 Task: Go to Program & Features. Select Whole Food Market. Add to cart Plant-Based Burgers-1. Select Give A Gift Card from Gift Cards. Add to cart Amazon.com Gift Card in a Birthday Pop-Up Box-3. Place order for Mark Taylor, 12793 Mercer St #APT 117_x000D_
Pacoima, California(CA), 91331, Cell Number (818) 890-5909
Action: Mouse moved to (186, 143)
Screenshot: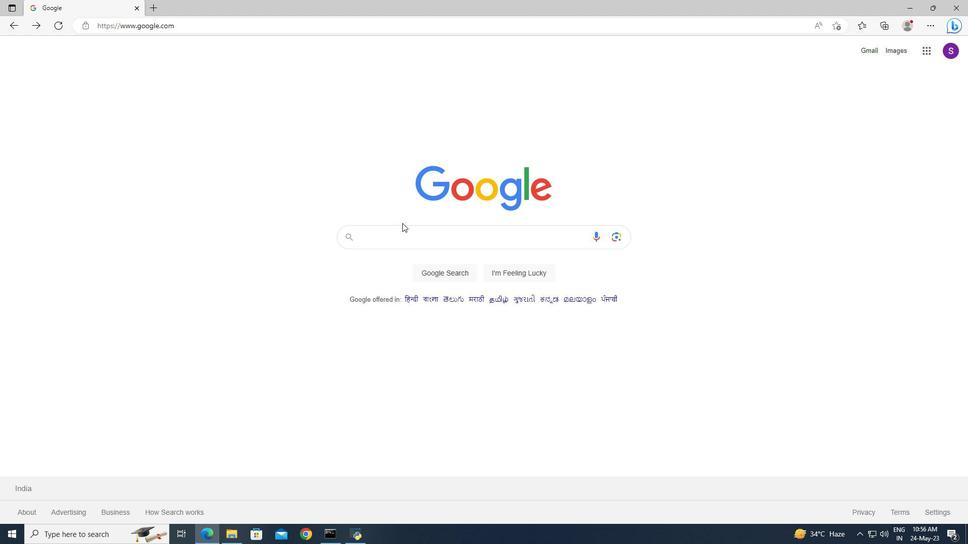 
Action: Mouse scrolled (186, 143) with delta (0, 0)
Screenshot: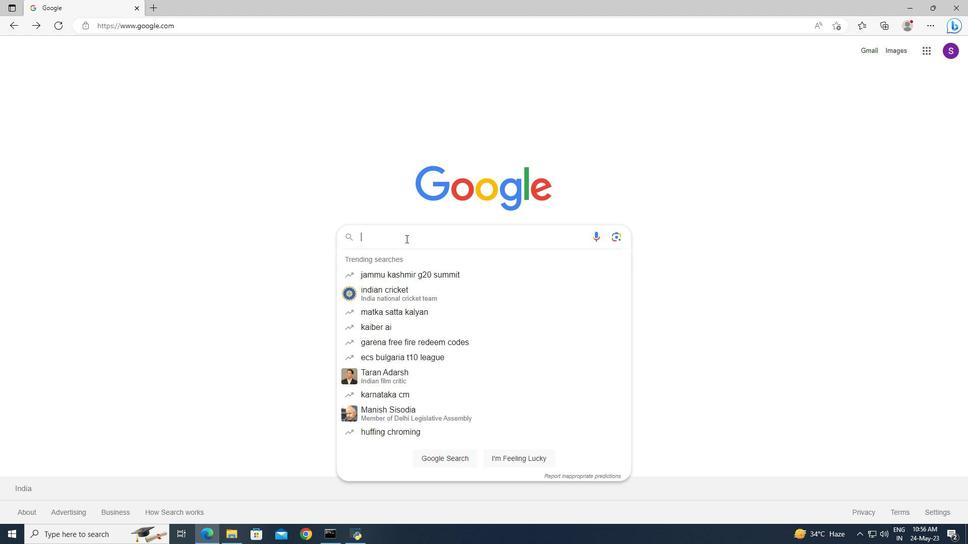 
Action: Mouse scrolled (186, 143) with delta (0, 0)
Screenshot: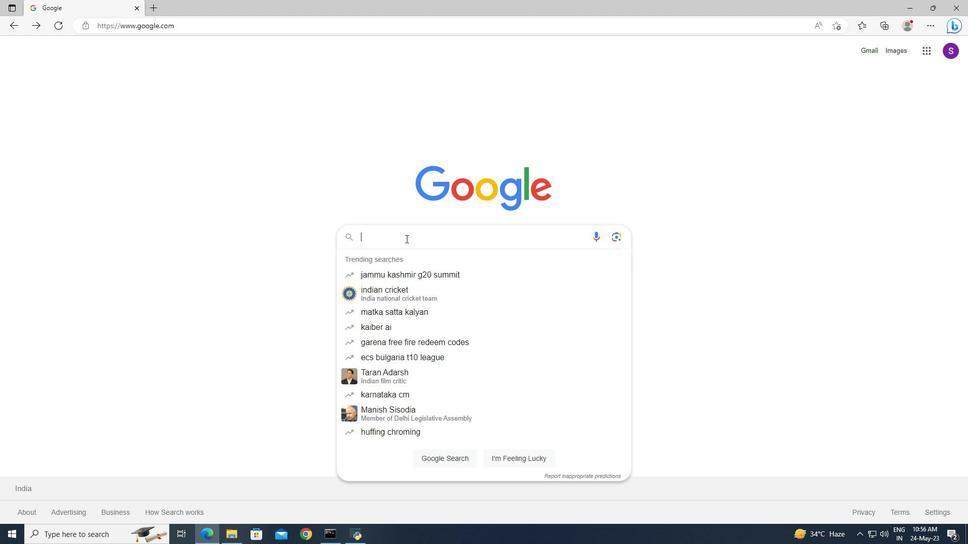 
Action: Mouse moved to (187, 128)
Screenshot: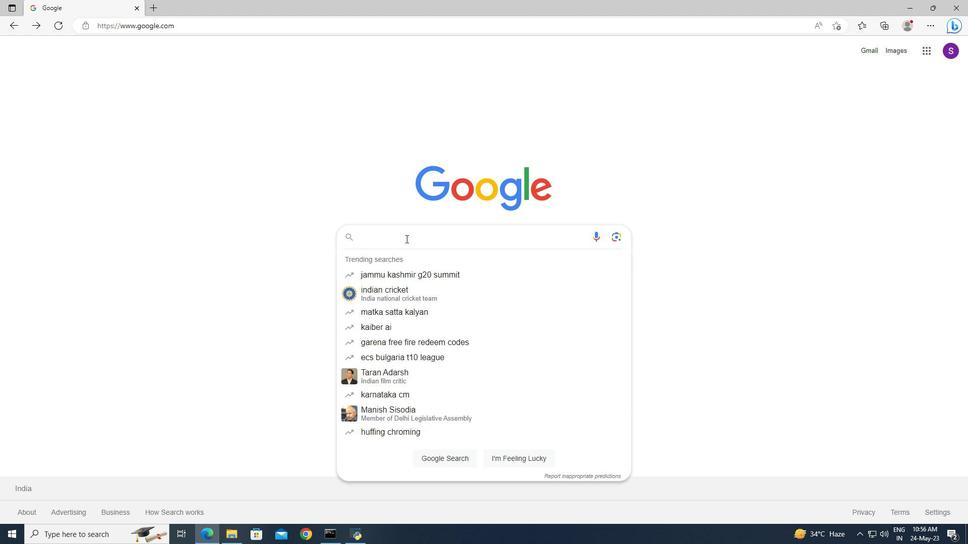 
Action: Mouse scrolled (187, 127) with delta (0, 0)
Screenshot: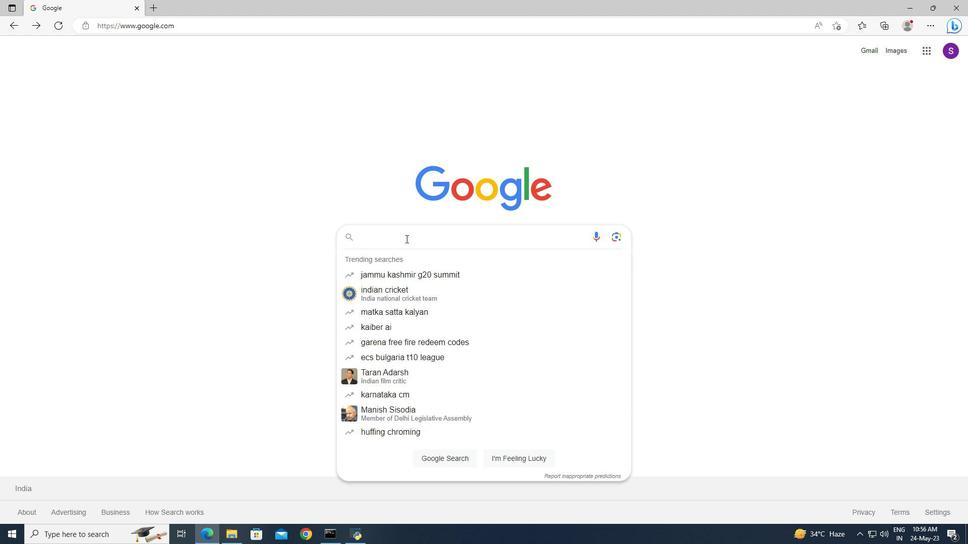 
Action: Mouse scrolled (187, 127) with delta (0, 0)
Screenshot: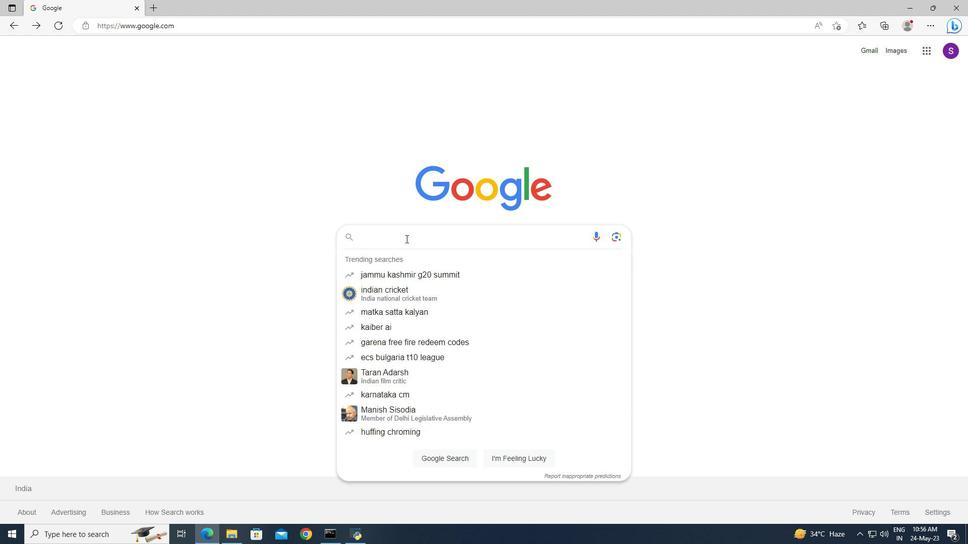 
Action: Mouse scrolled (187, 127) with delta (0, 0)
Screenshot: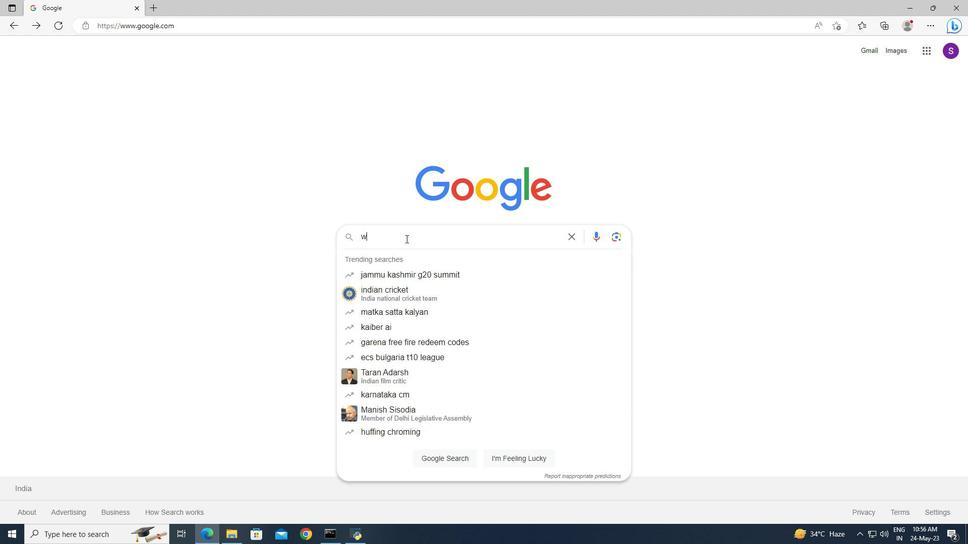 
Action: Mouse scrolled (187, 128) with delta (0, 0)
Screenshot: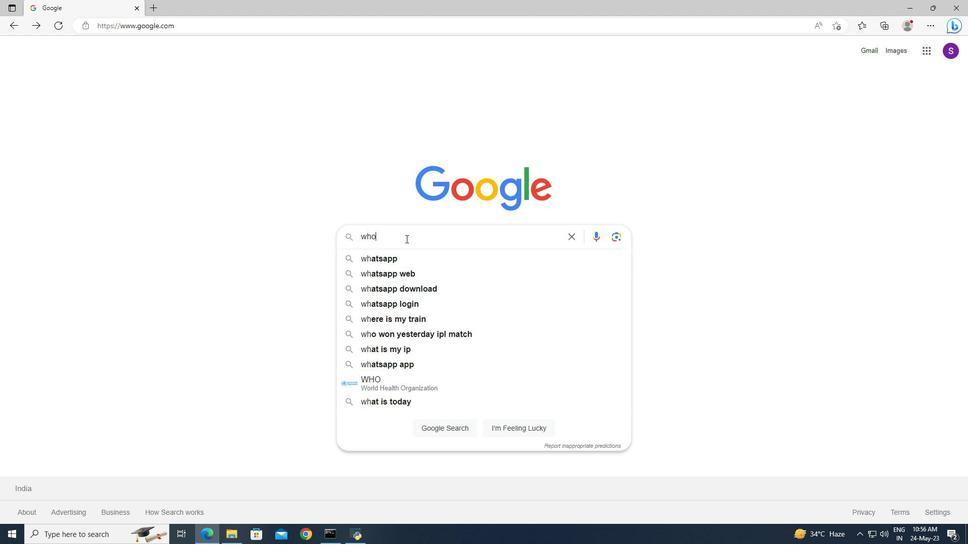 
Action: Mouse scrolled (187, 128) with delta (0, 0)
Screenshot: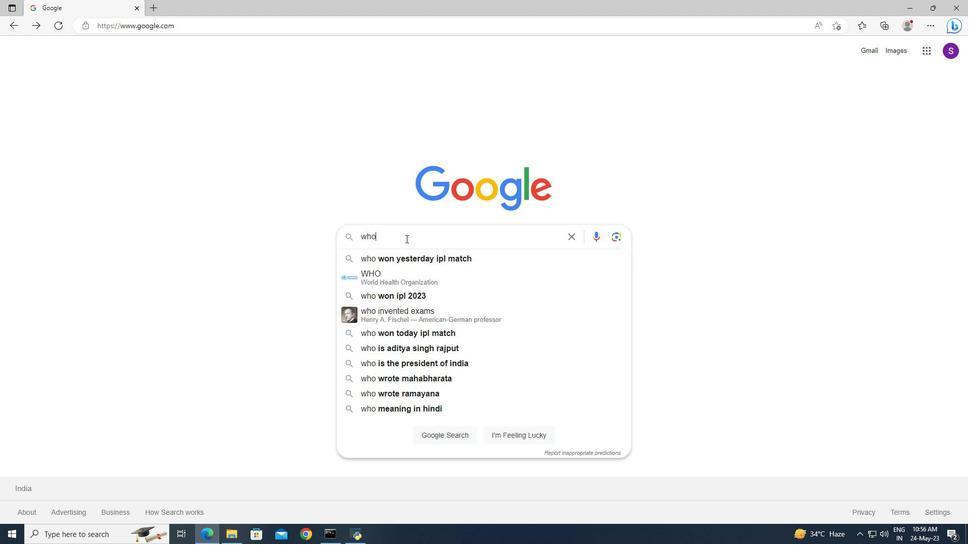
Action: Mouse scrolled (187, 128) with delta (0, 0)
Screenshot: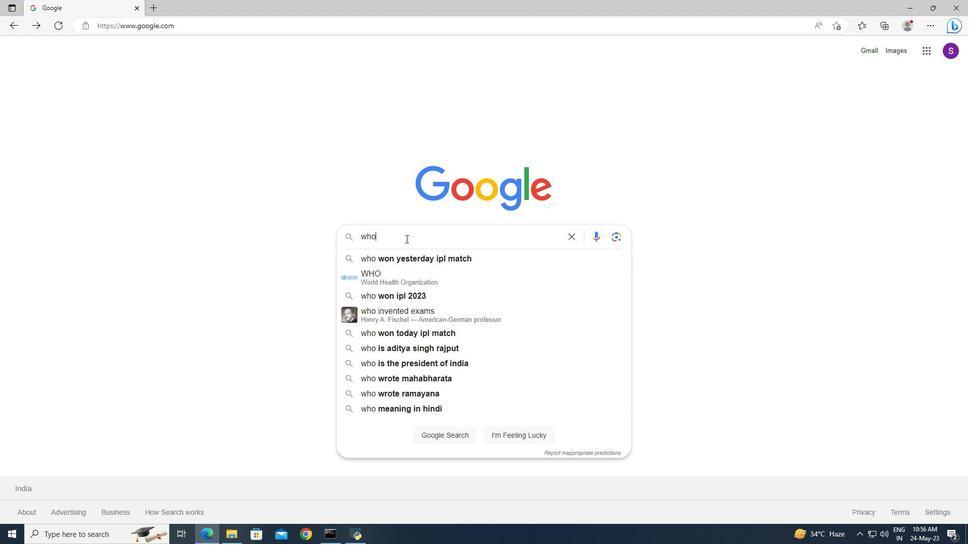 
Action: Mouse moved to (11, 73)
Screenshot: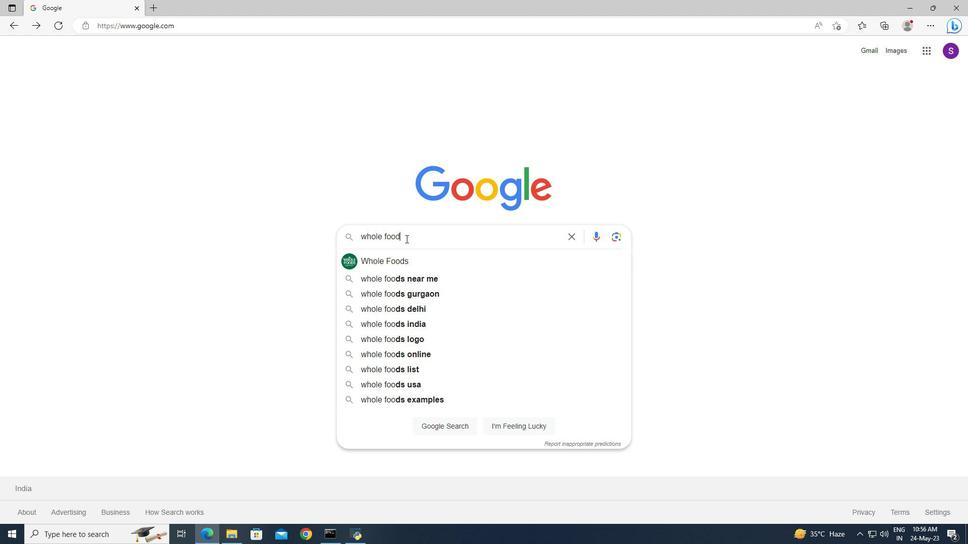
Action: Mouse pressed left at (11, 73)
Screenshot: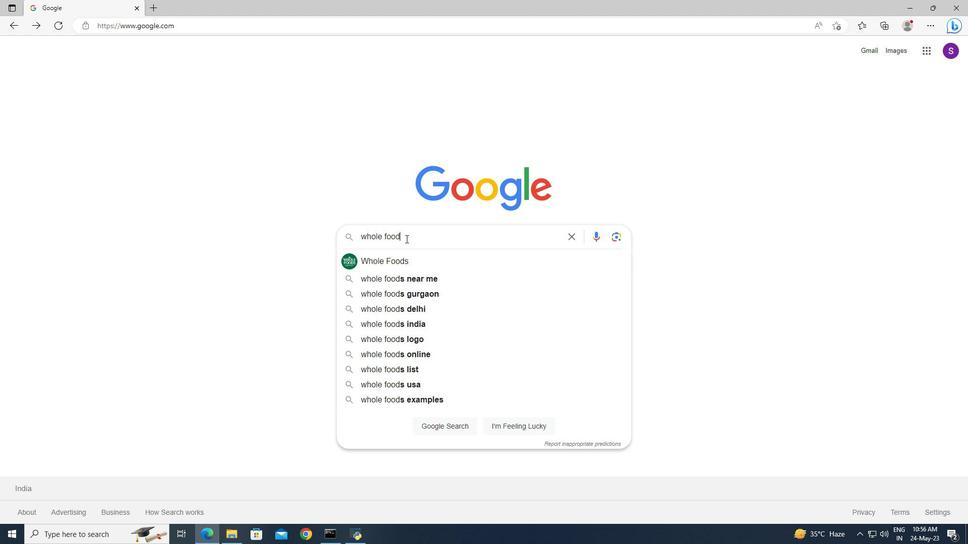 
Action: Mouse moved to (45, 223)
Screenshot: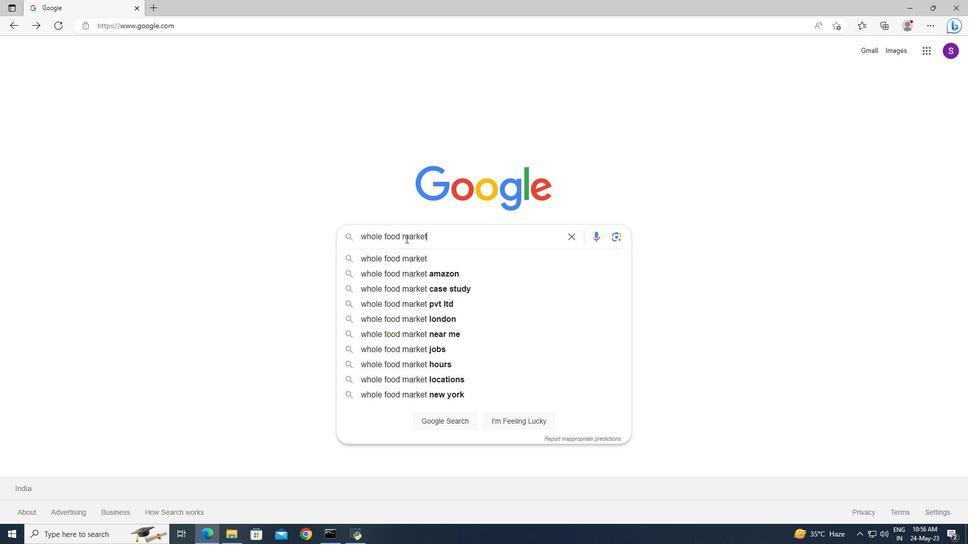 
Action: Mouse scrolled (45, 222) with delta (0, 0)
Screenshot: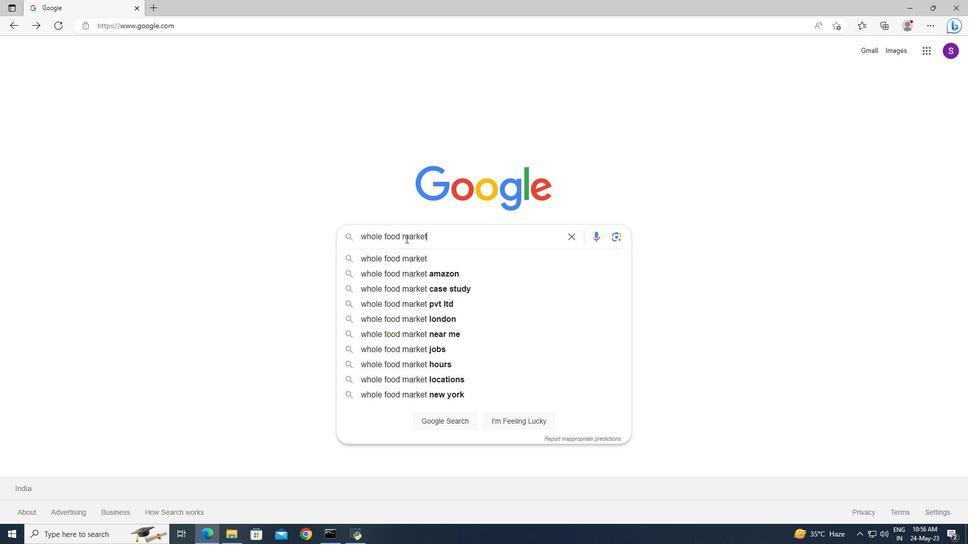 
Action: Mouse scrolled (45, 223) with delta (0, 0)
Screenshot: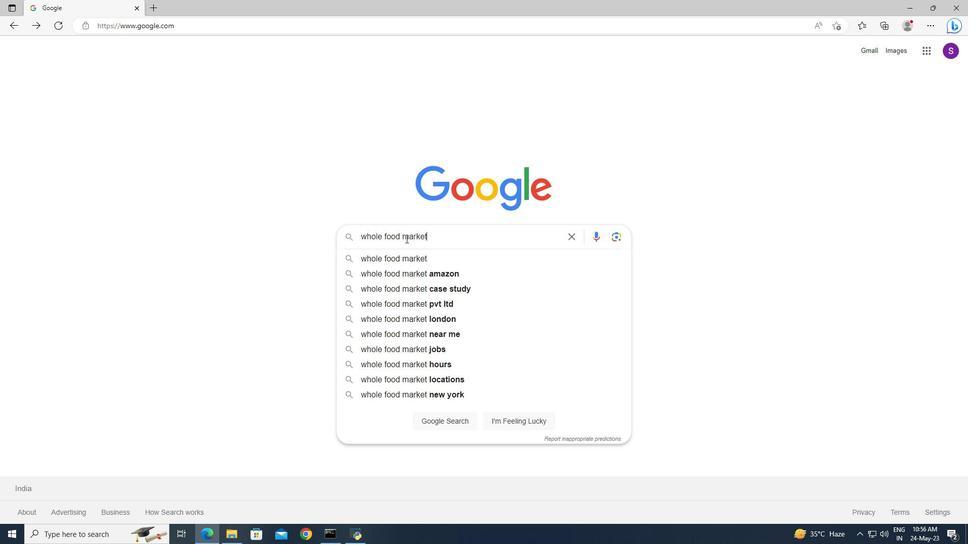 
Action: Mouse scrolled (45, 223) with delta (0, 0)
Screenshot: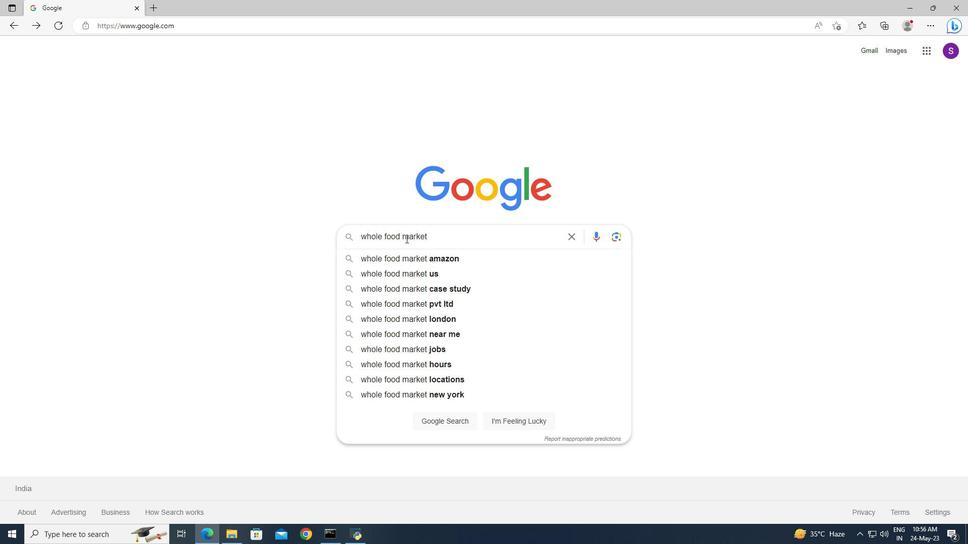 
Action: Mouse scrolled (45, 223) with delta (0, 0)
Screenshot: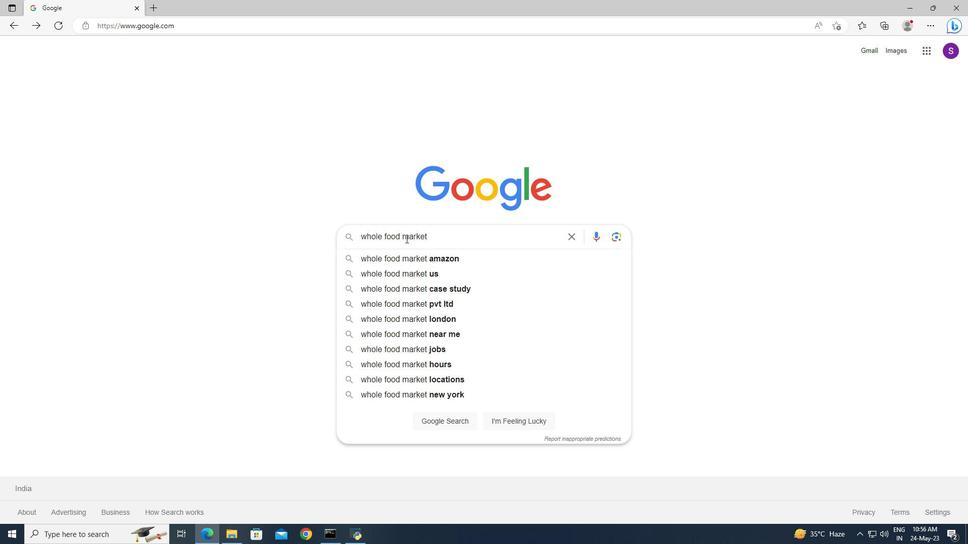 
Action: Mouse scrolled (45, 223) with delta (0, 0)
Screenshot: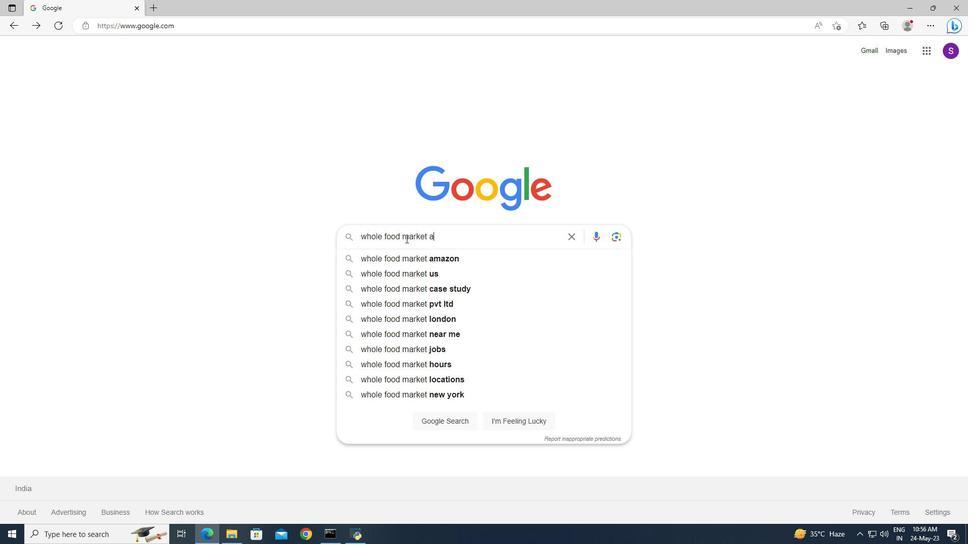 
Action: Mouse moved to (50, 391)
Screenshot: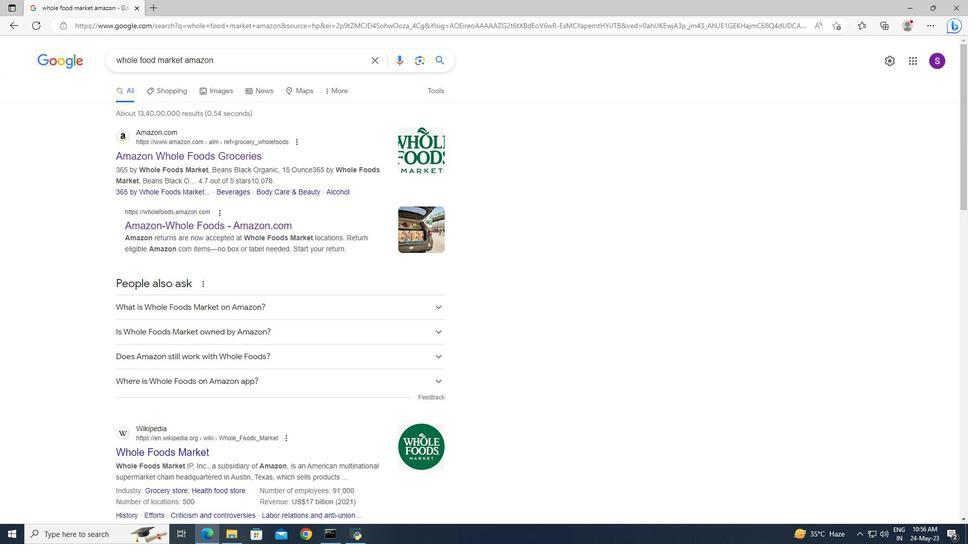 
Action: Mouse pressed left at (50, 391)
Screenshot: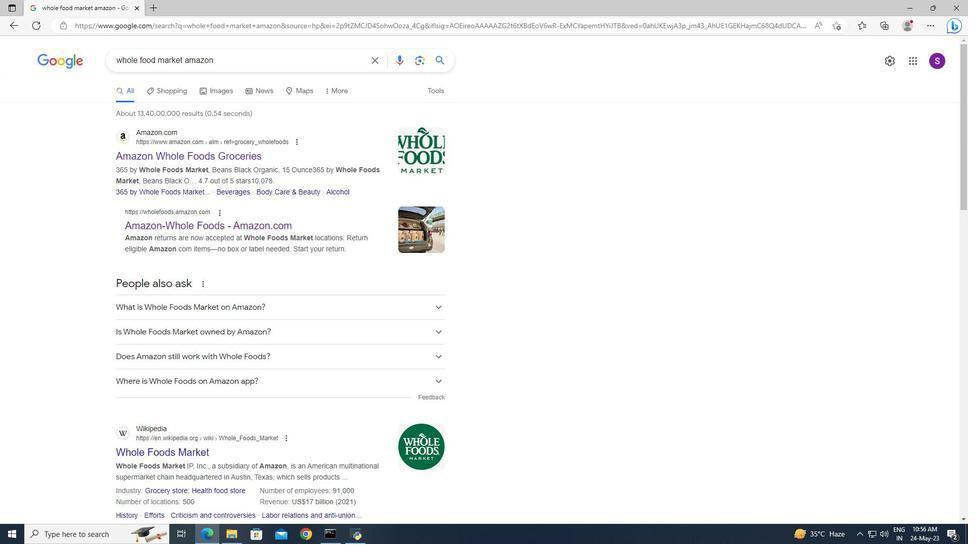 
Action: Mouse moved to (323, 252)
Screenshot: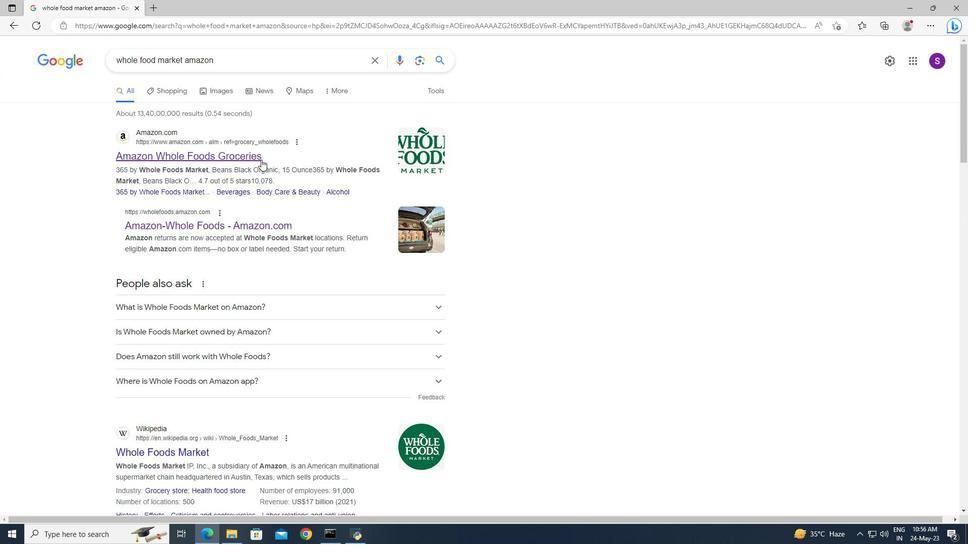 
Action: Mouse scrolled (323, 252) with delta (0, 0)
Screenshot: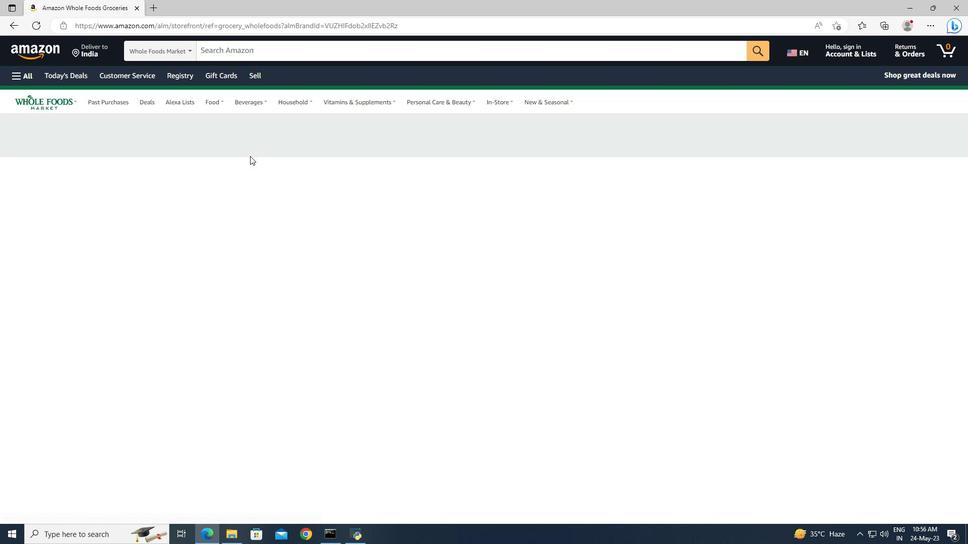 
Action: Mouse moved to (45, 276)
Screenshot: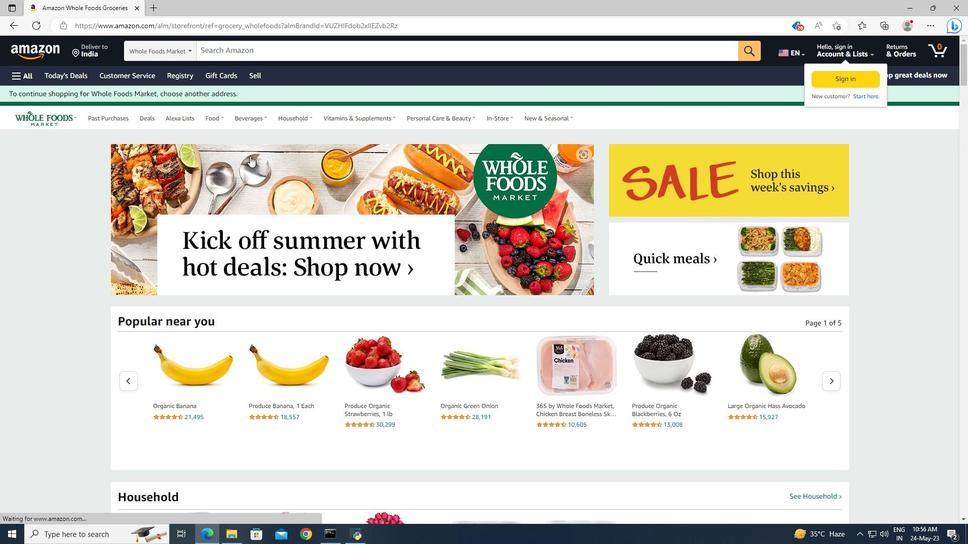 
Action: Mouse scrolled (45, 277) with delta (0, 0)
Screenshot: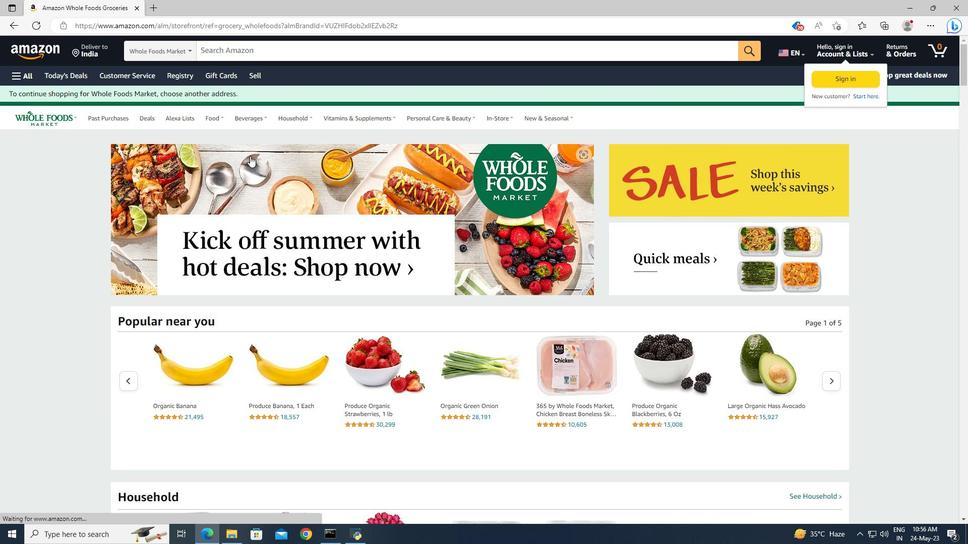 
Action: Mouse moved to (37, 232)
Screenshot: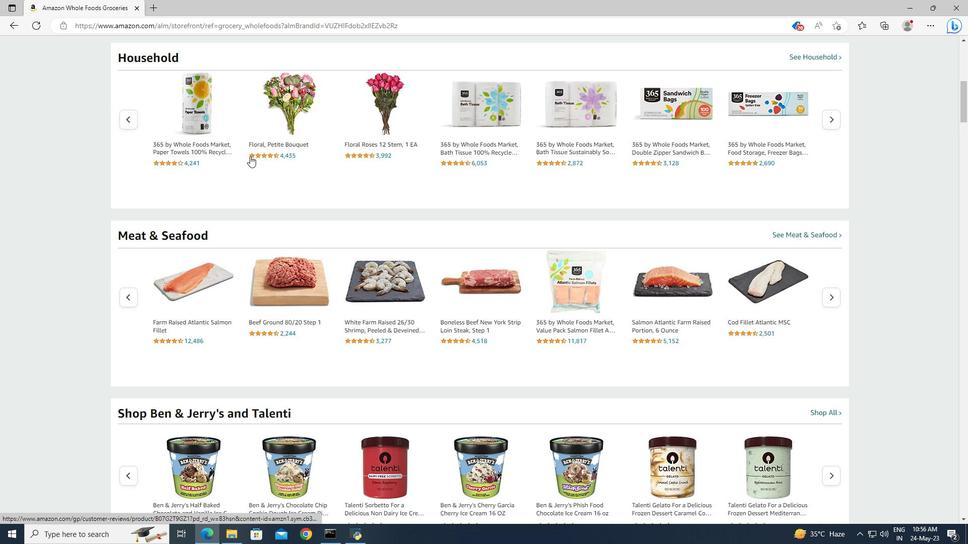 
Action: Mouse scrolled (37, 231) with delta (0, 0)
Screenshot: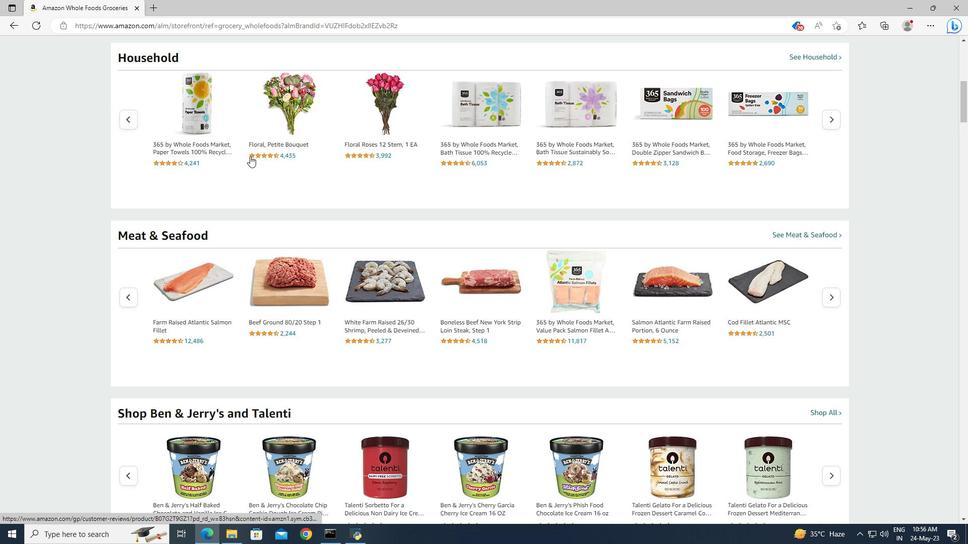
Action: Mouse scrolled (37, 231) with delta (0, 0)
Screenshot: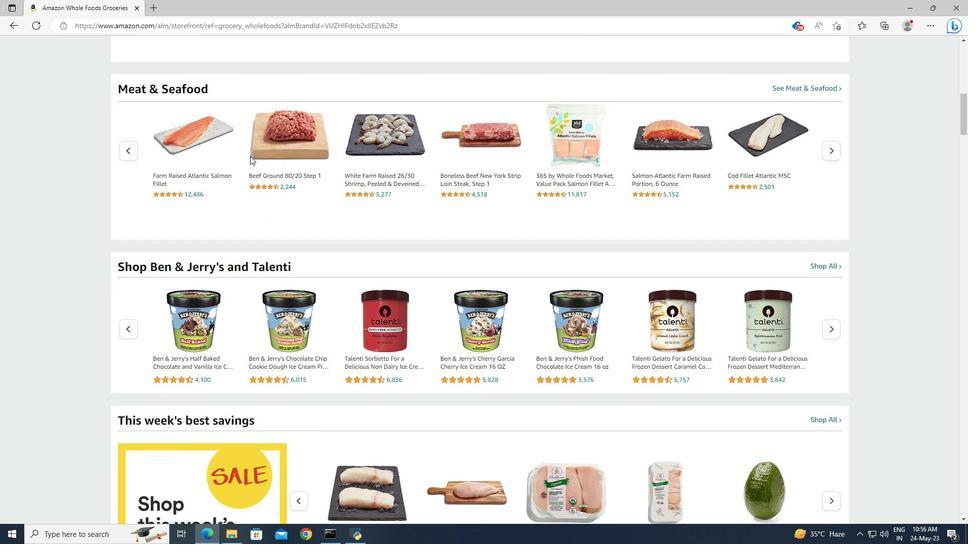 
Action: Mouse moved to (314, 274)
Screenshot: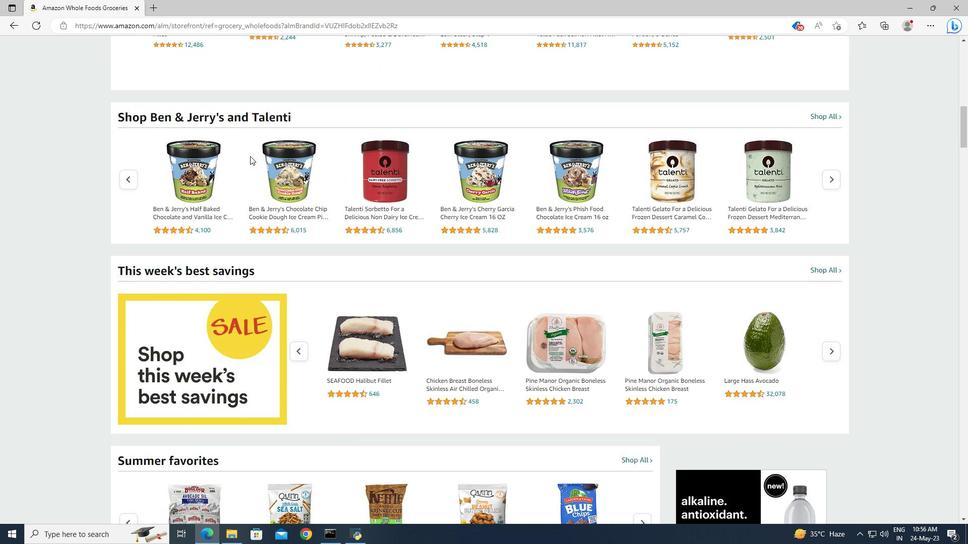 
Action: Mouse scrolled (314, 273) with delta (0, 0)
Screenshot: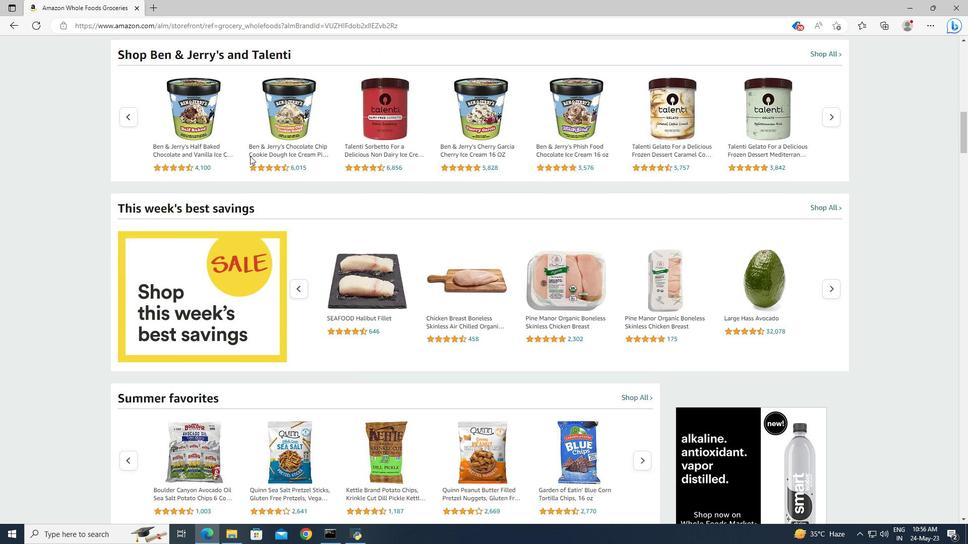
Action: Mouse scrolled (314, 273) with delta (0, 0)
Screenshot: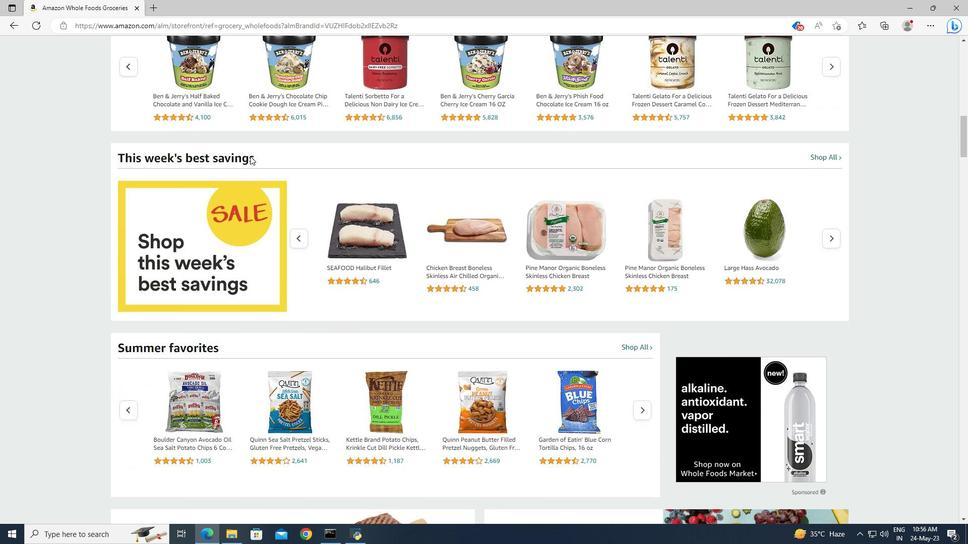 
Action: Mouse scrolled (314, 273) with delta (0, 0)
Screenshot: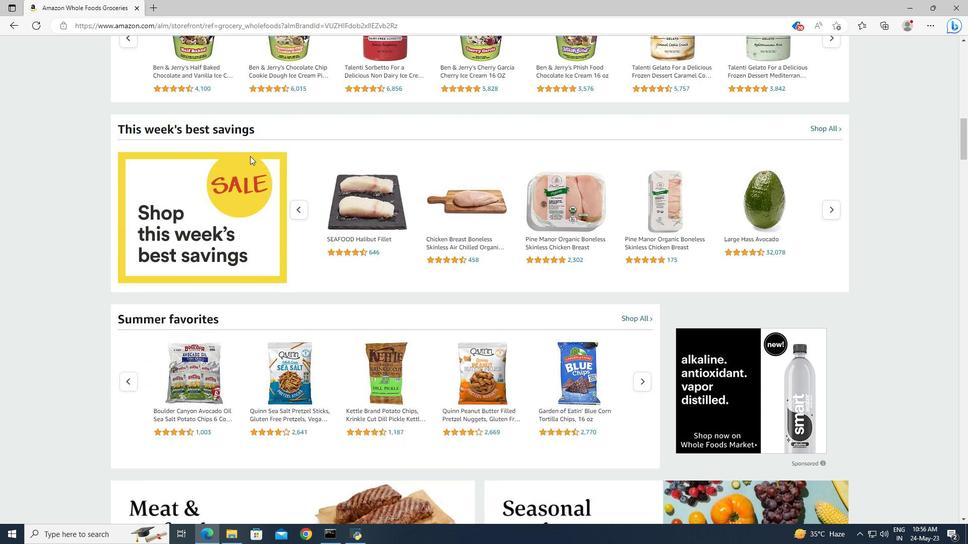 
Action: Mouse scrolled (314, 273) with delta (0, 0)
Screenshot: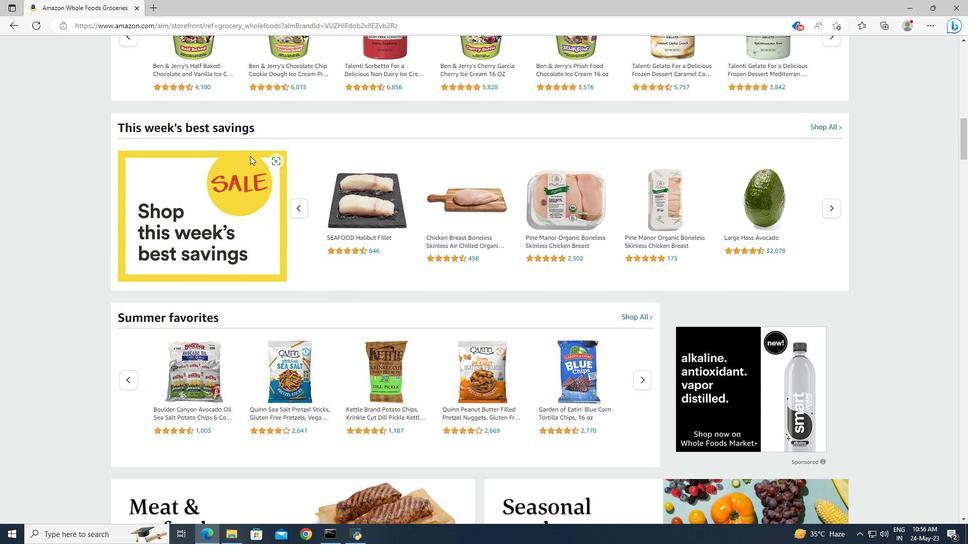 
Action: Mouse scrolled (314, 273) with delta (0, 0)
Screenshot: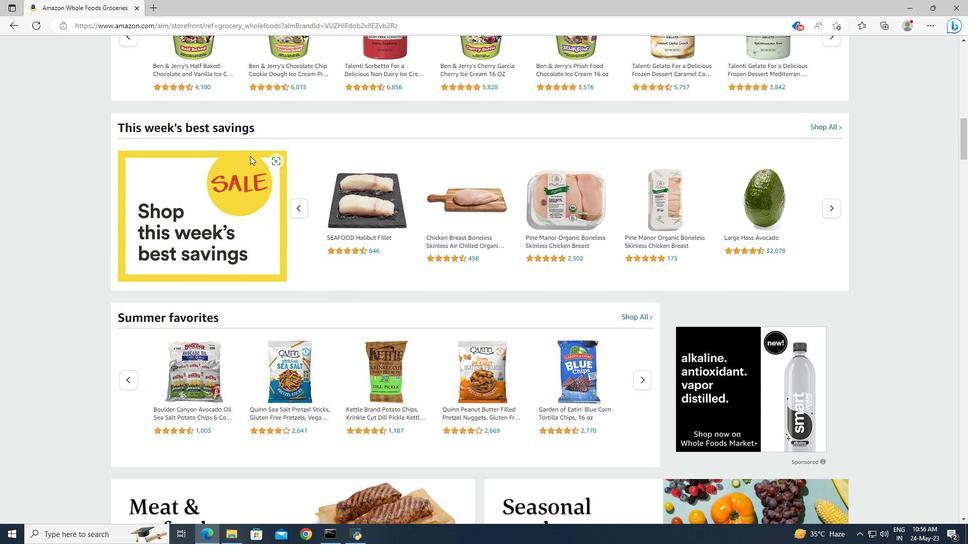 
Action: Mouse scrolled (314, 273) with delta (0, 0)
Screenshot: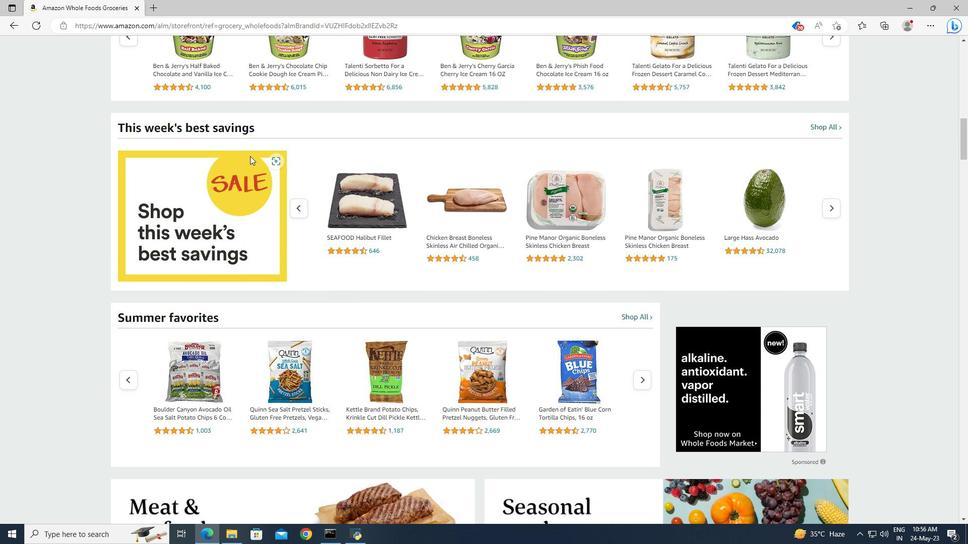 
Action: Mouse scrolled (314, 273) with delta (0, 0)
Screenshot: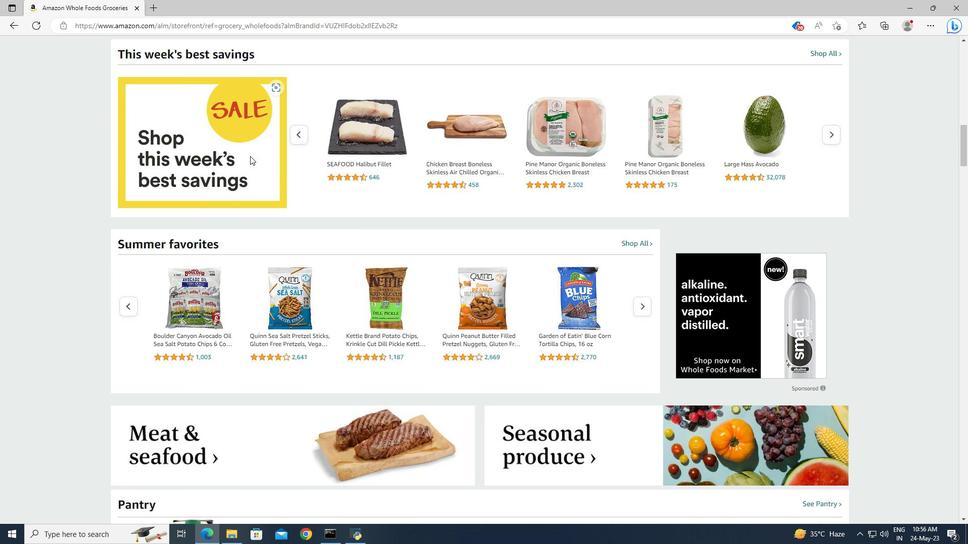 
Action: Mouse scrolled (314, 273) with delta (0, 0)
Screenshot: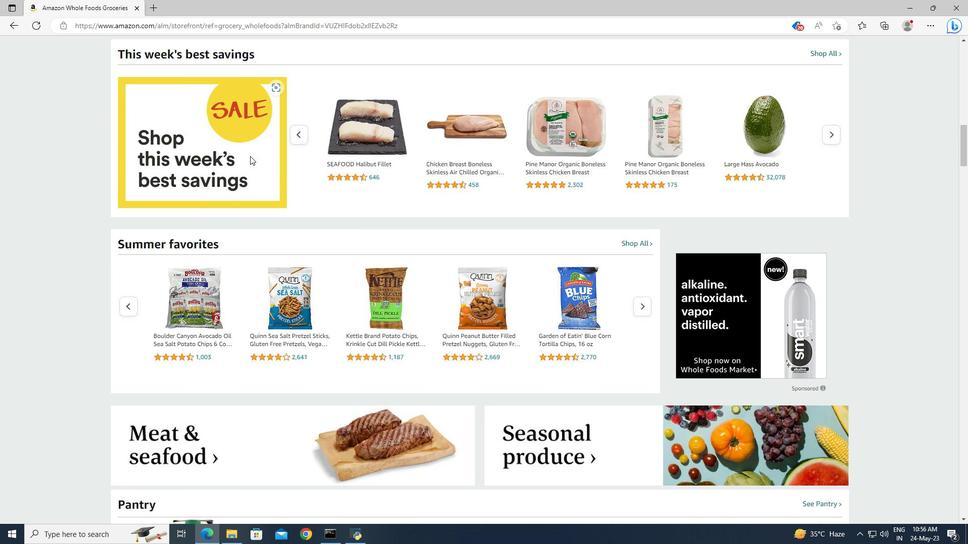 
Action: Mouse scrolled (314, 273) with delta (0, 0)
Screenshot: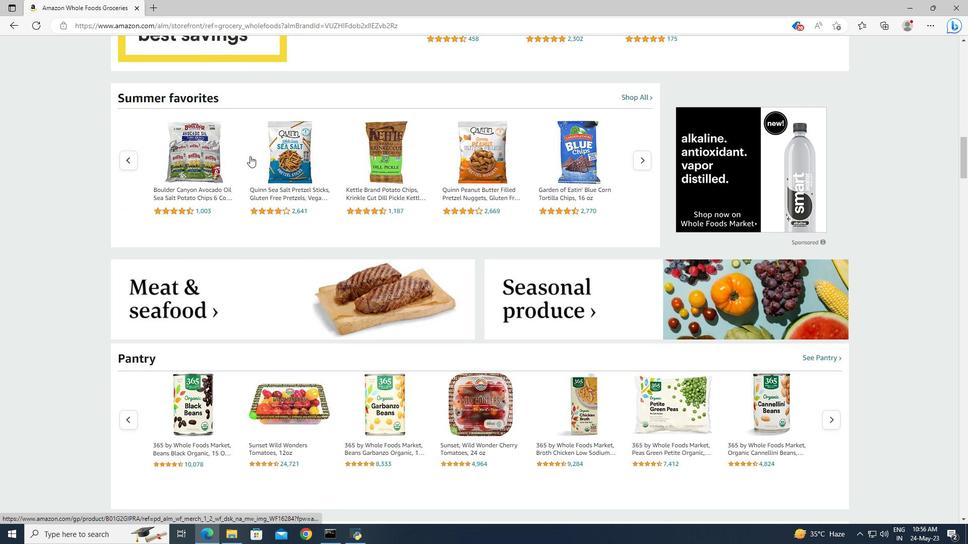 
Action: Mouse scrolled (314, 273) with delta (0, 0)
Screenshot: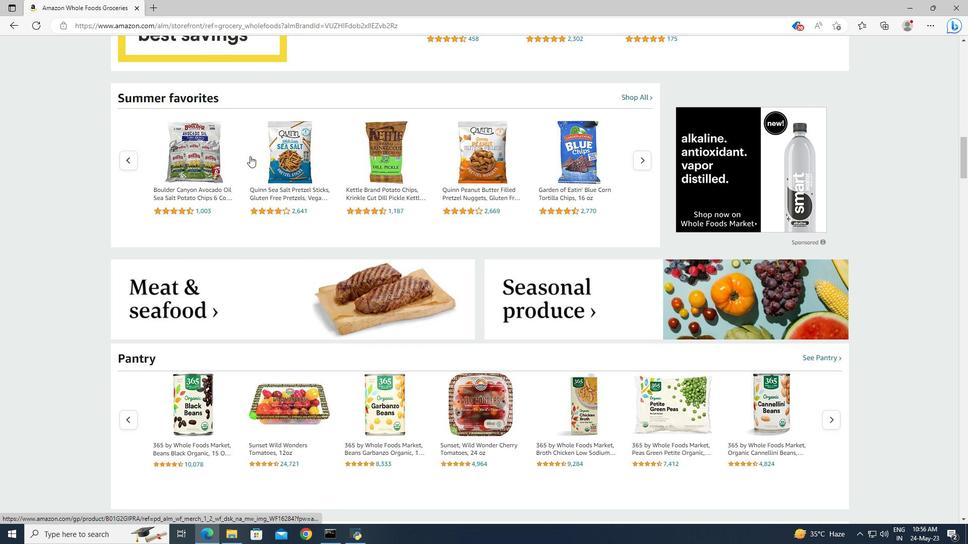 
Action: Mouse scrolled (314, 273) with delta (0, 0)
Screenshot: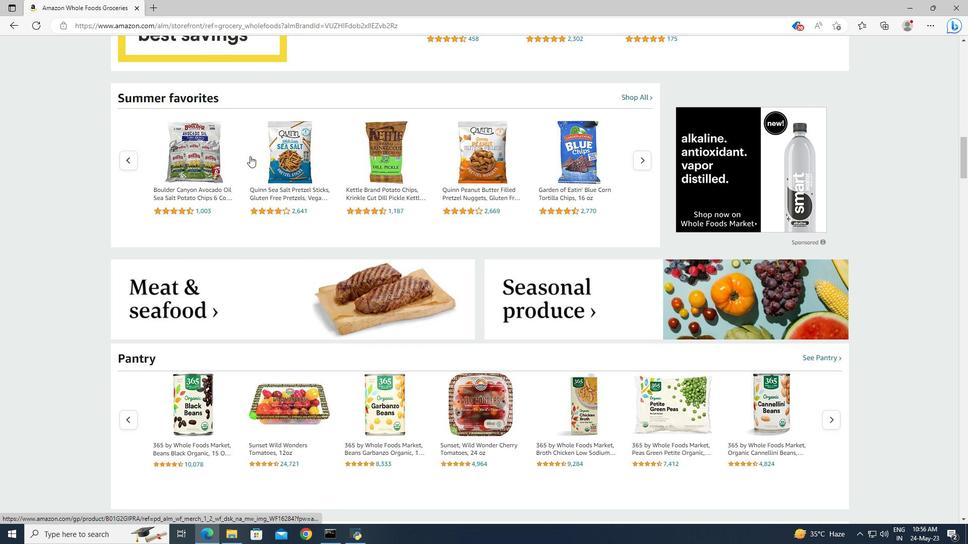 
Action: Mouse scrolled (314, 273) with delta (0, 0)
Screenshot: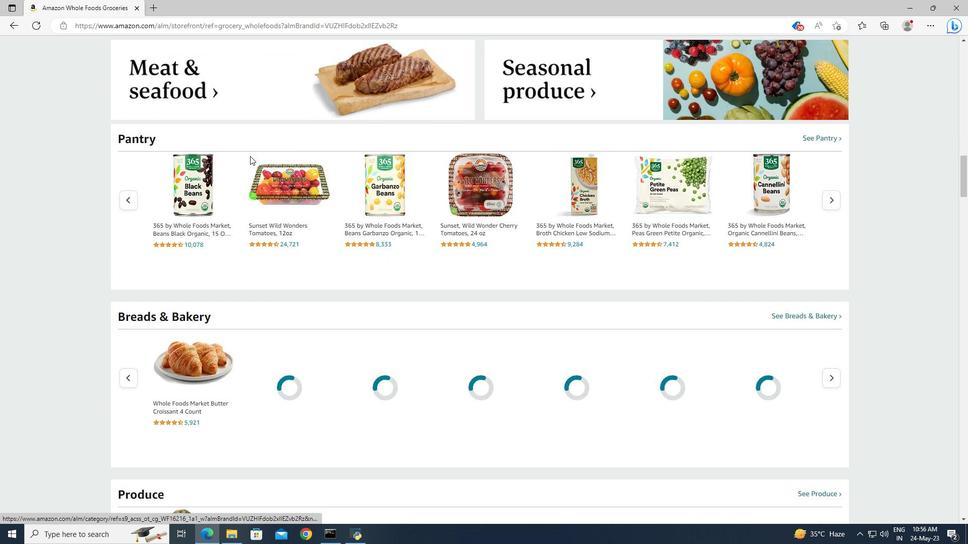 
Action: Mouse scrolled (314, 273) with delta (0, 0)
Screenshot: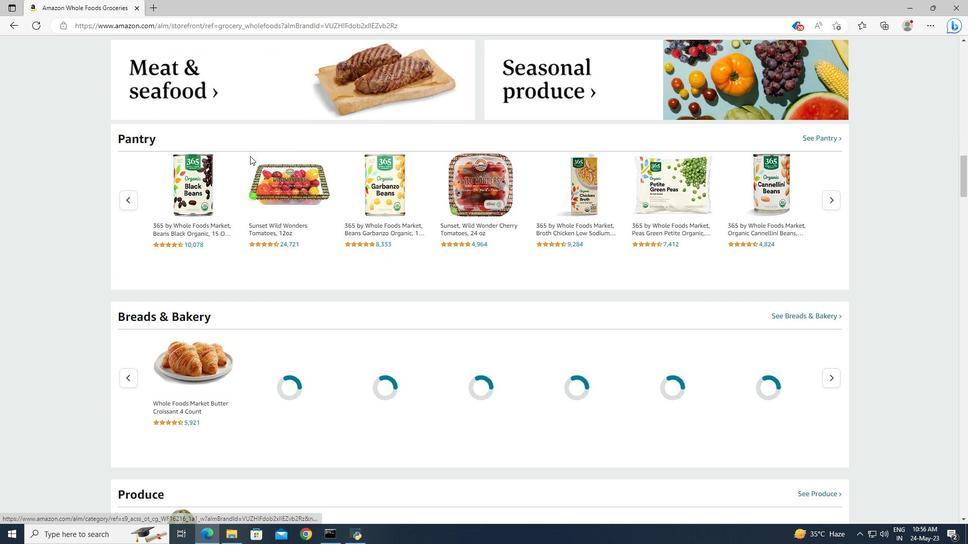 
Action: Mouse scrolled (314, 273) with delta (0, 0)
Screenshot: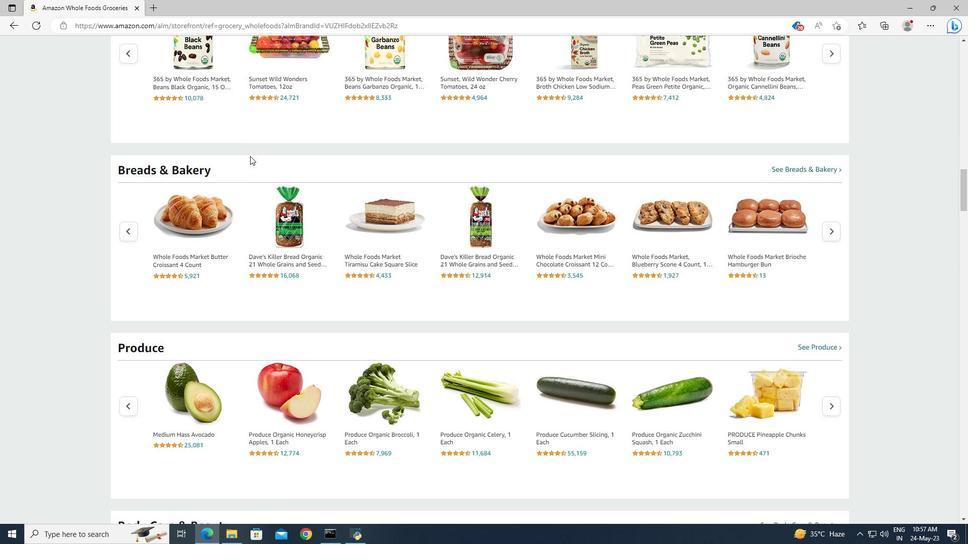 
Action: Mouse scrolled (314, 273) with delta (0, 0)
Screenshot: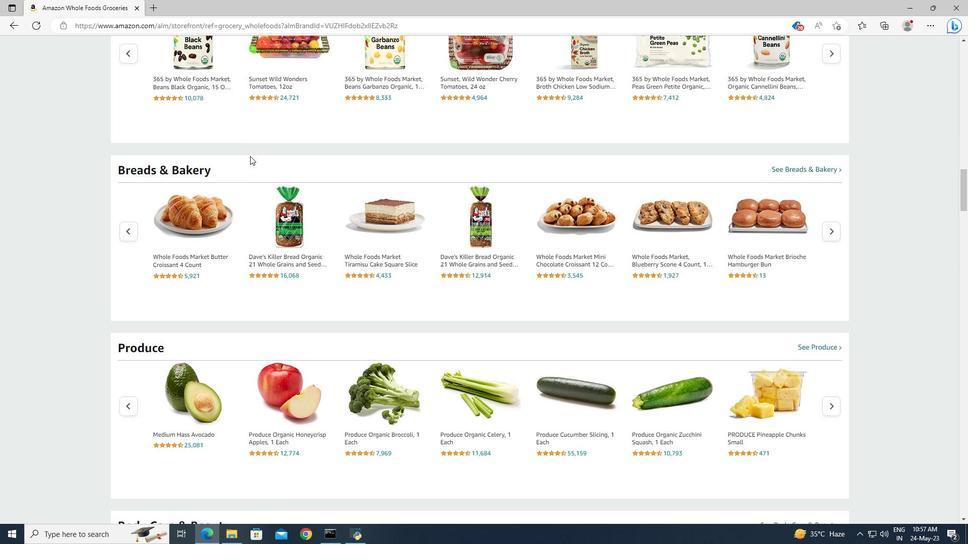 
Action: Mouse scrolled (314, 273) with delta (0, 0)
Screenshot: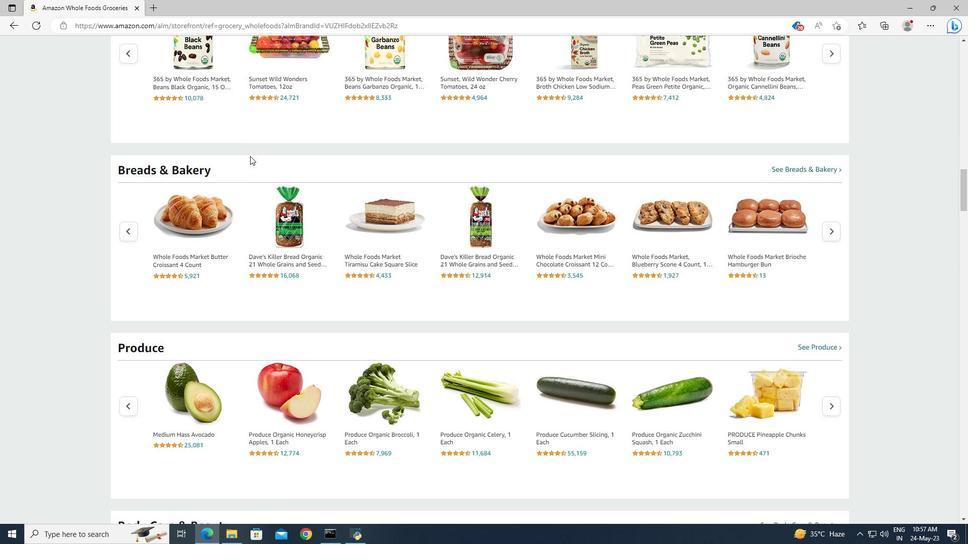 
Action: Mouse scrolled (314, 273) with delta (0, 0)
Screenshot: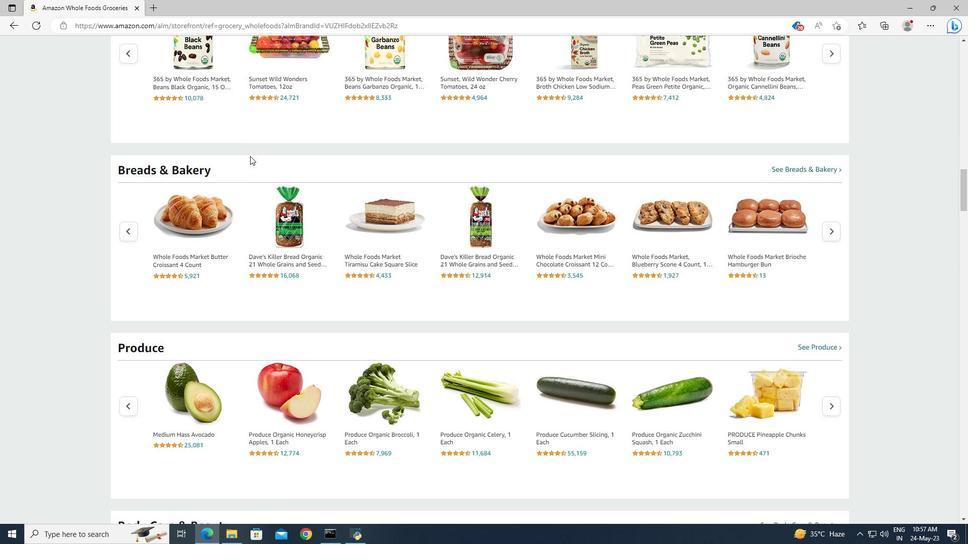 
Action: Mouse scrolled (314, 273) with delta (0, 0)
Screenshot: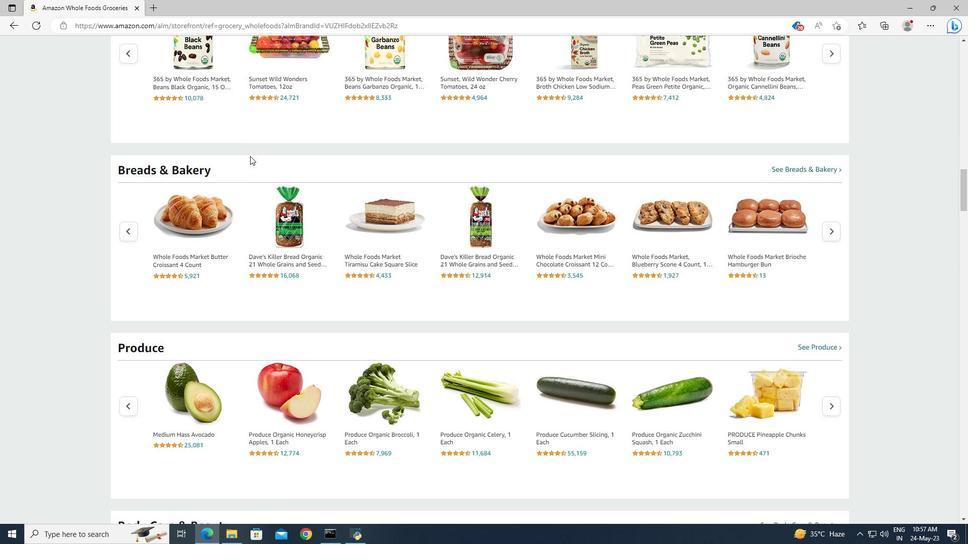 
Action: Mouse scrolled (314, 273) with delta (0, 0)
Screenshot: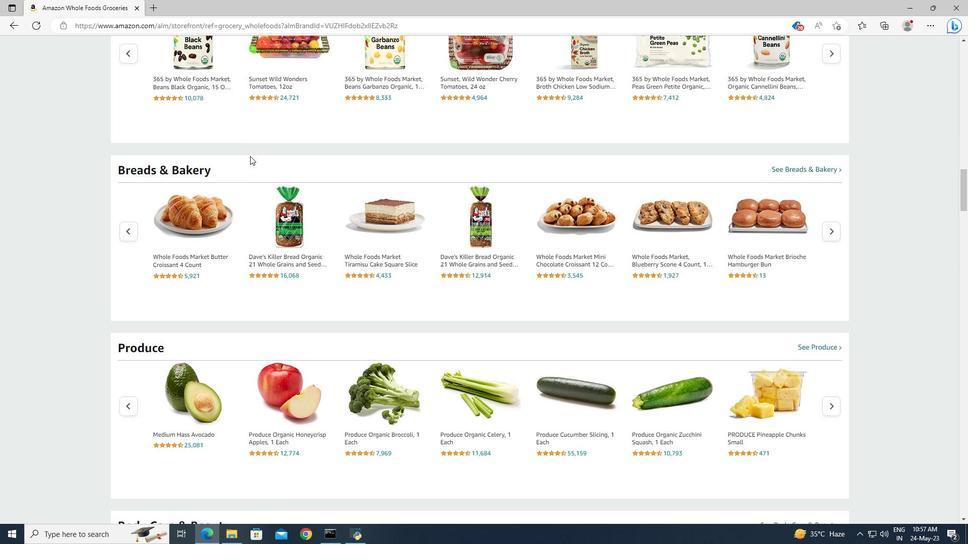 
Action: Mouse scrolled (314, 273) with delta (0, 0)
Screenshot: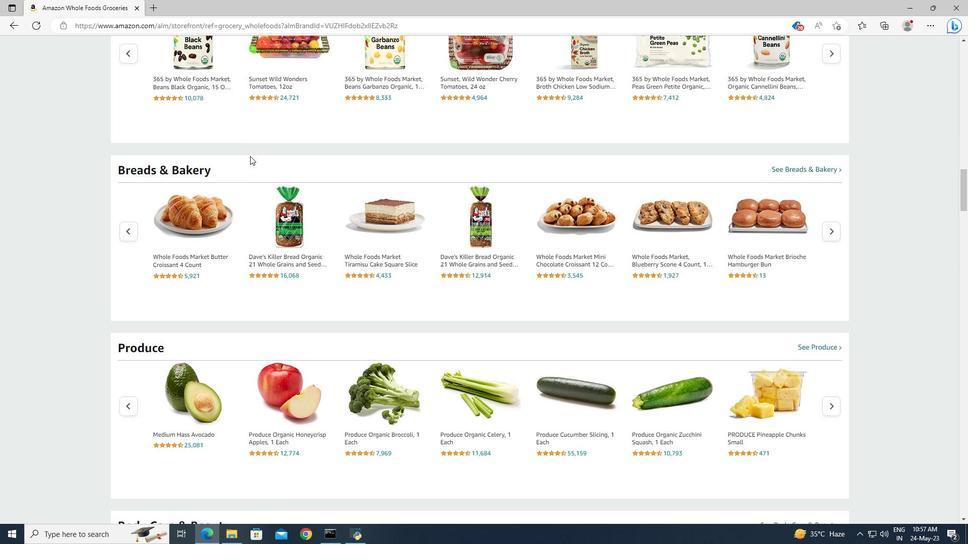 
Action: Mouse scrolled (314, 273) with delta (0, 0)
Screenshot: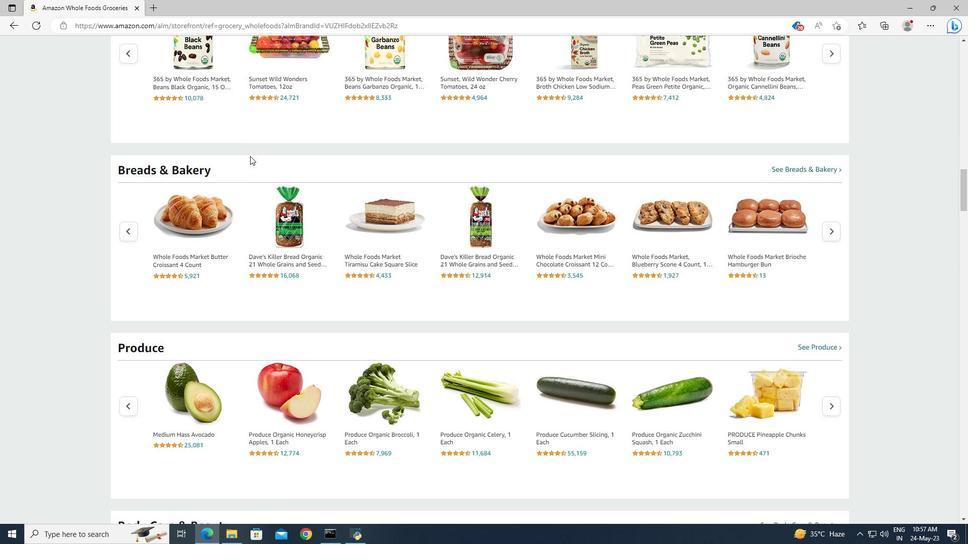 
Action: Mouse scrolled (314, 273) with delta (0, 0)
Screenshot: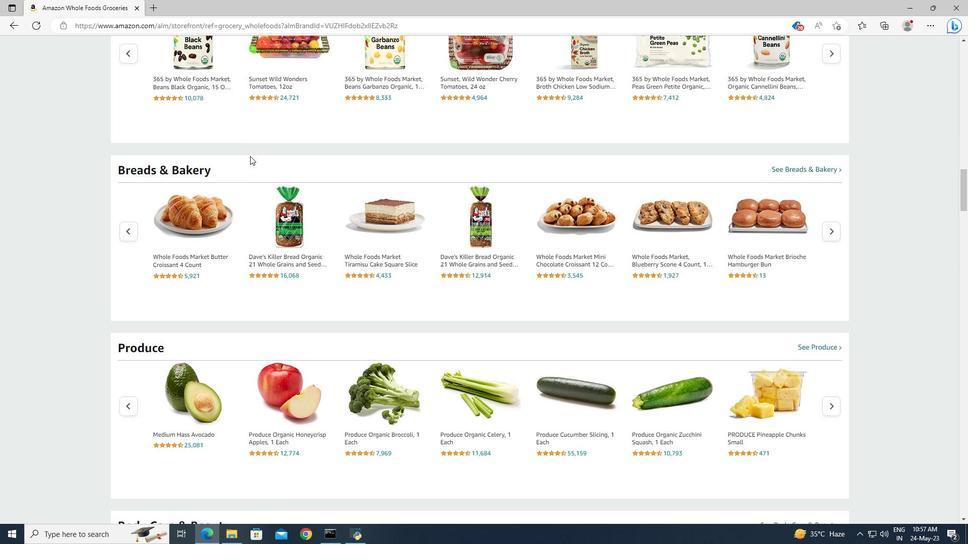 
Action: Mouse scrolled (314, 273) with delta (0, 0)
Screenshot: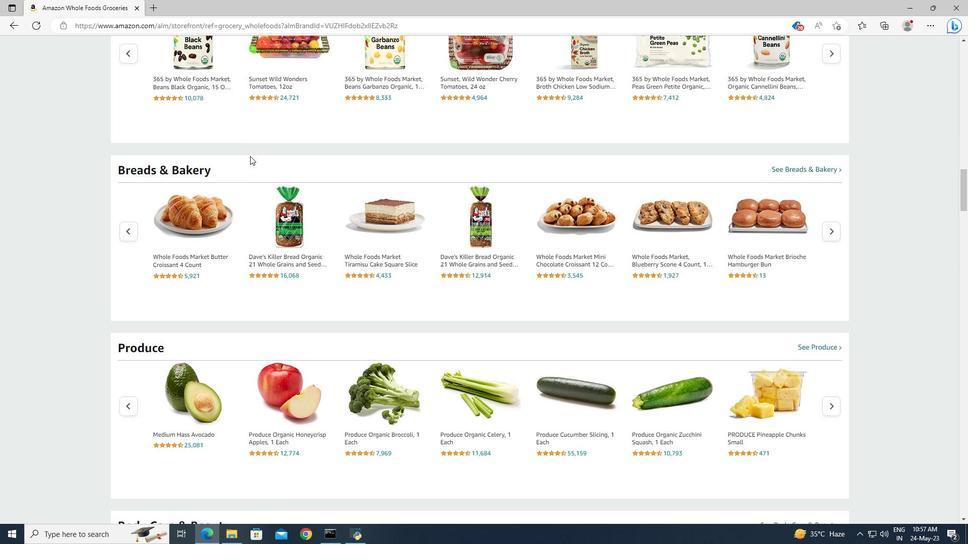 
Action: Mouse scrolled (314, 273) with delta (0, 0)
Screenshot: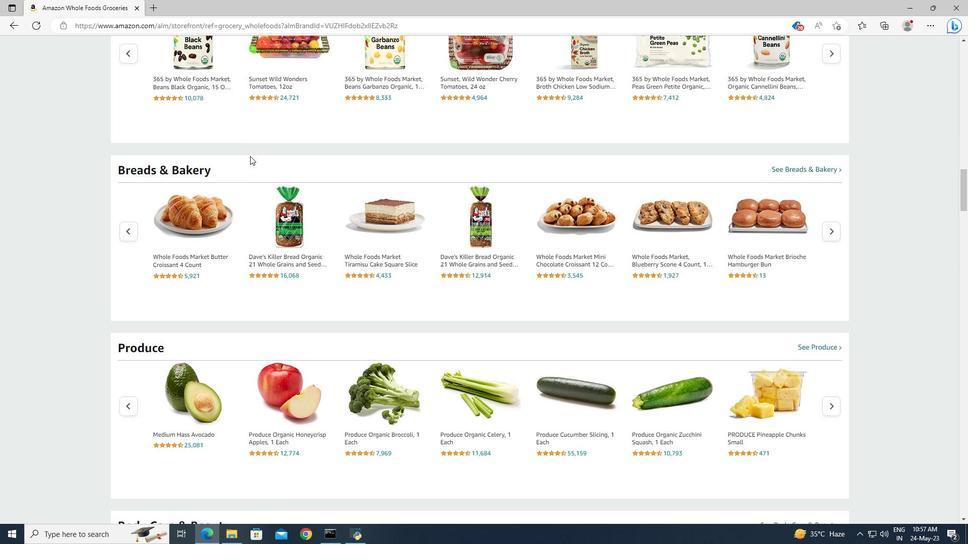 
Action: Mouse scrolled (314, 273) with delta (0, 0)
Screenshot: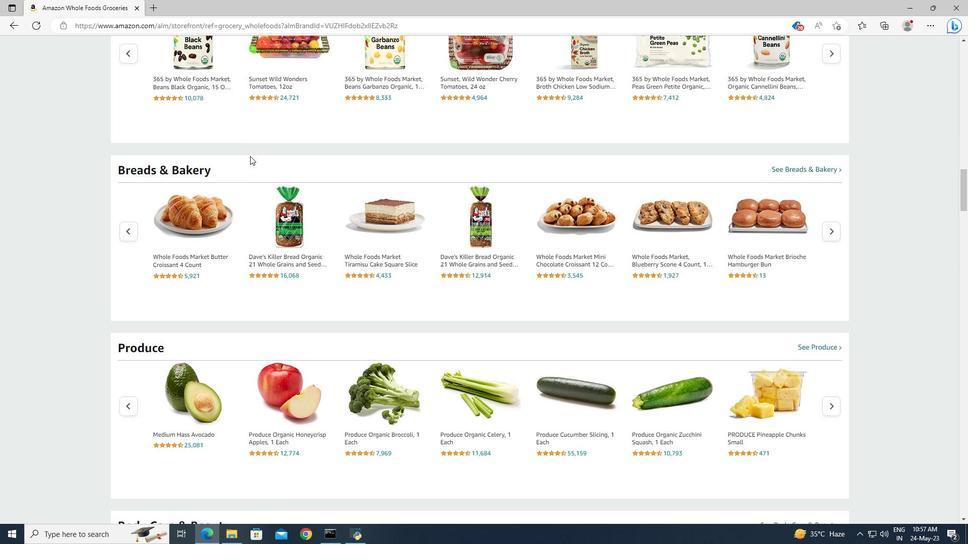 
Action: Mouse scrolled (314, 273) with delta (0, 0)
Screenshot: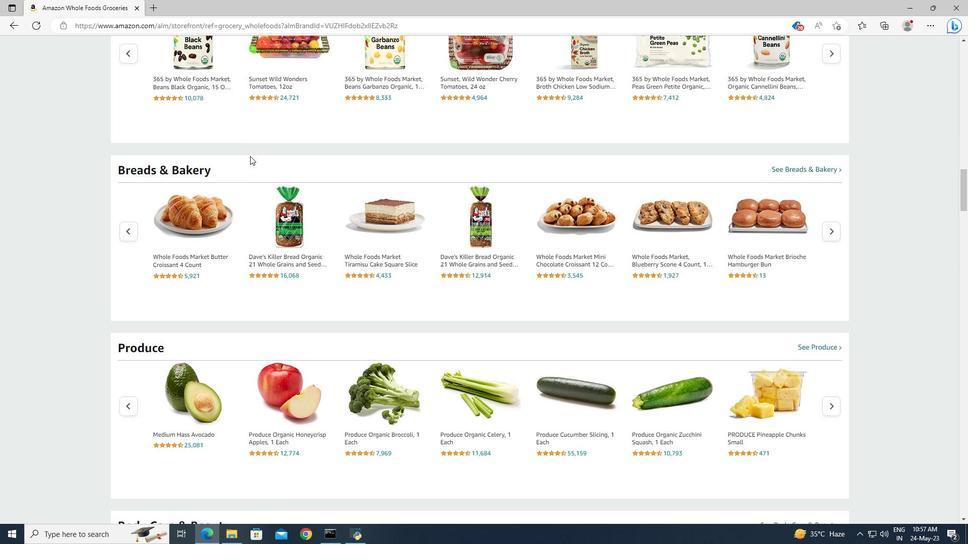 
Action: Mouse scrolled (314, 273) with delta (0, 0)
Screenshot: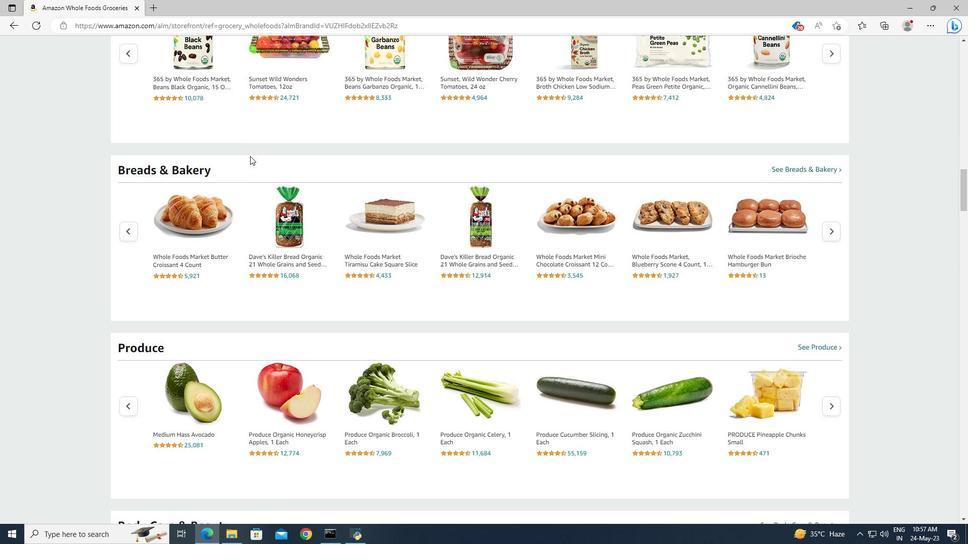 
Action: Mouse scrolled (314, 273) with delta (0, 0)
Screenshot: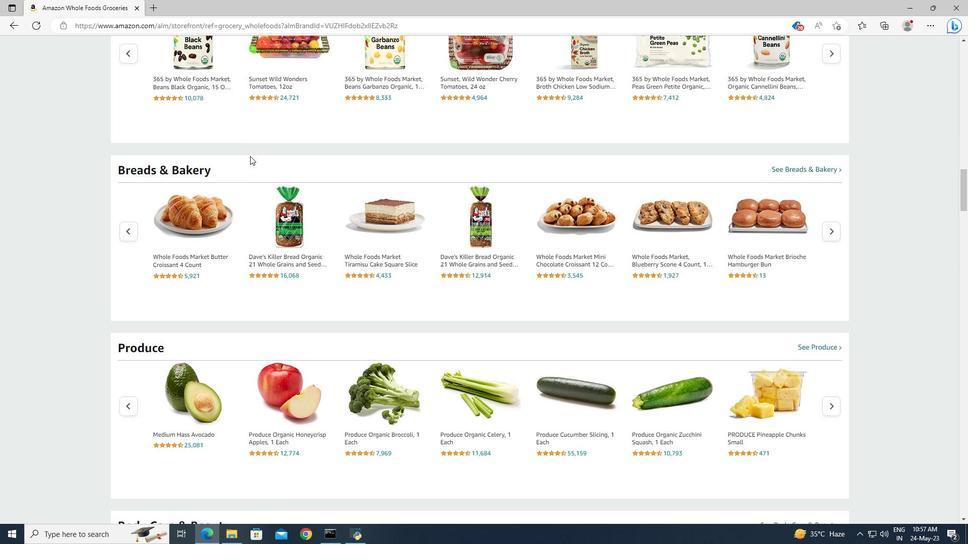 
Action: Mouse scrolled (314, 273) with delta (0, 0)
Screenshot: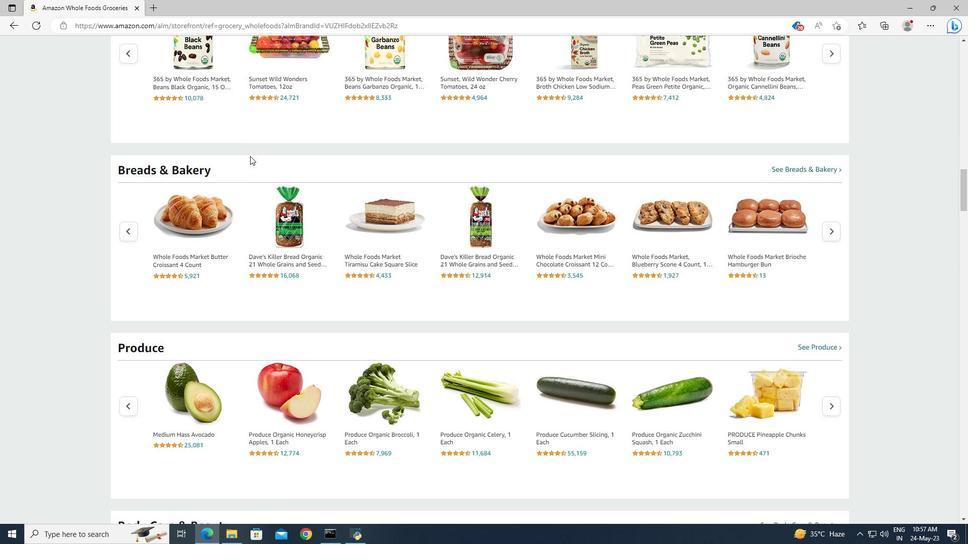 
Action: Mouse scrolled (314, 273) with delta (0, 0)
Screenshot: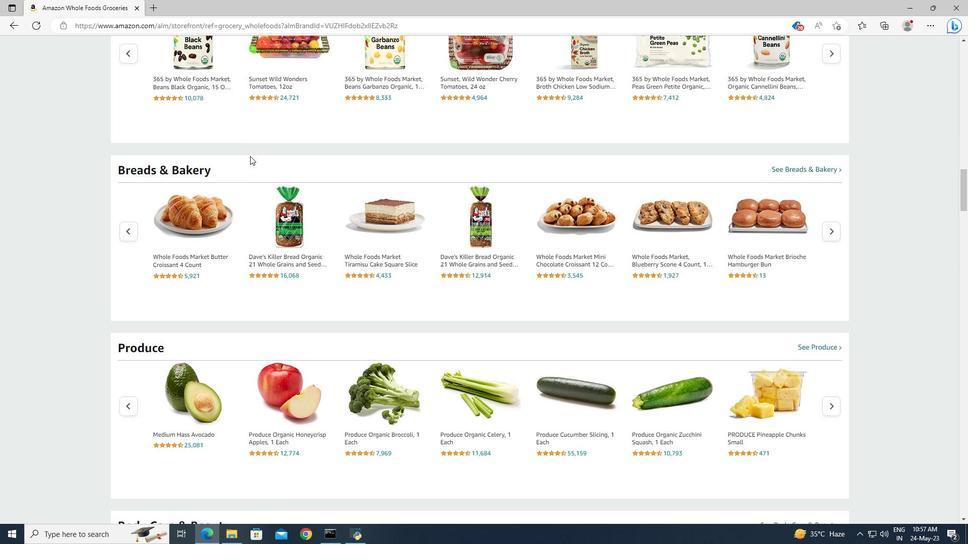 
Action: Mouse scrolled (314, 273) with delta (0, 0)
Screenshot: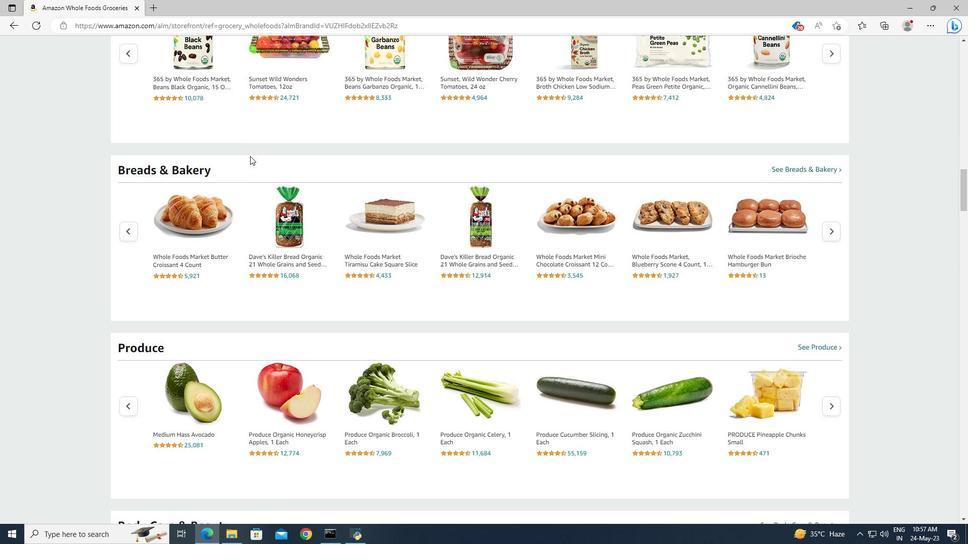 
Action: Mouse scrolled (314, 273) with delta (0, 0)
Screenshot: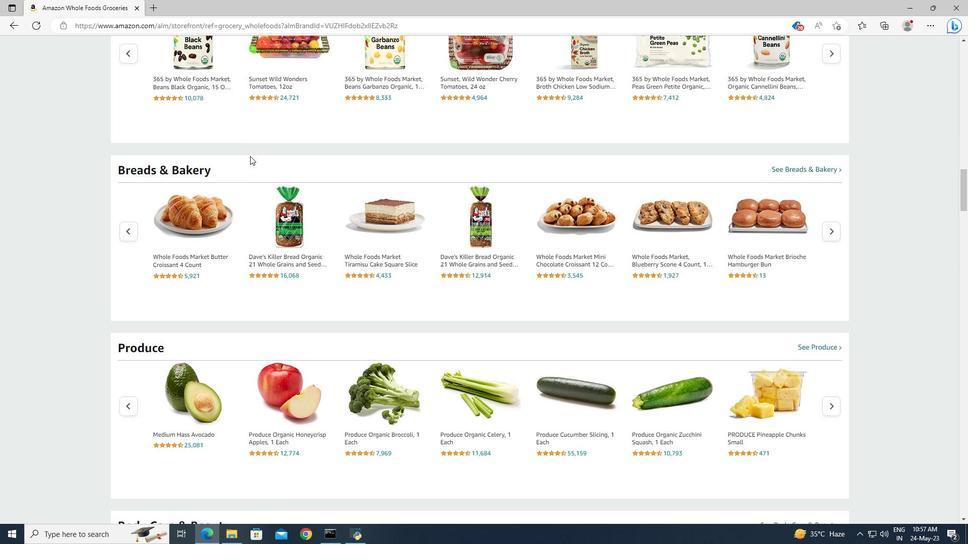 
Action: Mouse scrolled (314, 273) with delta (0, 0)
Screenshot: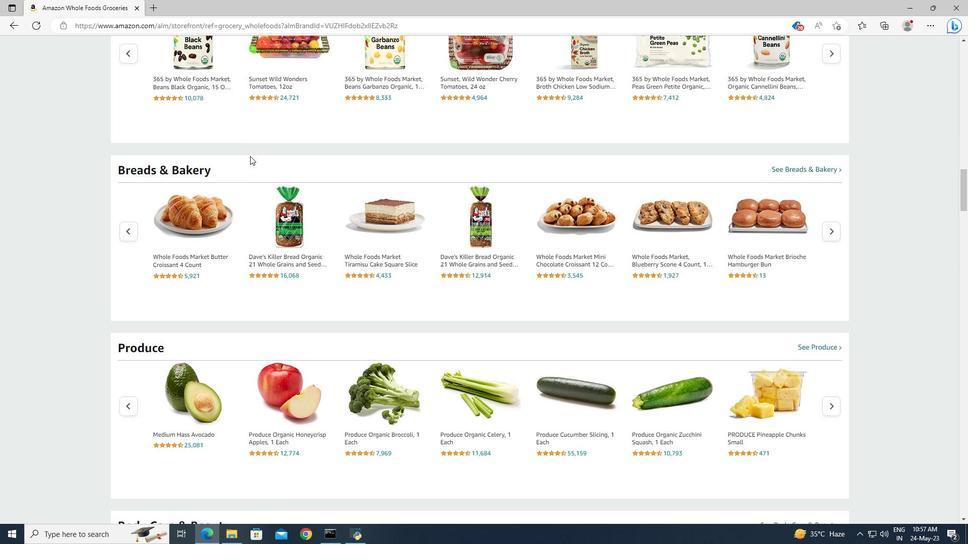 
Action: Mouse scrolled (314, 273) with delta (0, 0)
Screenshot: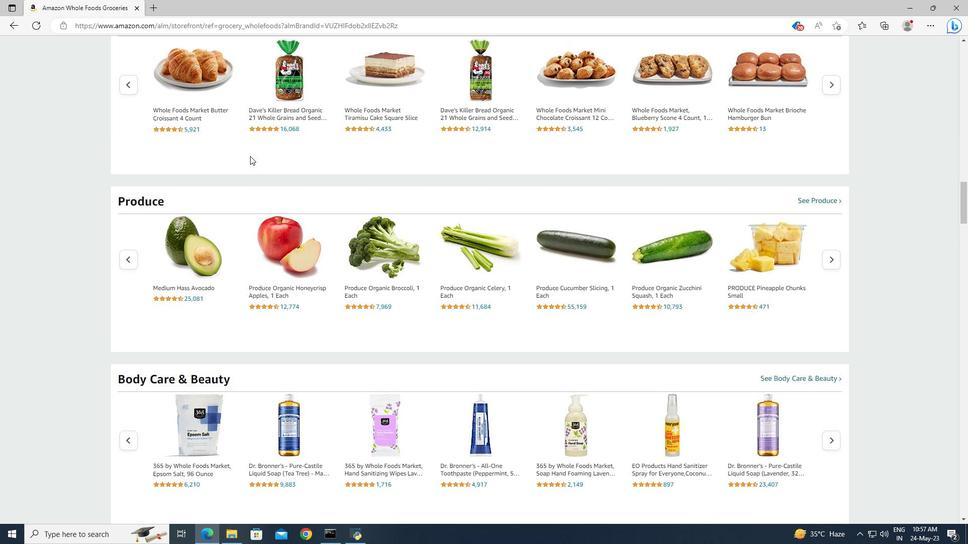 
Action: Mouse scrolled (314, 273) with delta (0, 0)
Screenshot: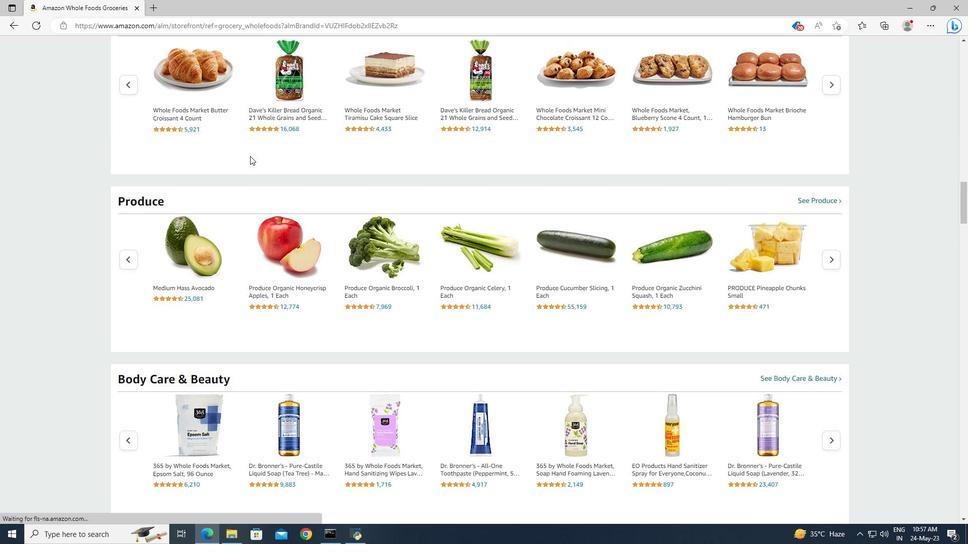 
Action: Mouse scrolled (314, 273) with delta (0, 0)
Screenshot: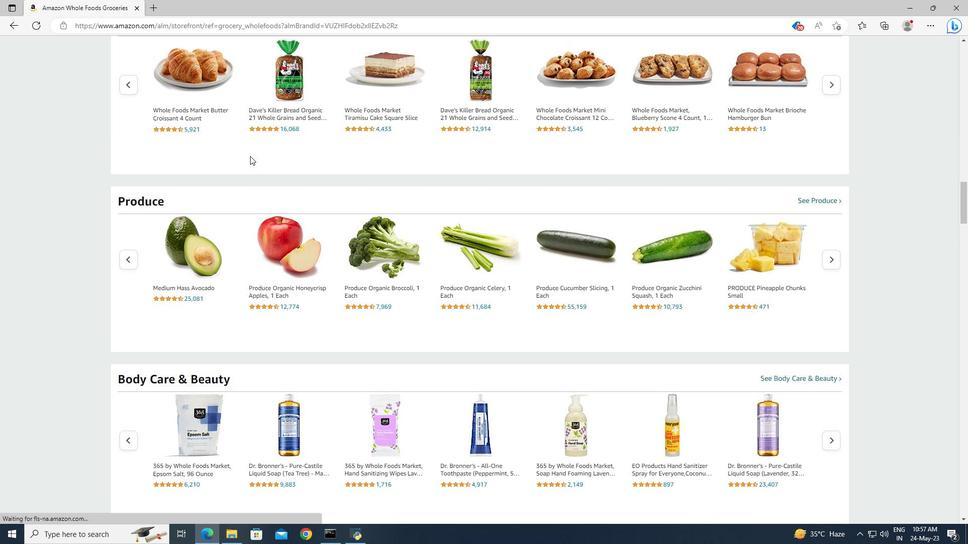 
Action: Mouse scrolled (314, 273) with delta (0, 0)
Screenshot: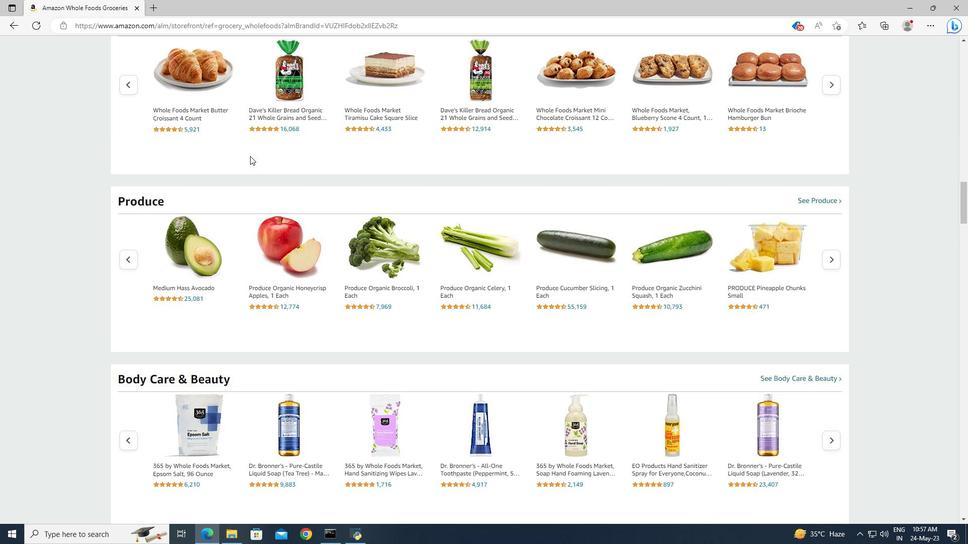 
Action: Mouse scrolled (314, 273) with delta (0, 0)
Screenshot: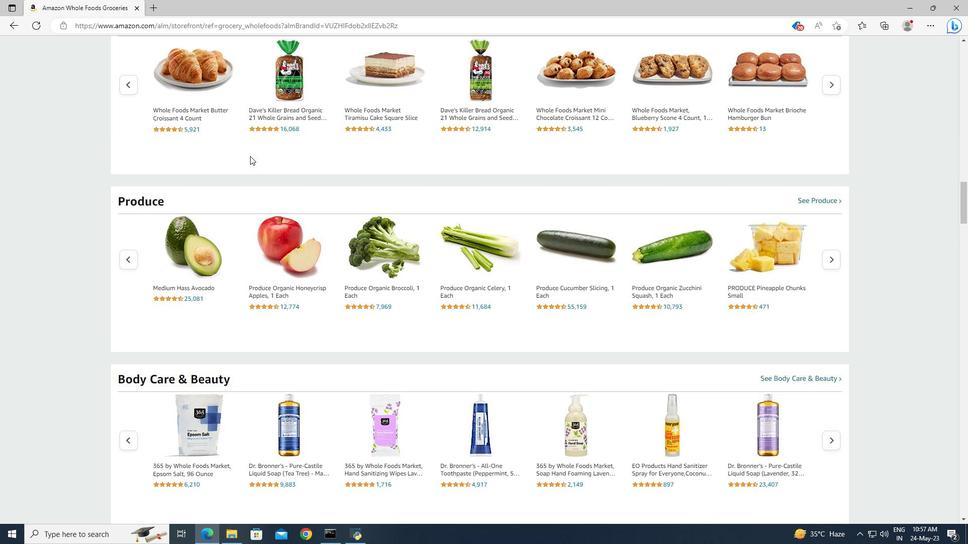 
Action: Mouse scrolled (314, 273) with delta (0, 0)
Screenshot: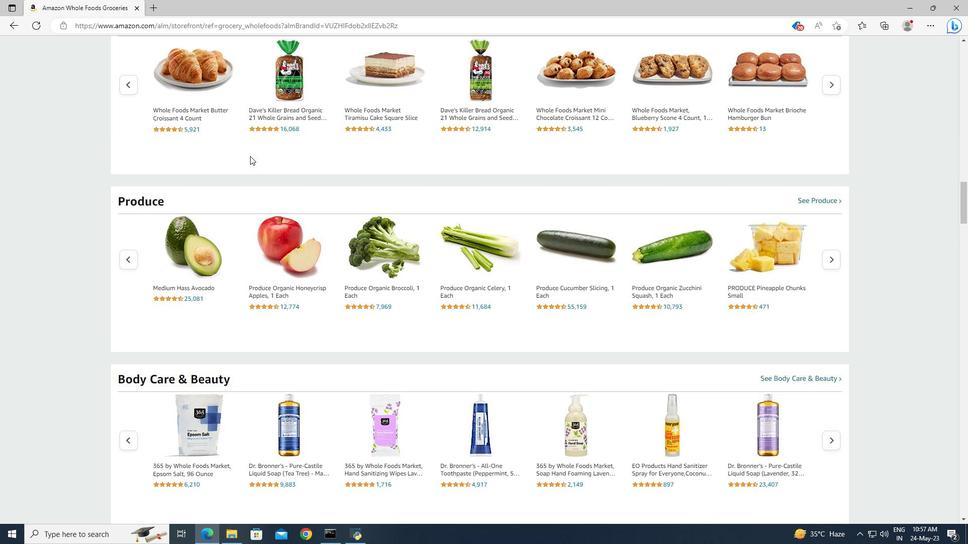 
Action: Mouse scrolled (314, 273) with delta (0, 0)
Screenshot: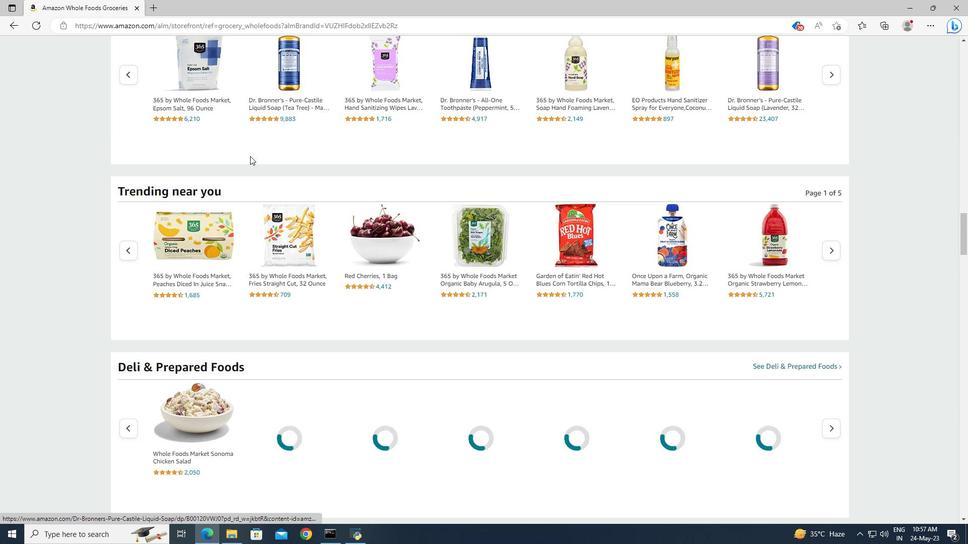 
Action: Mouse scrolled (314, 273) with delta (0, 0)
Screenshot: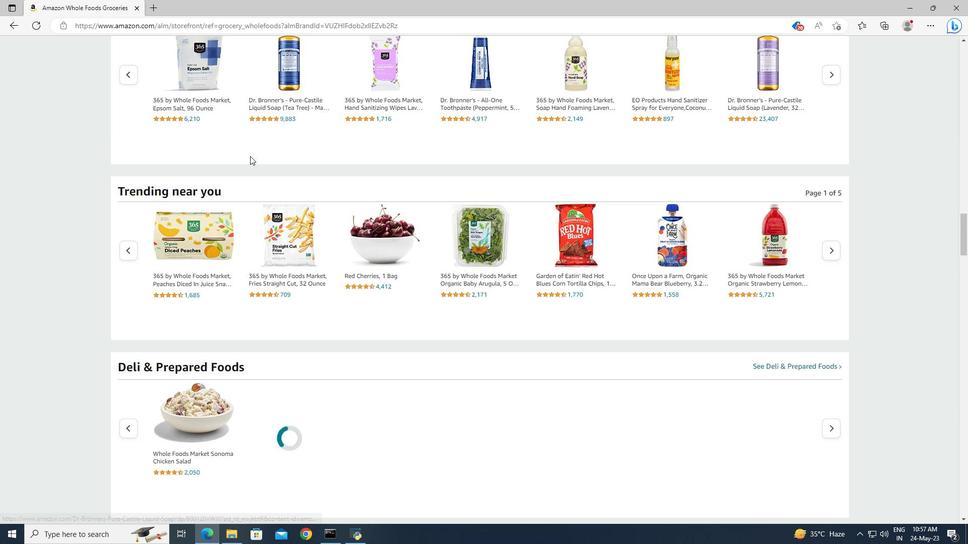 
Action: Mouse scrolled (314, 273) with delta (0, 0)
Screenshot: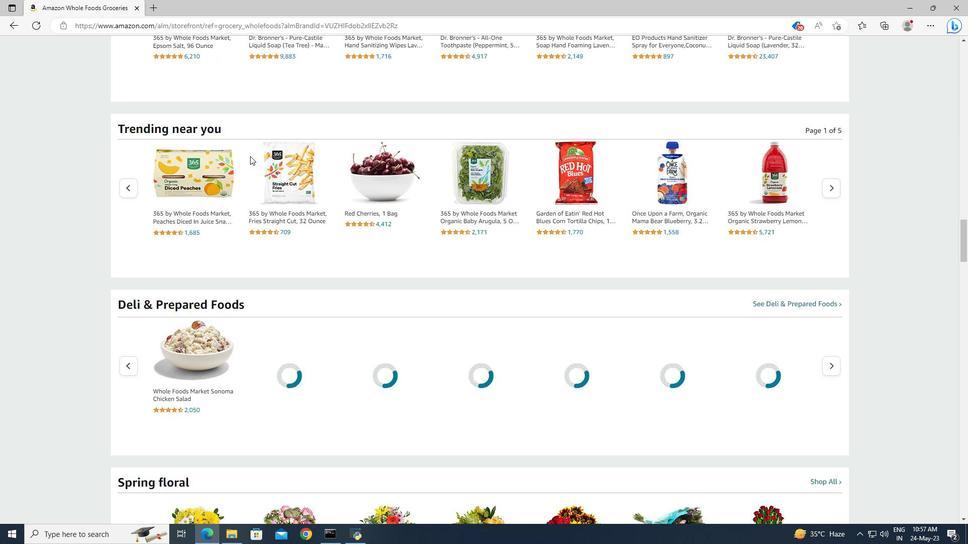 
Action: Mouse scrolled (314, 273) with delta (0, 0)
Screenshot: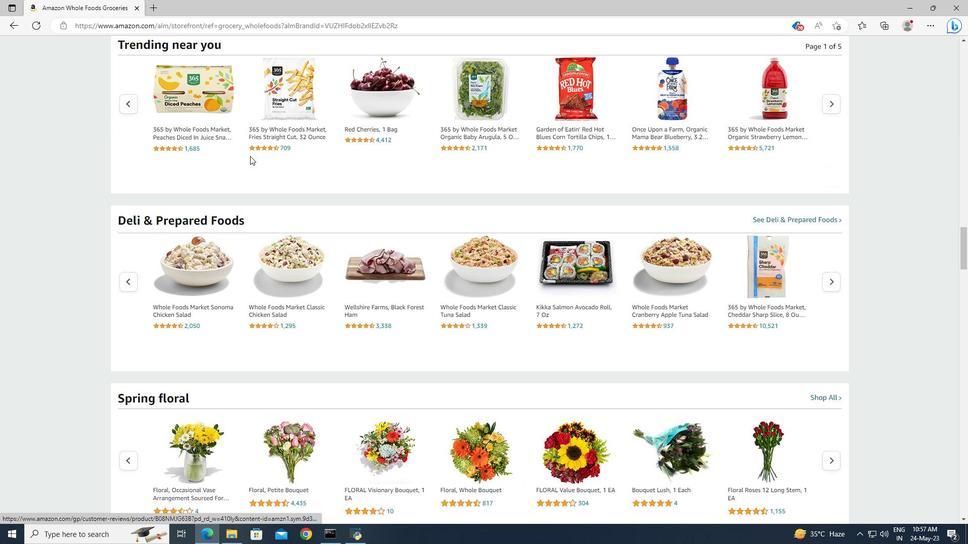 
Action: Mouse scrolled (314, 273) with delta (0, 0)
Screenshot: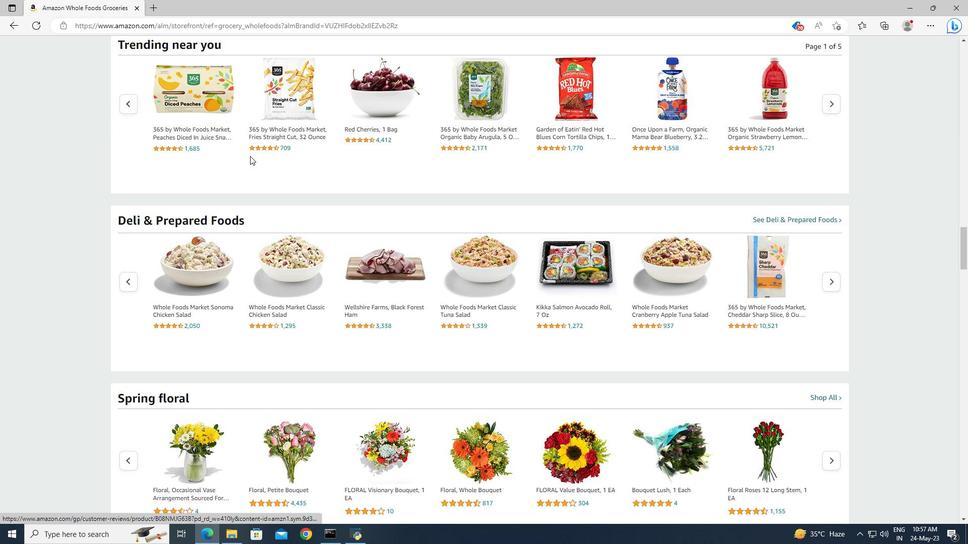
Action: Mouse scrolled (314, 275) with delta (0, 0)
Screenshot: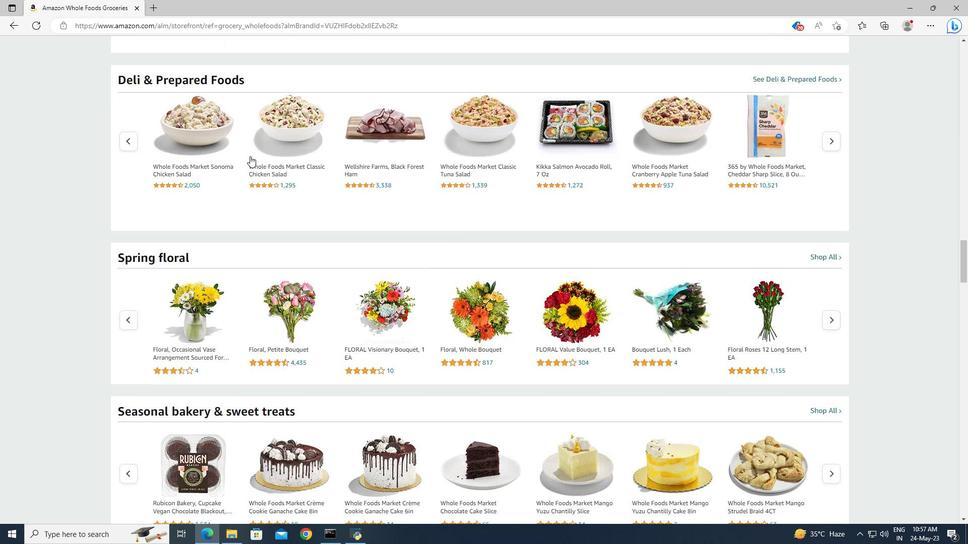 
Action: Mouse scrolled (314, 275) with delta (0, 0)
Screenshot: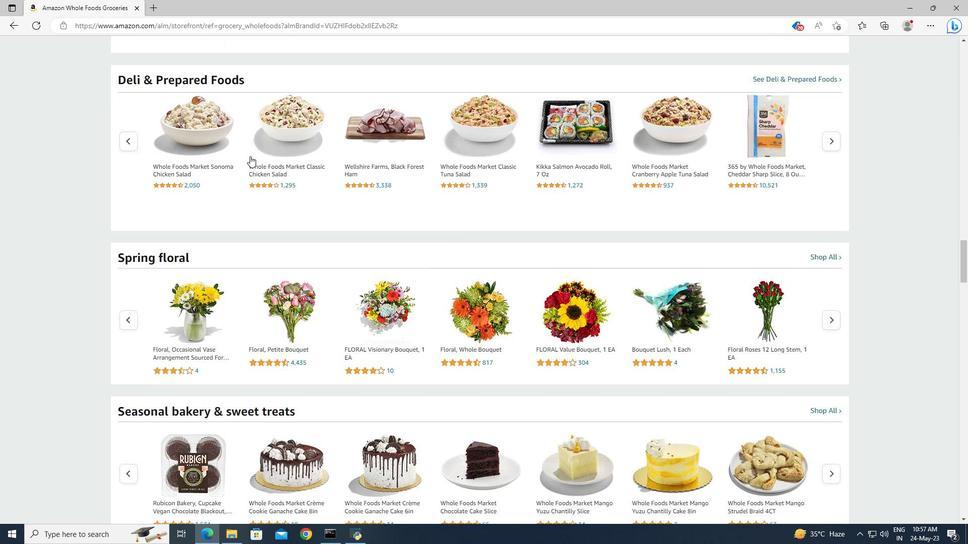 
Action: Mouse scrolled (314, 275) with delta (0, 0)
Screenshot: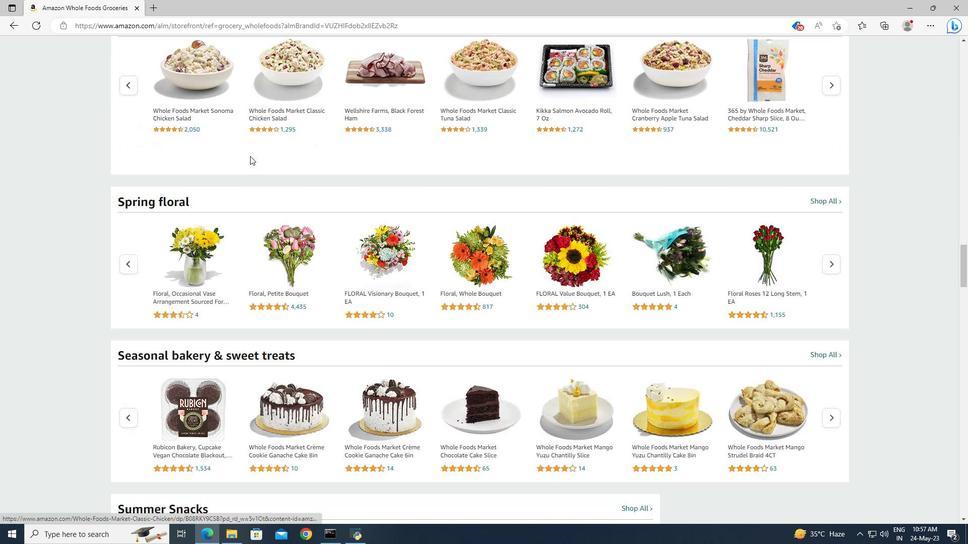 
Action: Mouse scrolled (314, 275) with delta (0, 0)
Screenshot: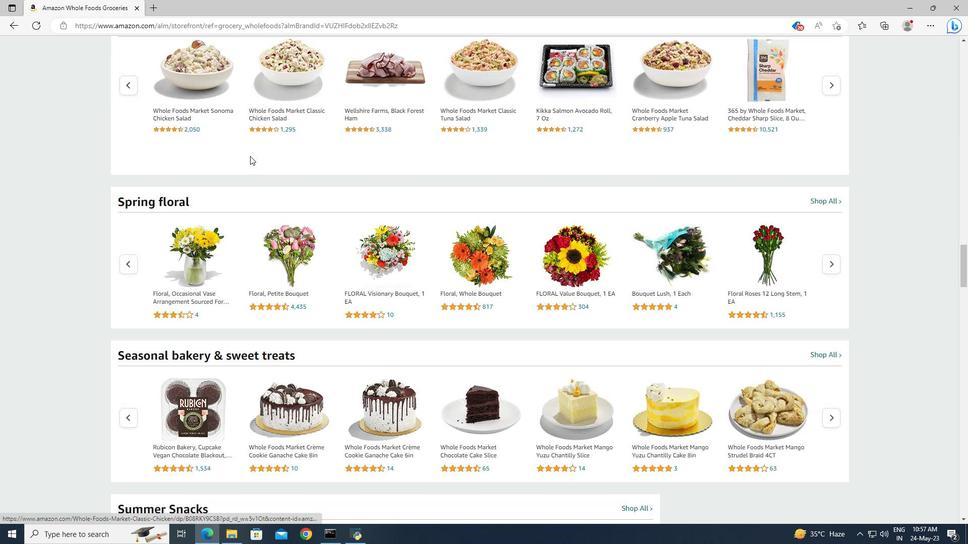 
Action: Mouse scrolled (314, 275) with delta (0, 0)
Screenshot: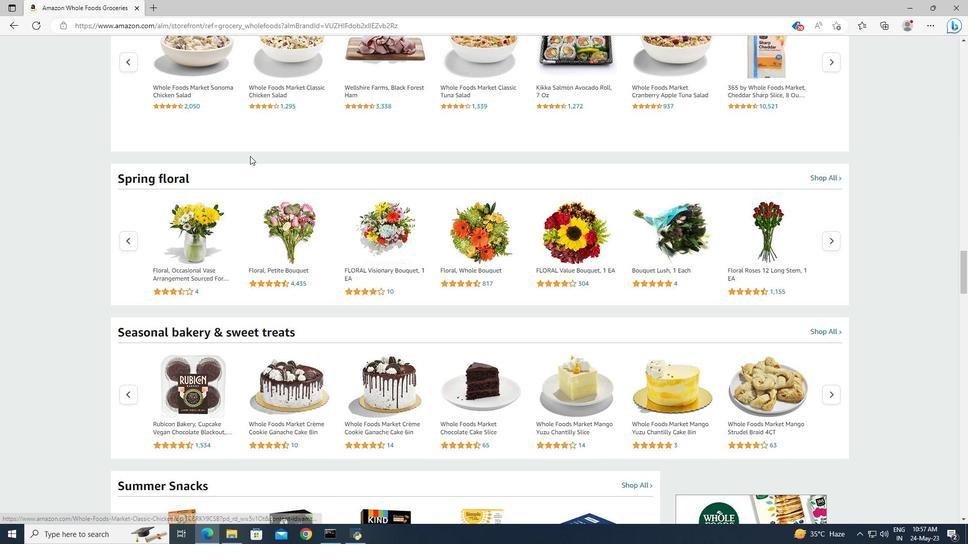 
Action: Mouse scrolled (314, 275) with delta (0, 0)
Screenshot: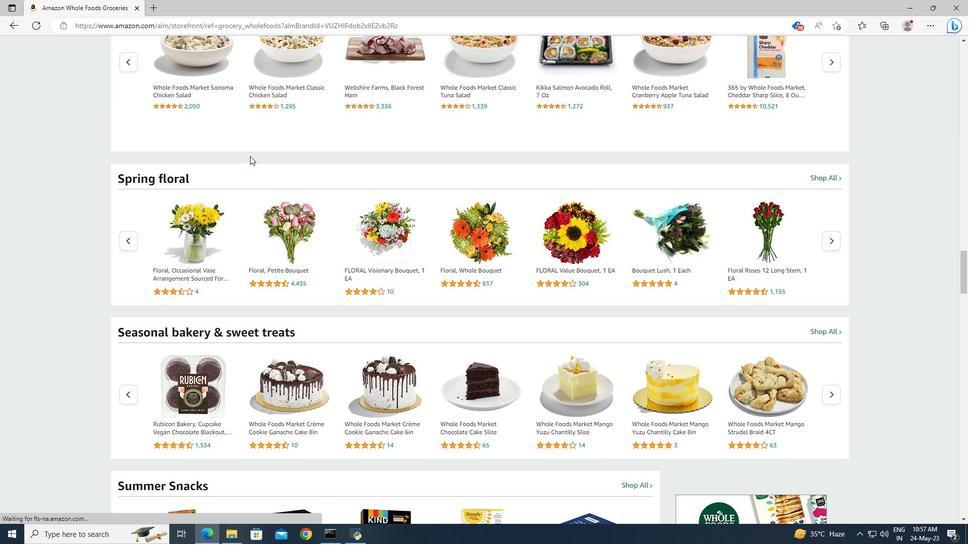 
Action: Mouse scrolled (314, 275) with delta (0, 0)
Screenshot: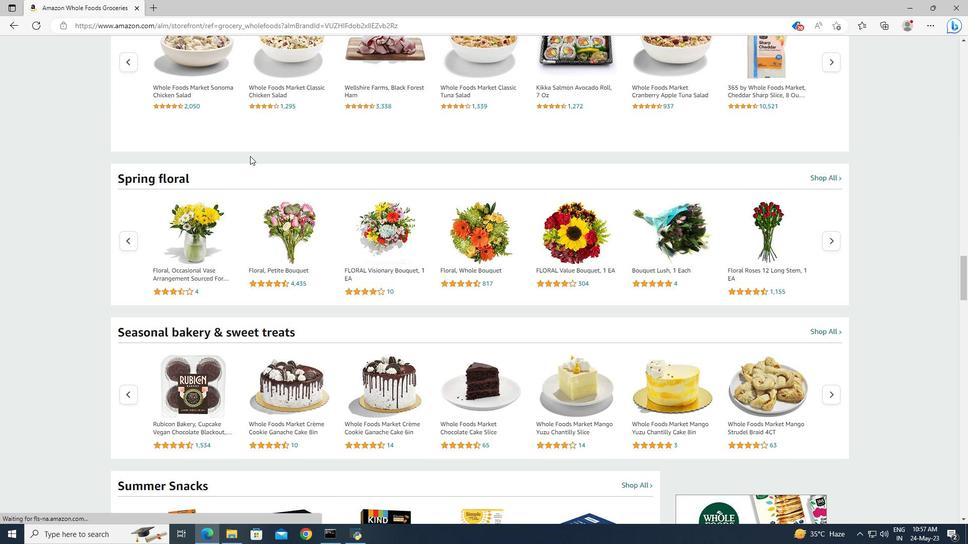 
Action: Mouse scrolled (314, 275) with delta (0, 0)
Screenshot: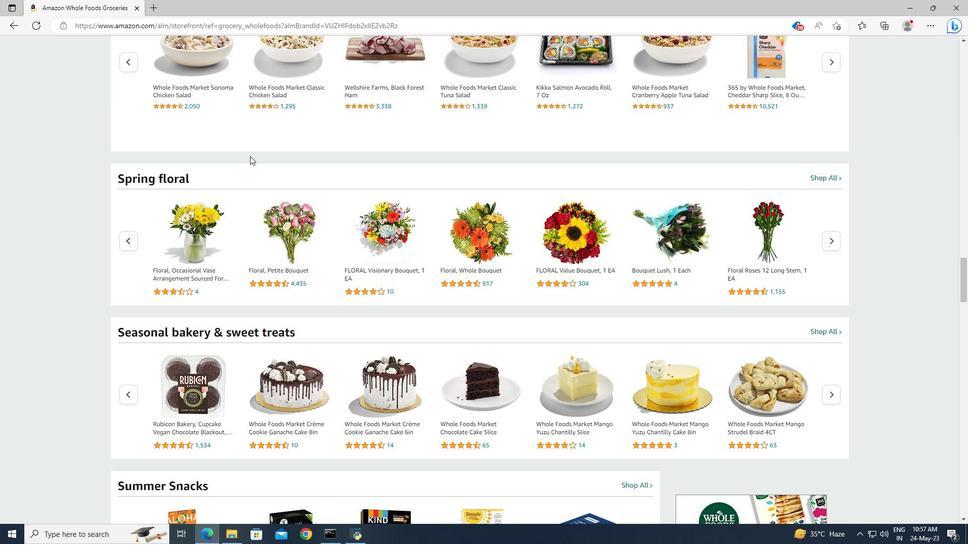
Action: Mouse scrolled (314, 275) with delta (0, 0)
Screenshot: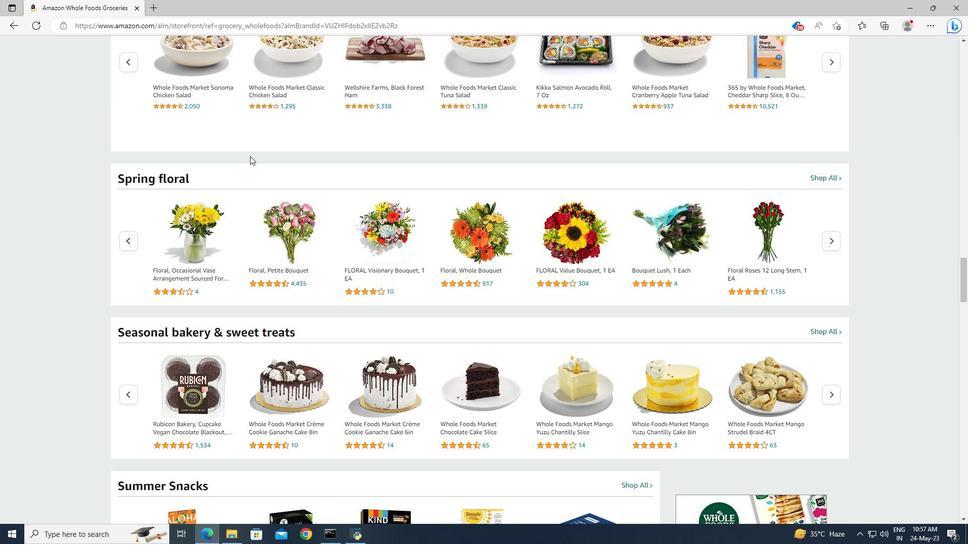 
Action: Mouse scrolled (314, 275) with delta (0, 0)
Screenshot: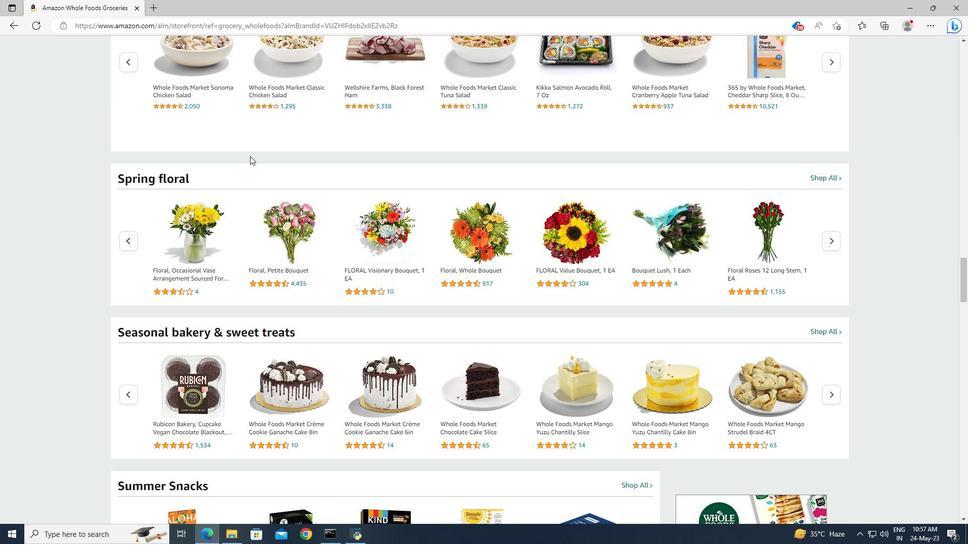 
Action: Mouse scrolled (314, 275) with delta (0, 0)
Screenshot: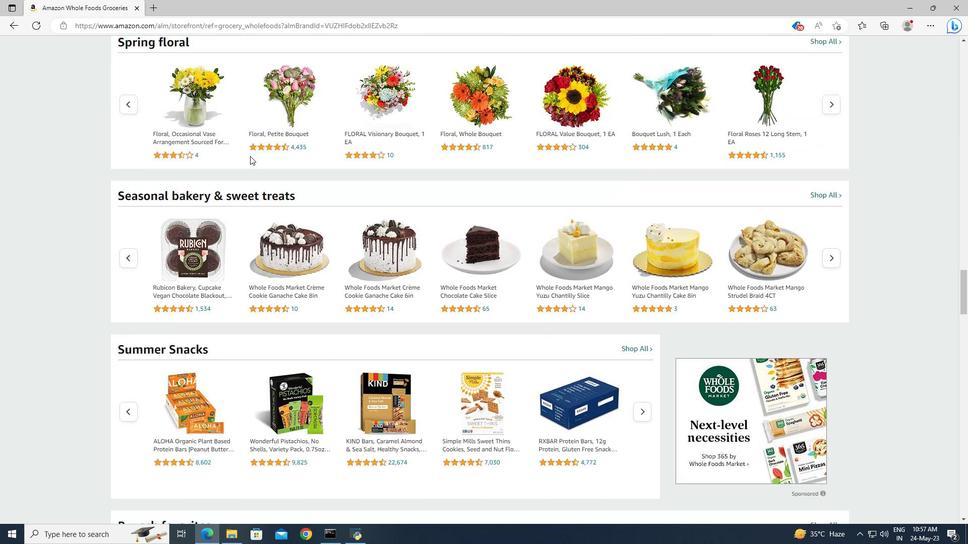 
Action: Mouse scrolled (314, 275) with delta (0, 0)
Screenshot: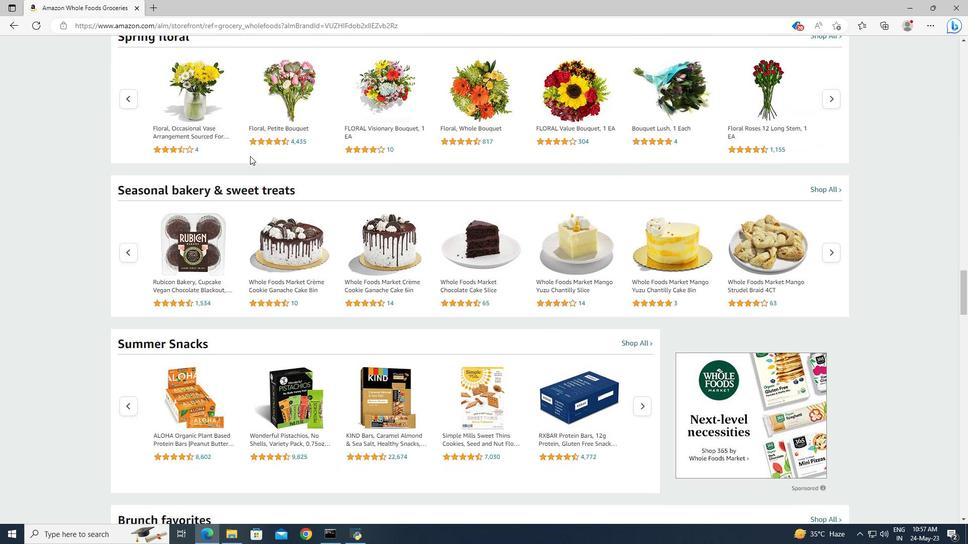 
Action: Mouse scrolled (314, 275) with delta (0, 0)
Screenshot: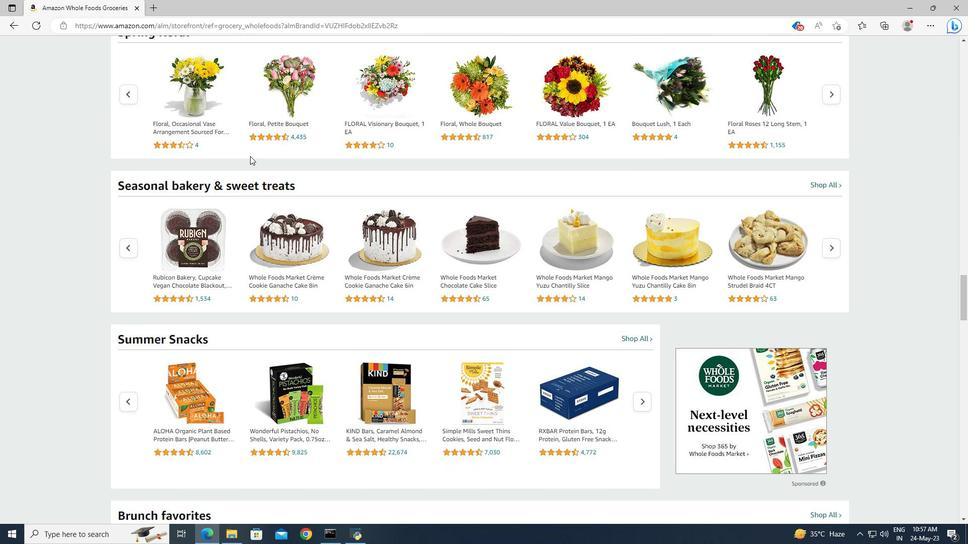 
Action: Mouse scrolled (314, 275) with delta (0, 0)
Screenshot: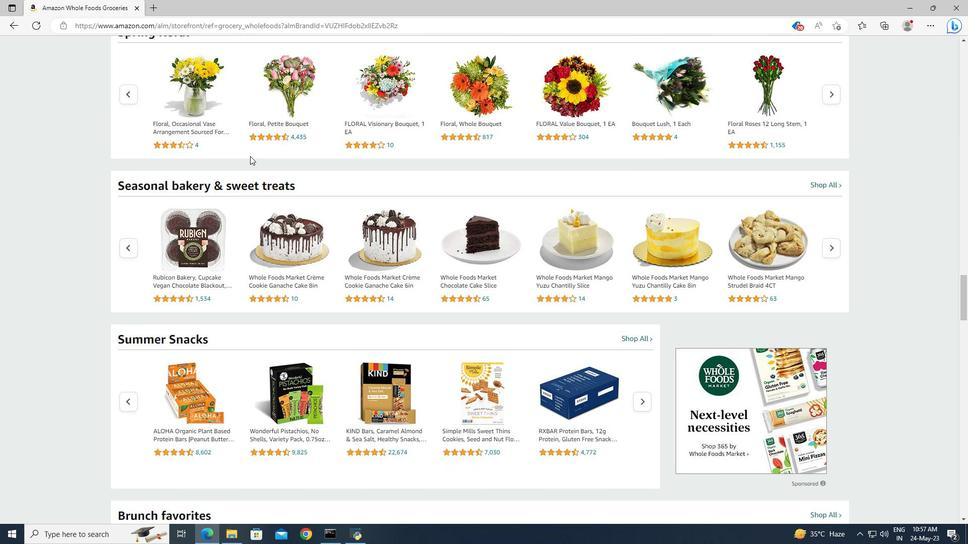 
Action: Mouse scrolled (314, 275) with delta (0, 0)
Screenshot: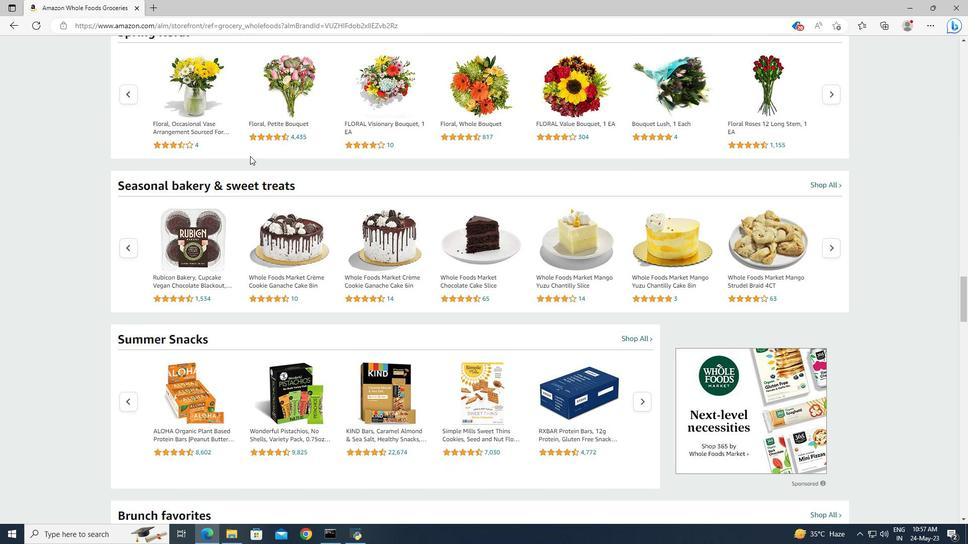
Action: Mouse scrolled (314, 275) with delta (0, 0)
Screenshot: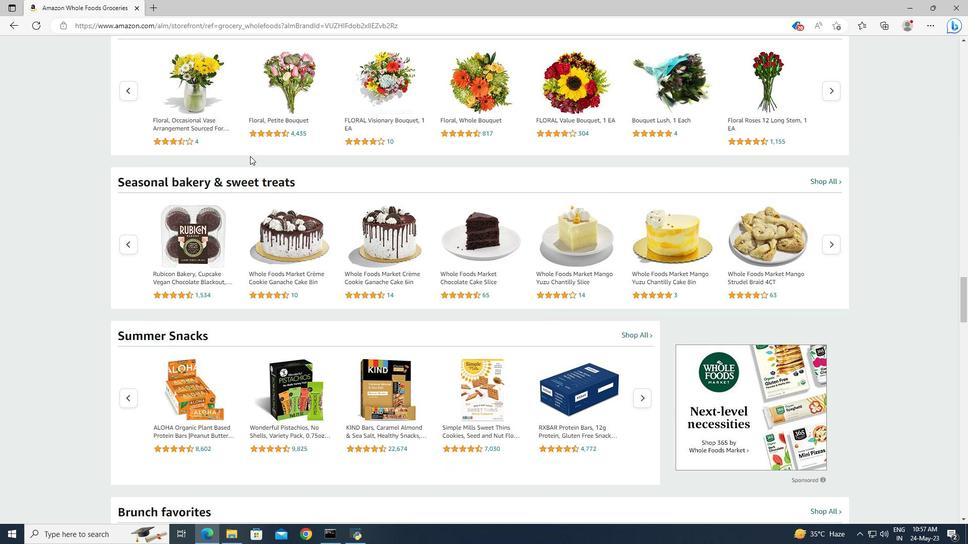 
Action: Mouse scrolled (314, 275) with delta (0, 0)
Screenshot: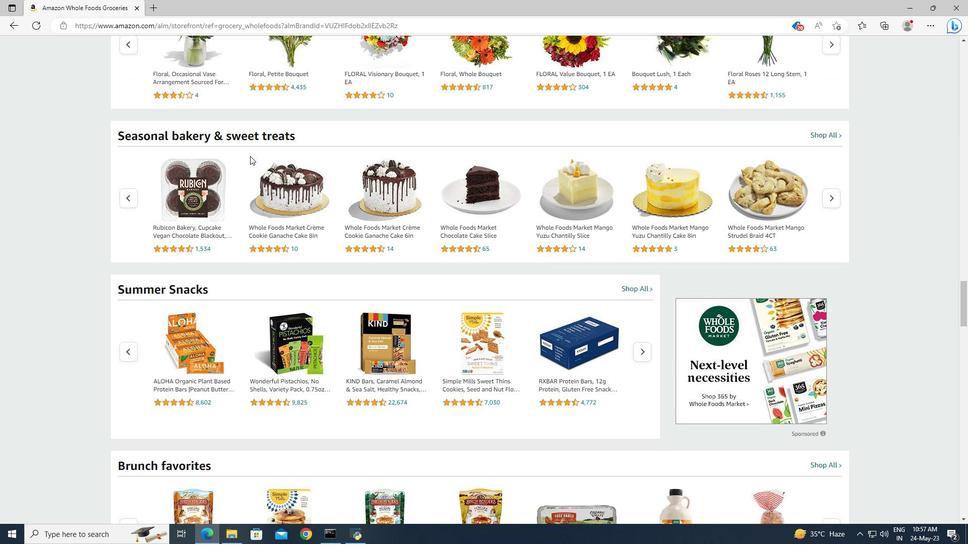
Action: Mouse moved to (525, 311)
Screenshot: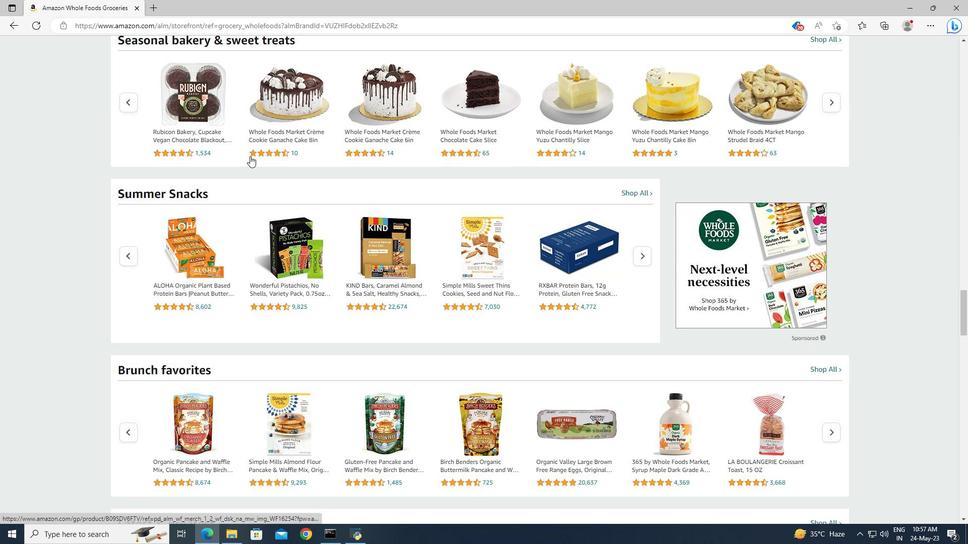 
Action: Mouse scrolled (525, 311) with delta (0, 0)
Screenshot: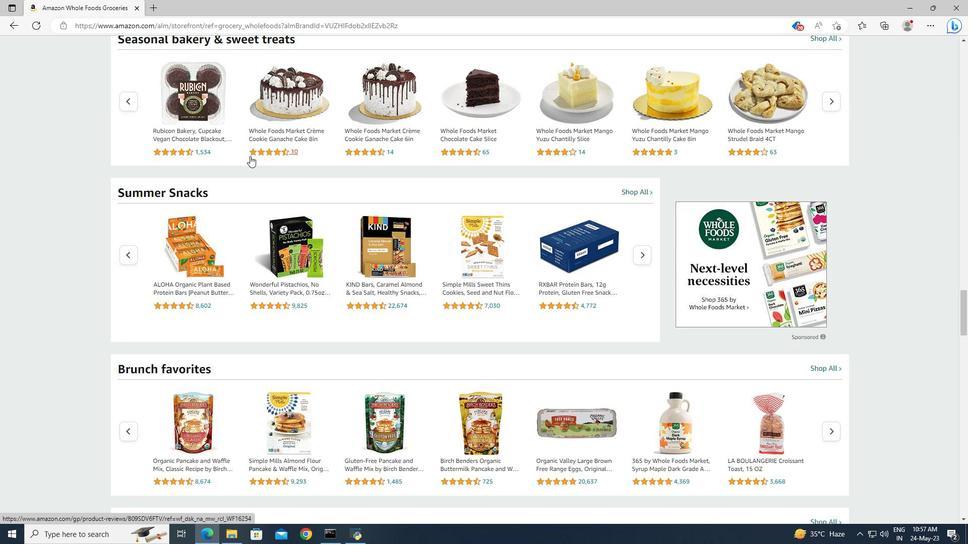 
Action: Mouse scrolled (525, 311) with delta (0, 0)
Screenshot: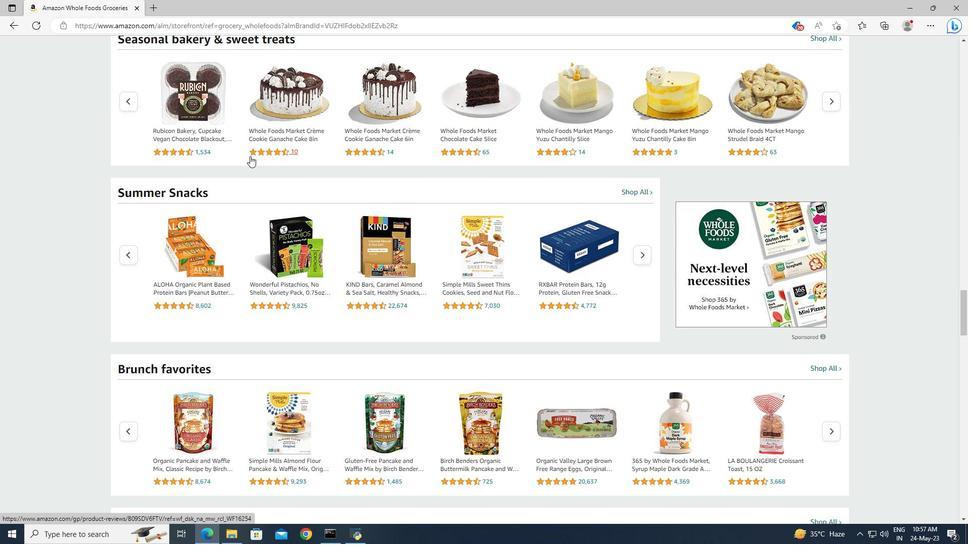 
Action: Mouse moved to (530, 305)
Screenshot: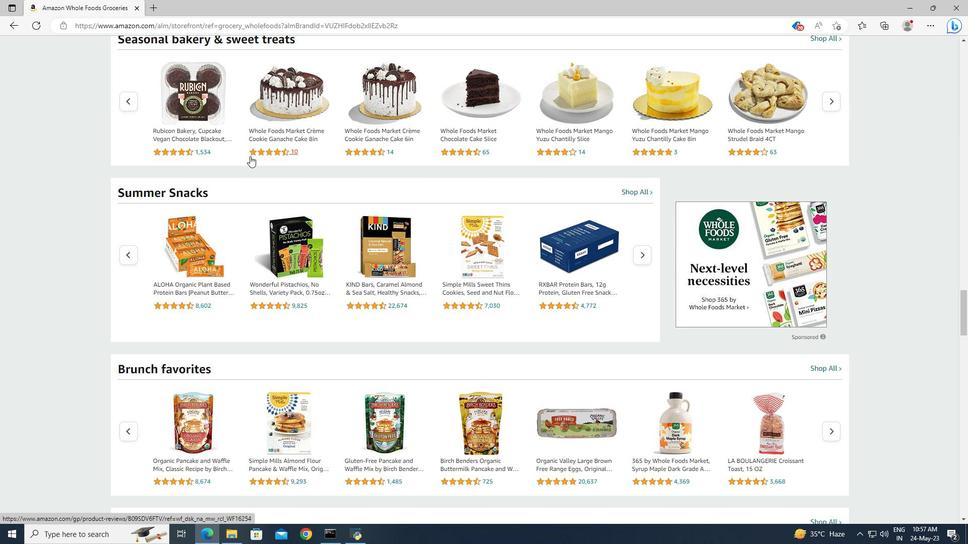 
Action: Mouse scrolled (530, 306) with delta (0, 0)
Screenshot: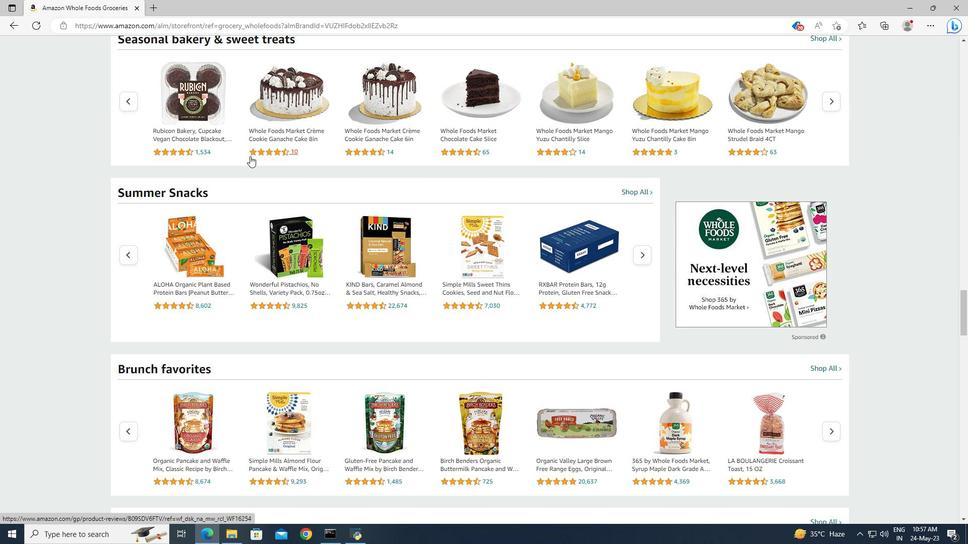 
Action: Mouse scrolled (530, 306) with delta (0, 0)
Screenshot: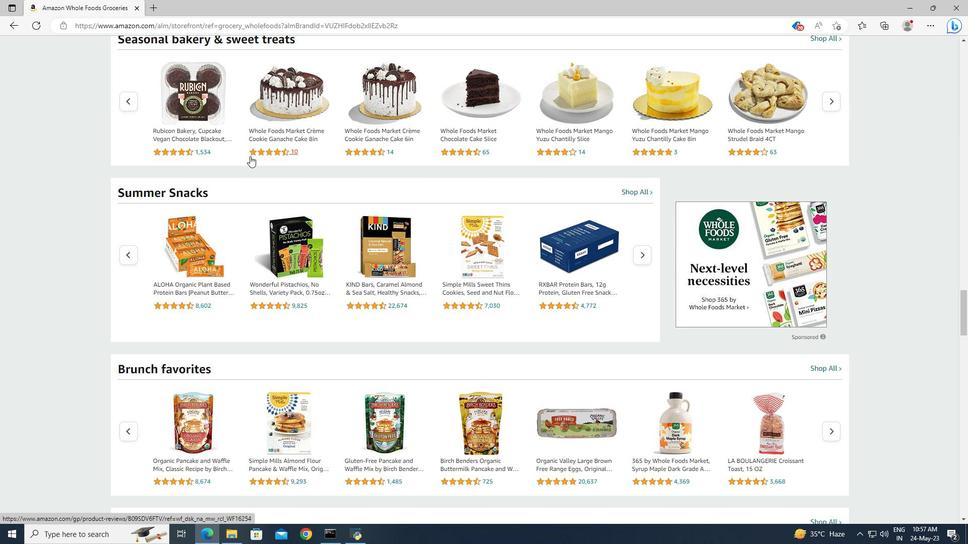 
Action: Mouse scrolled (530, 306) with delta (0, 0)
Screenshot: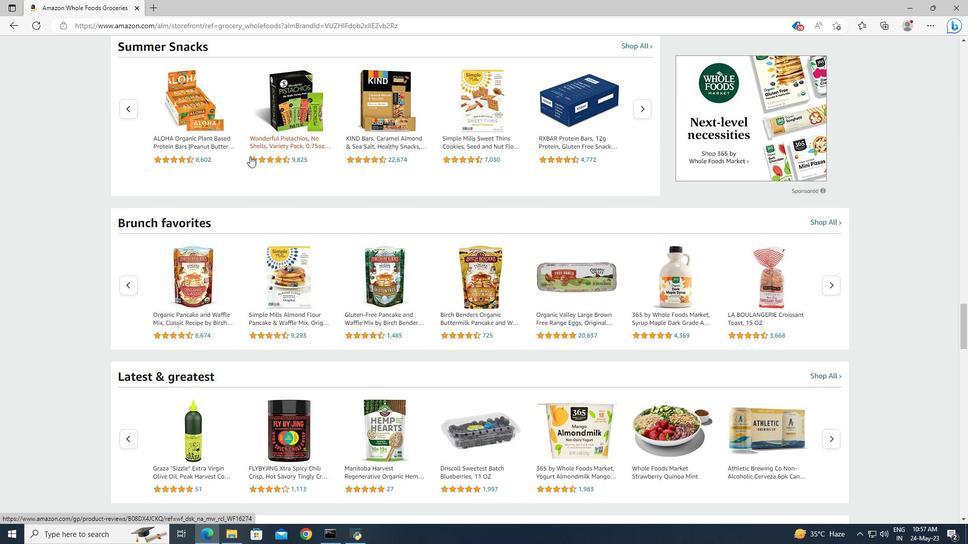 
Action: Mouse scrolled (530, 306) with delta (0, 0)
Screenshot: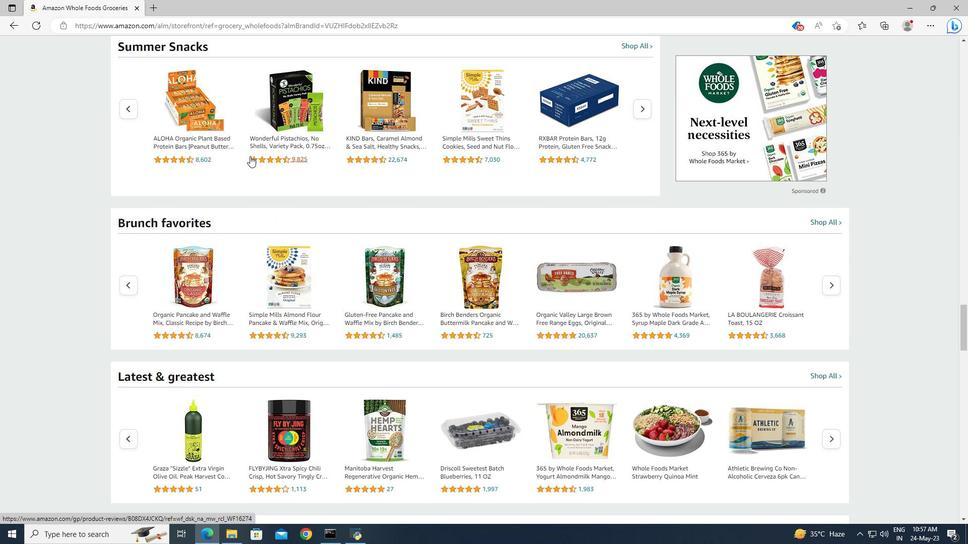 
Action: Mouse moved to (530, 305)
Screenshot: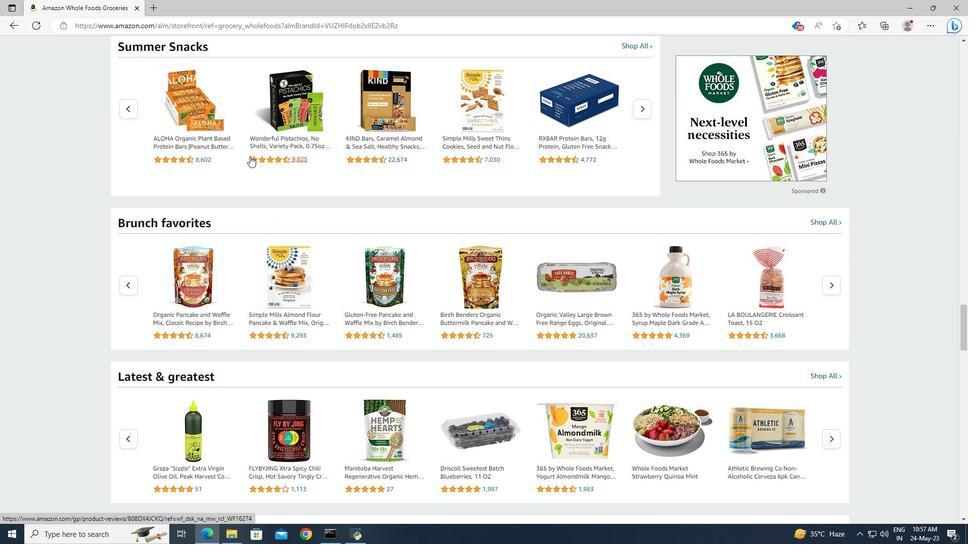 
Action: Mouse scrolled (530, 305) with delta (0, 0)
Screenshot: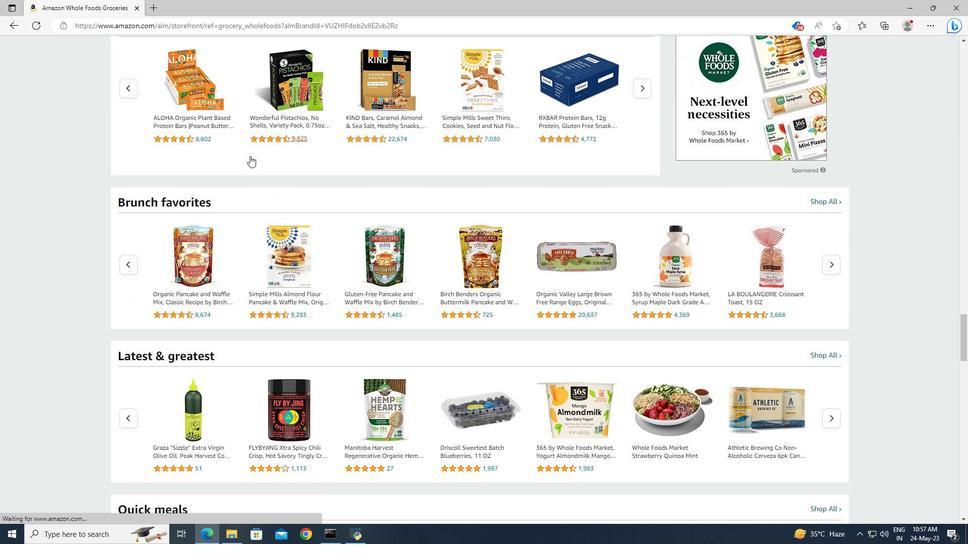 
Action: Mouse scrolled (530, 305) with delta (0, 0)
Screenshot: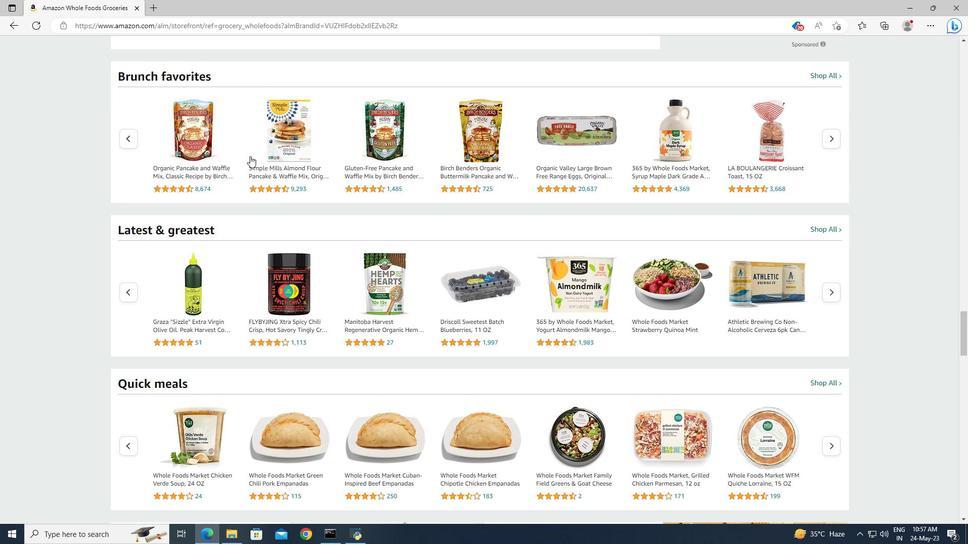
Action: Mouse scrolled (530, 305) with delta (0, 0)
Screenshot: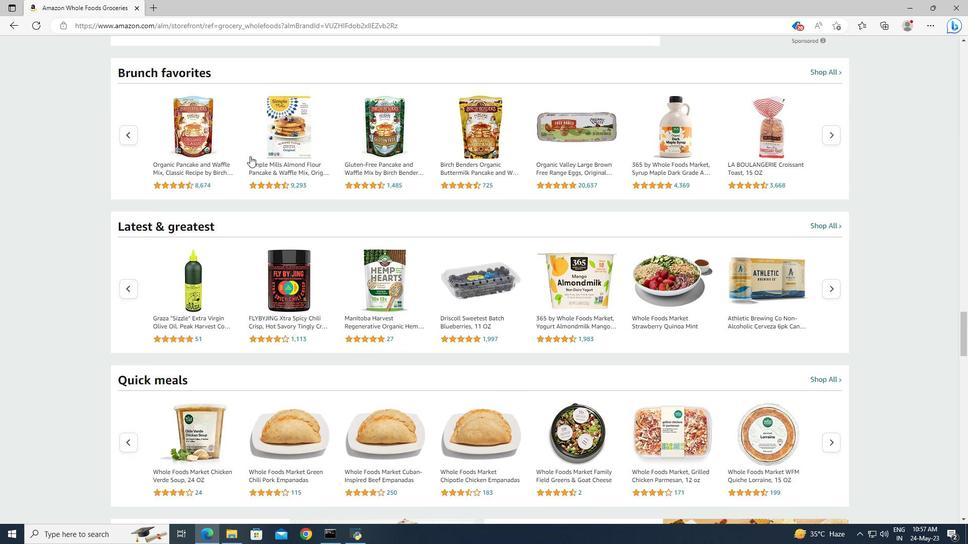 
Action: Mouse scrolled (530, 305) with delta (0, 0)
Screenshot: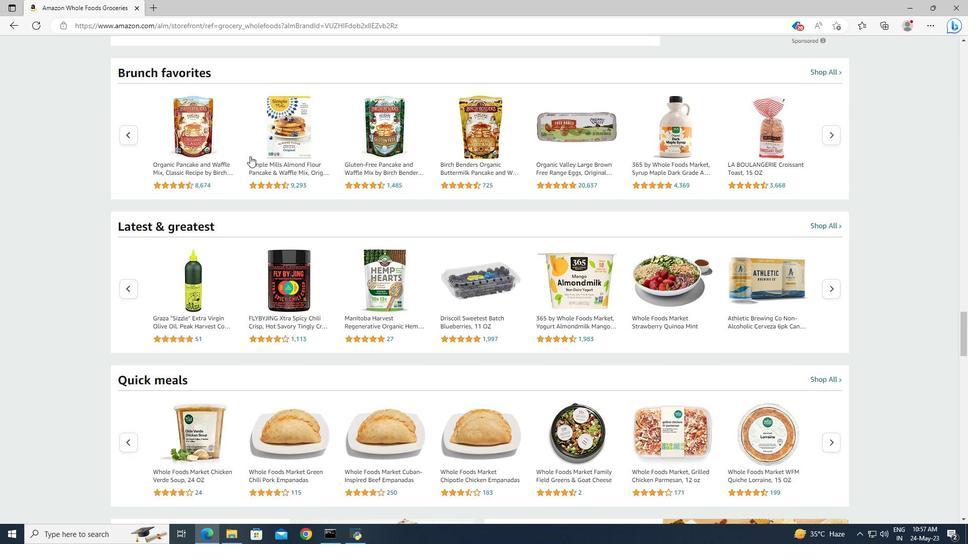 
Action: Mouse scrolled (530, 305) with delta (0, 0)
Screenshot: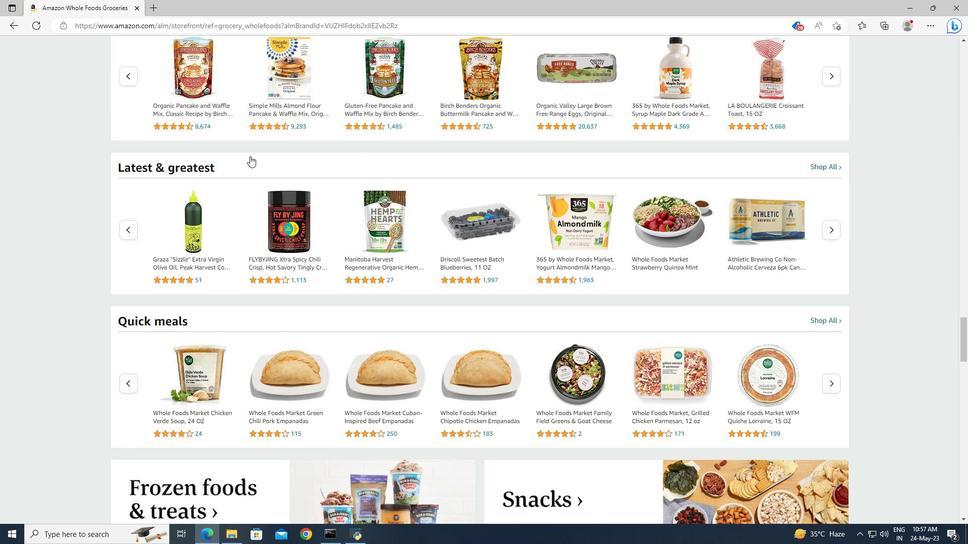 
Action: Mouse scrolled (530, 305) with delta (0, 0)
Screenshot: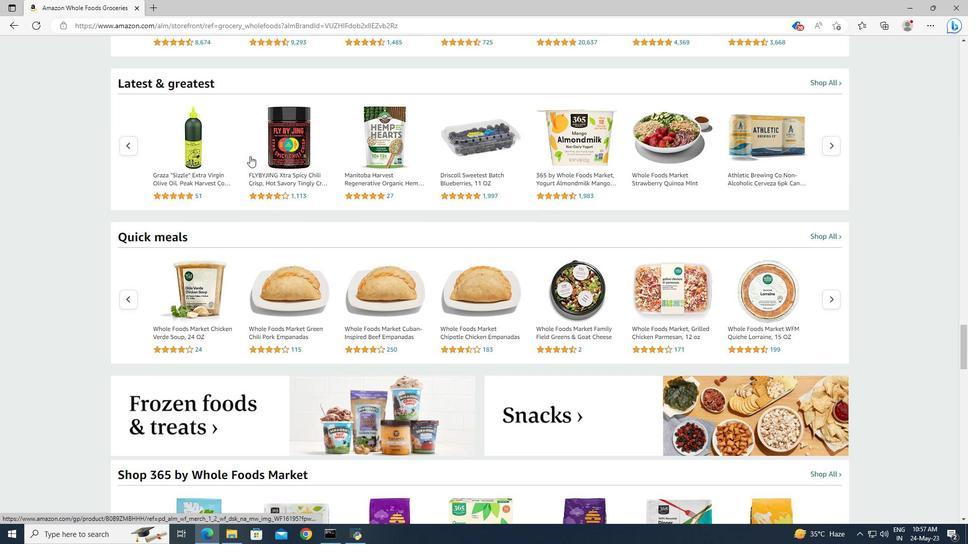 
Action: Mouse scrolled (530, 305) with delta (0, 0)
Screenshot: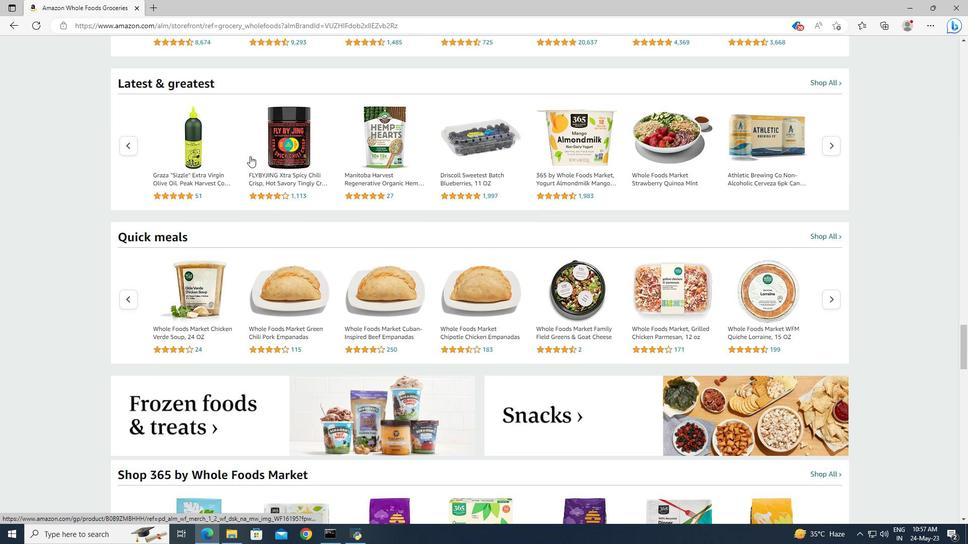 
Action: Mouse scrolled (530, 305) with delta (0, 0)
Screenshot: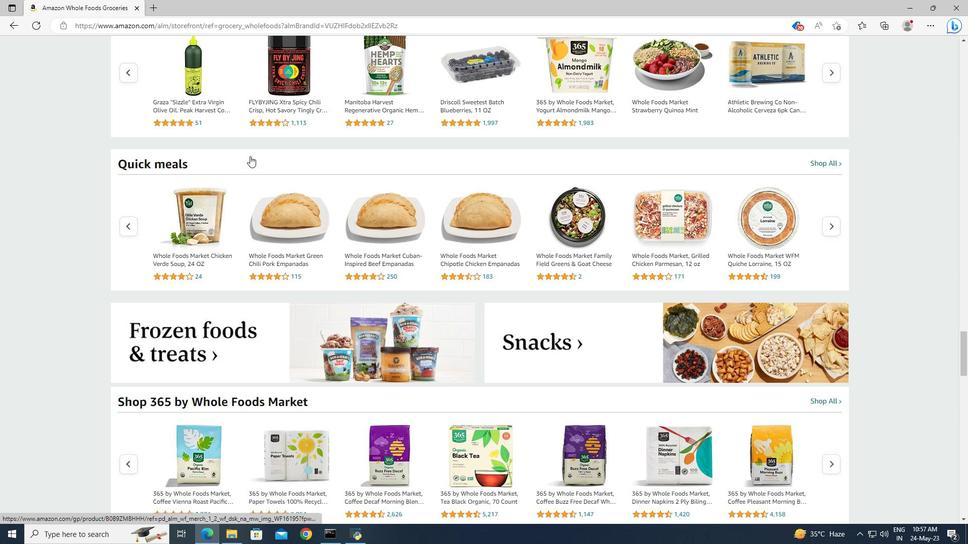 
Action: Mouse scrolled (530, 305) with delta (0, 0)
Screenshot: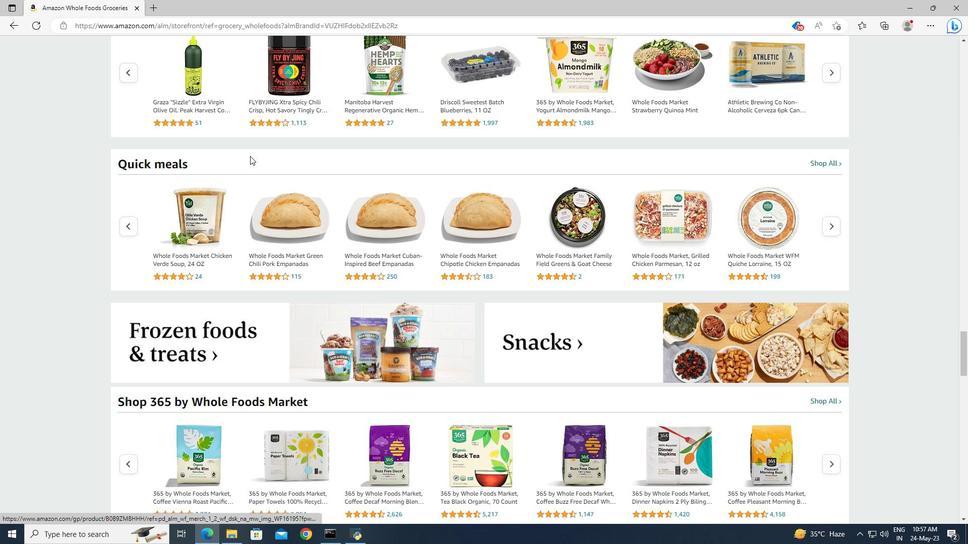 
Action: Mouse scrolled (530, 305) with delta (0, 0)
Screenshot: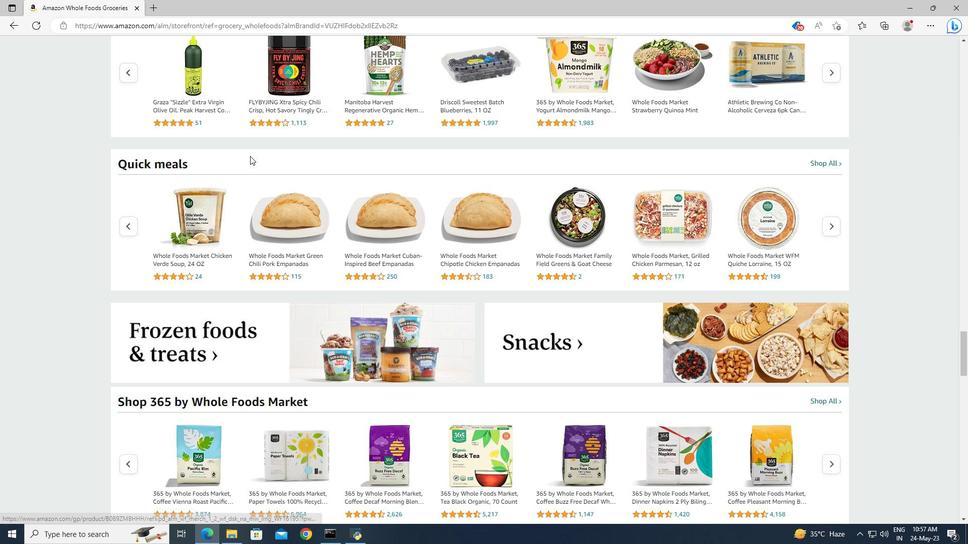 
Action: Mouse scrolled (530, 305) with delta (0, 0)
Screenshot: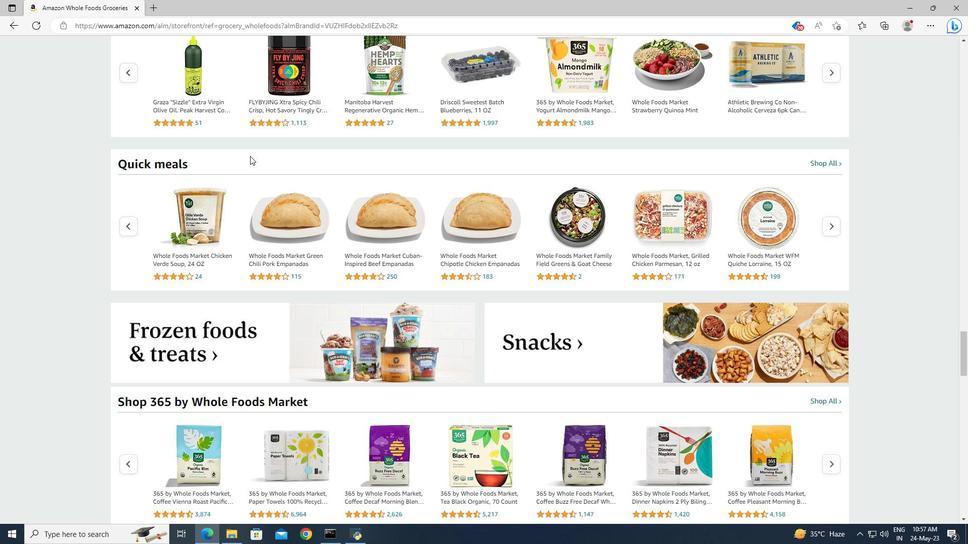 
Action: Mouse scrolled (530, 305) with delta (0, 0)
Screenshot: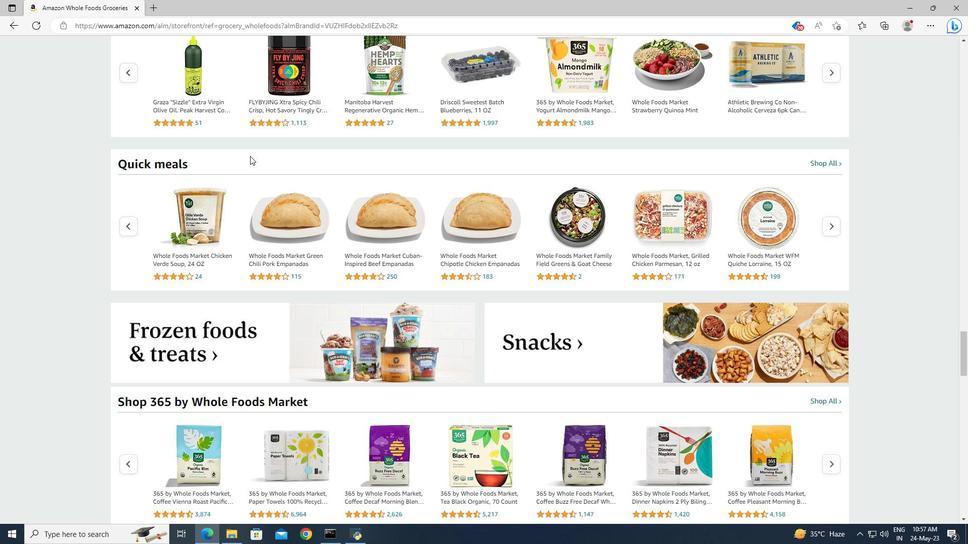 
Action: Mouse scrolled (530, 305) with delta (0, 0)
Screenshot: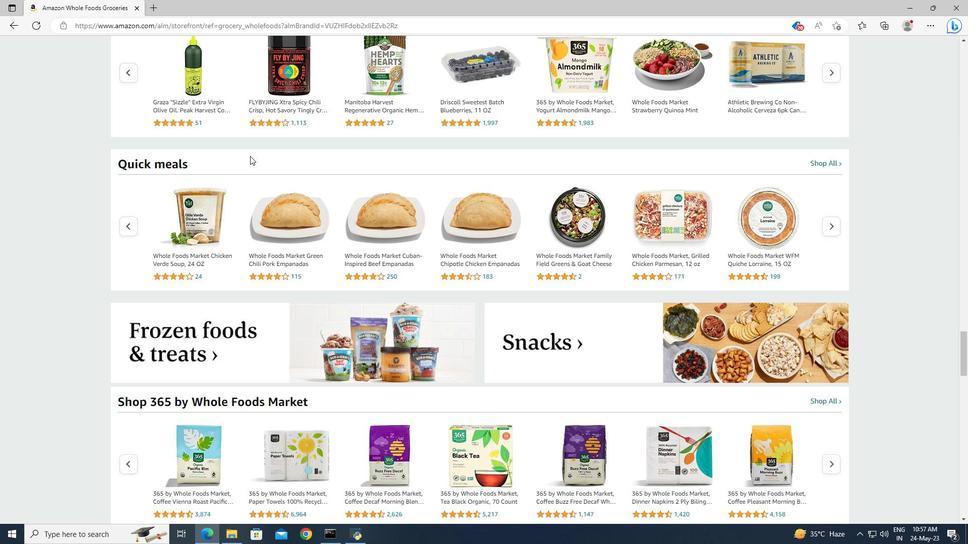 
Action: Mouse scrolled (530, 305) with delta (0, 0)
Screenshot: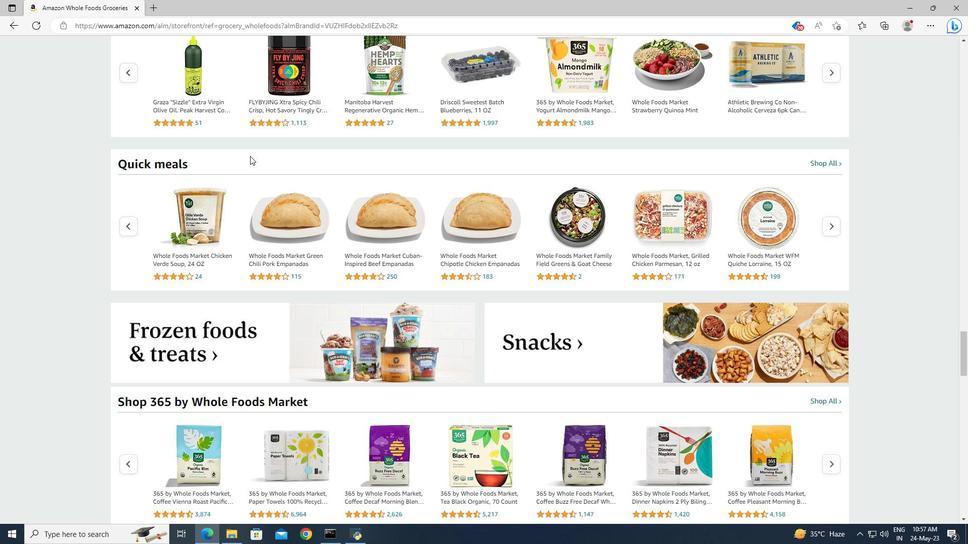 
Action: Mouse scrolled (530, 305) with delta (0, 0)
Screenshot: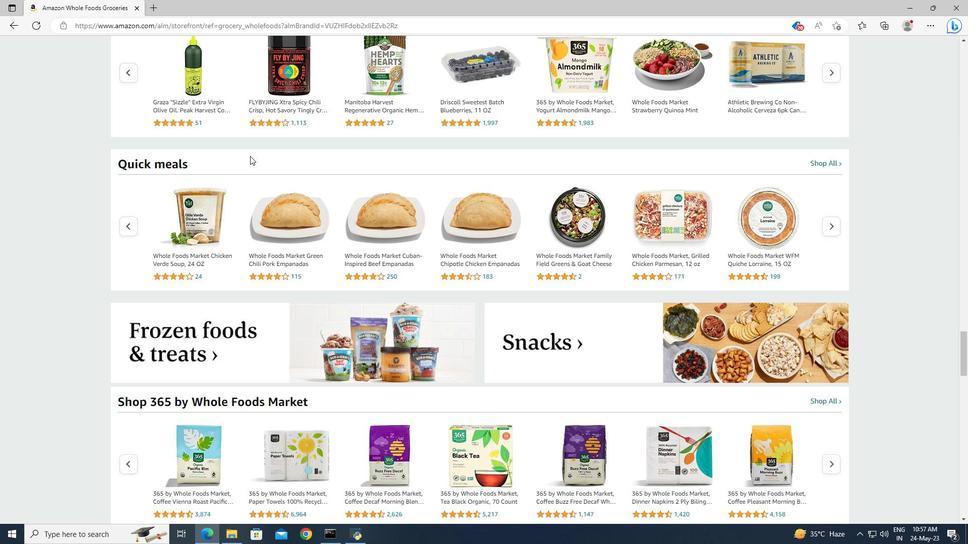 
Action: Mouse scrolled (530, 305) with delta (0, 0)
Screenshot: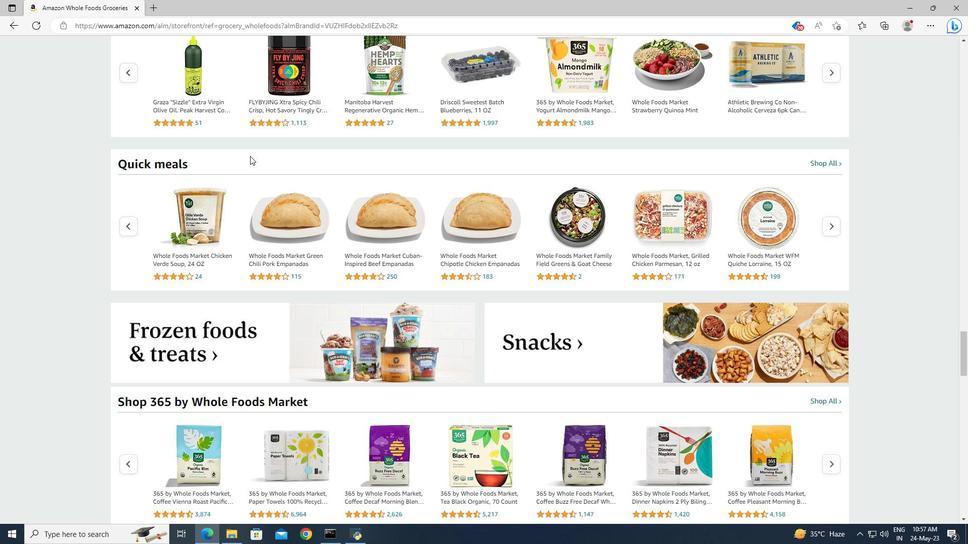 
Action: Mouse scrolled (530, 305) with delta (0, 0)
Screenshot: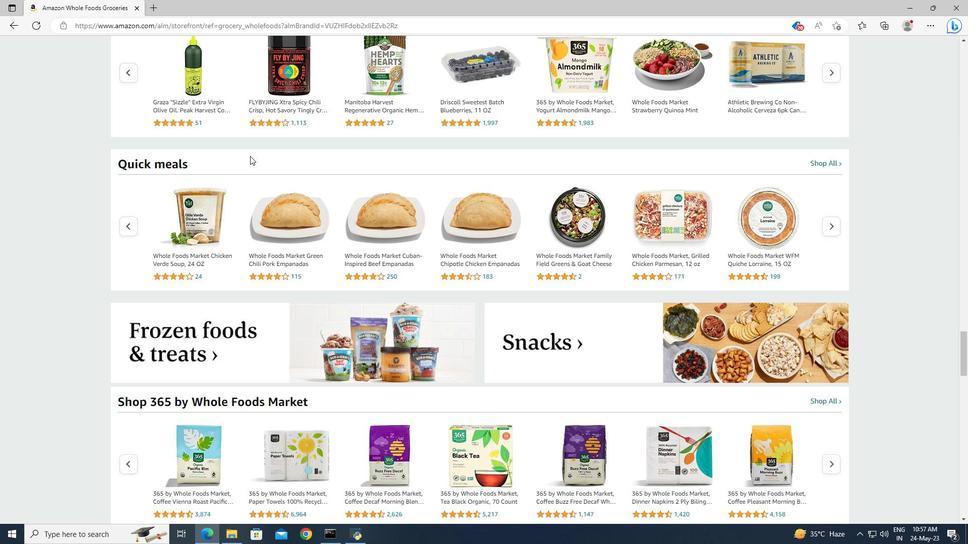 
Action: Mouse scrolled (530, 305) with delta (0, 0)
Screenshot: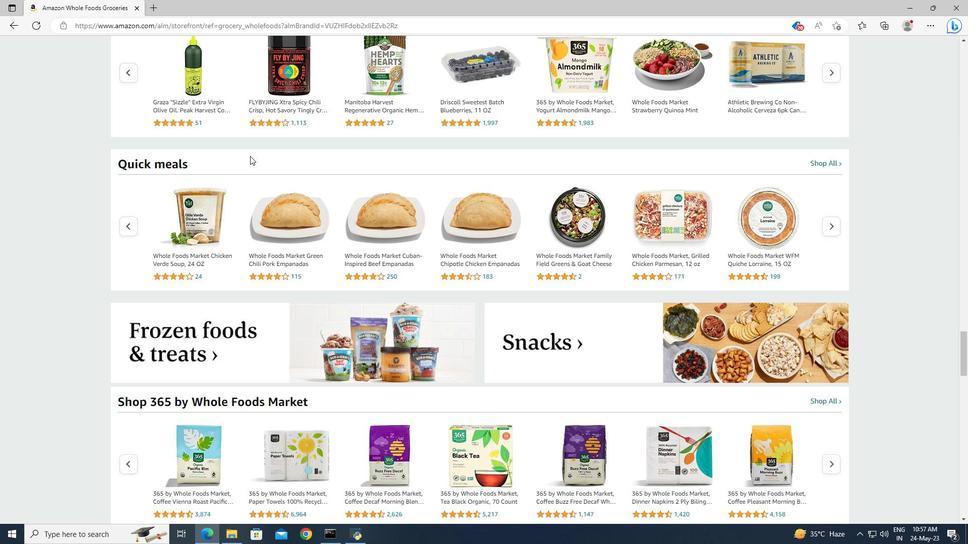 
Action: Mouse scrolled (530, 305) with delta (0, 0)
Screenshot: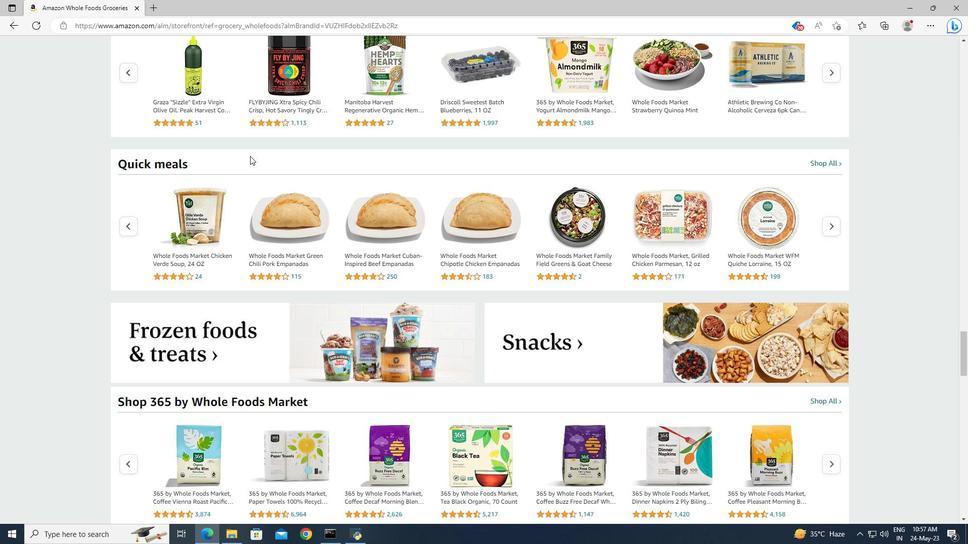 
Action: Mouse scrolled (530, 305) with delta (0, 0)
Screenshot: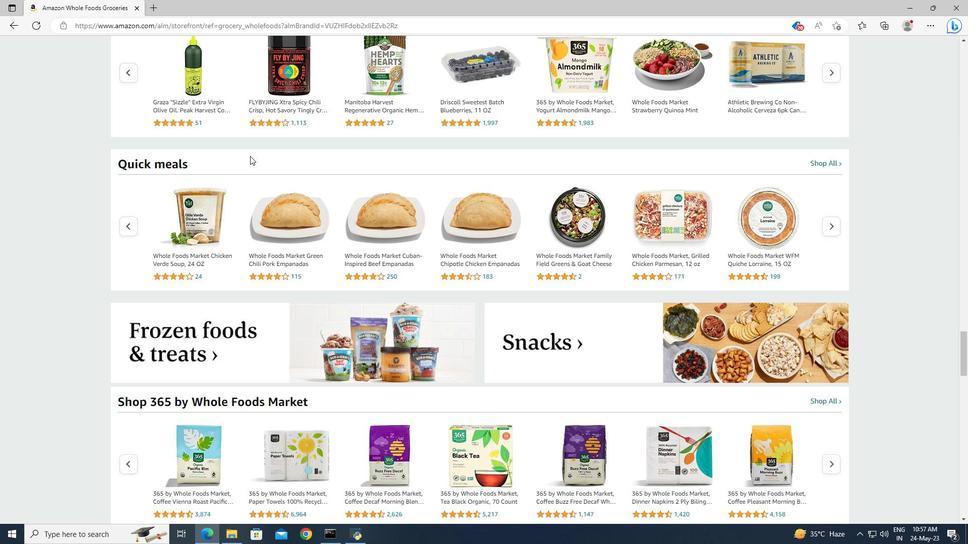 
Action: Mouse scrolled (530, 305) with delta (0, 0)
Screenshot: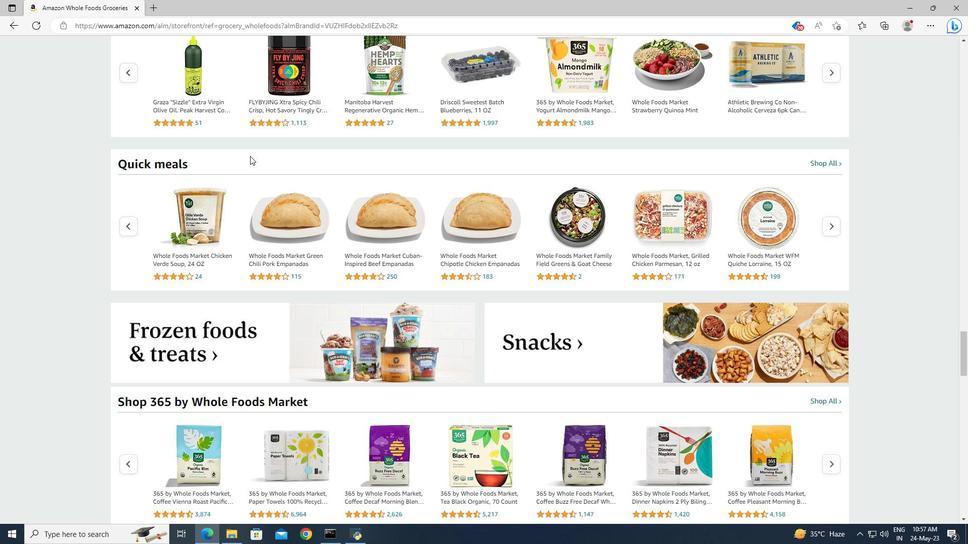
Action: Mouse scrolled (530, 305) with delta (0, 0)
Screenshot: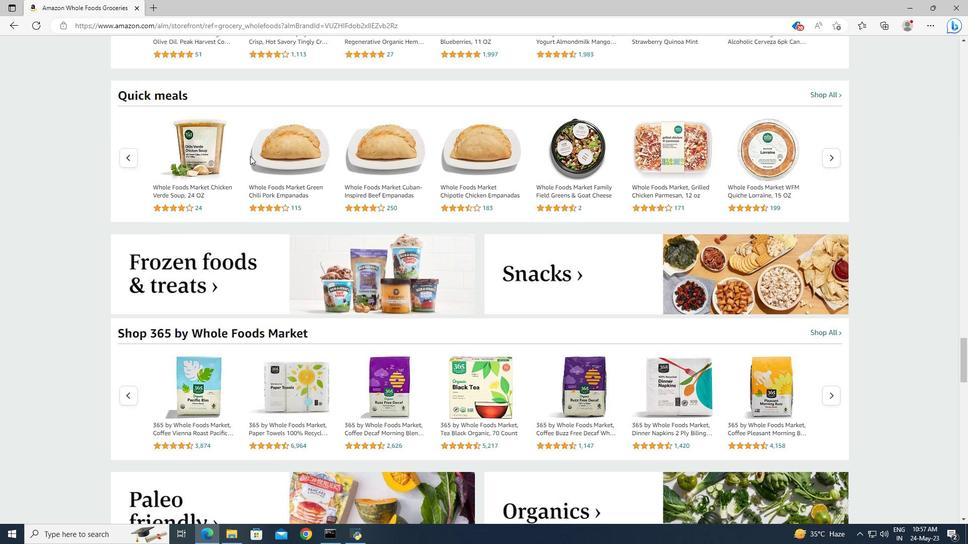 
Action: Mouse moved to (368, 295)
Screenshot: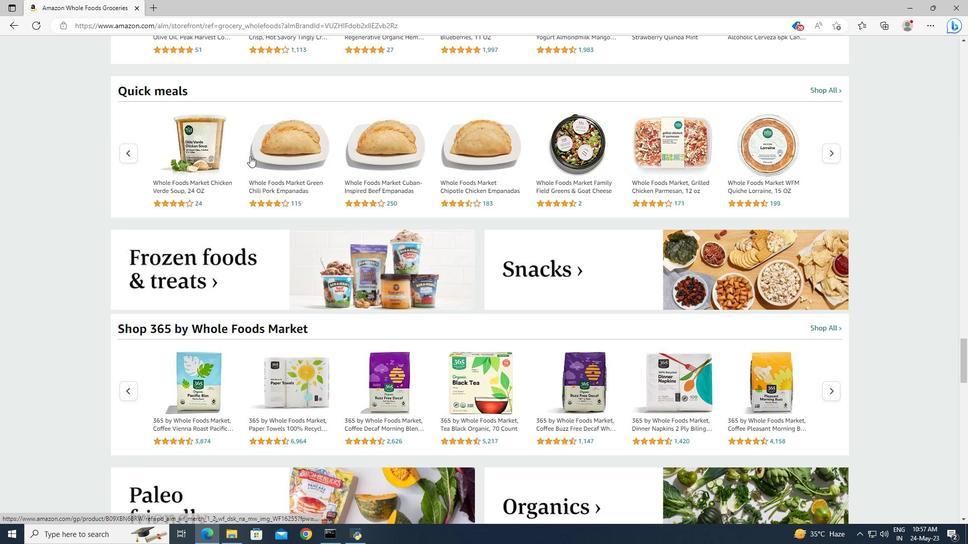 
Action: Mouse scrolled (368, 296) with delta (0, 0)
Screenshot: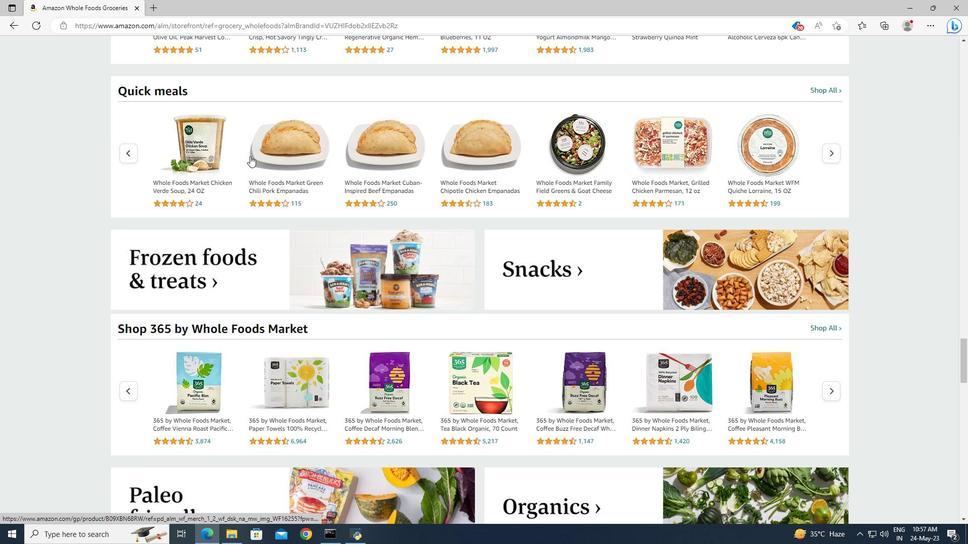 
Action: Mouse scrolled (368, 296) with delta (0, 0)
Screenshot: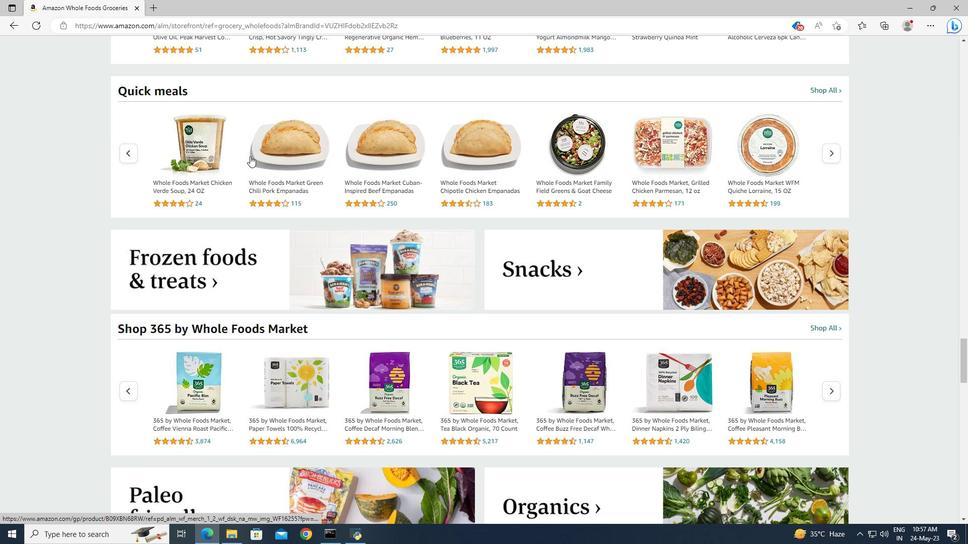 
Action: Mouse scrolled (368, 296) with delta (0, 0)
Screenshot: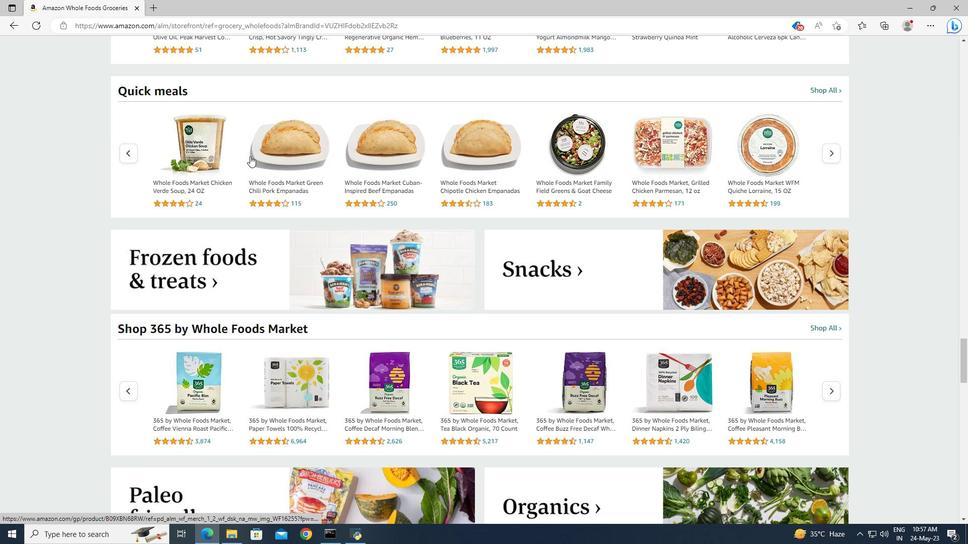 
Action: Mouse moved to (238, 48)
Screenshot: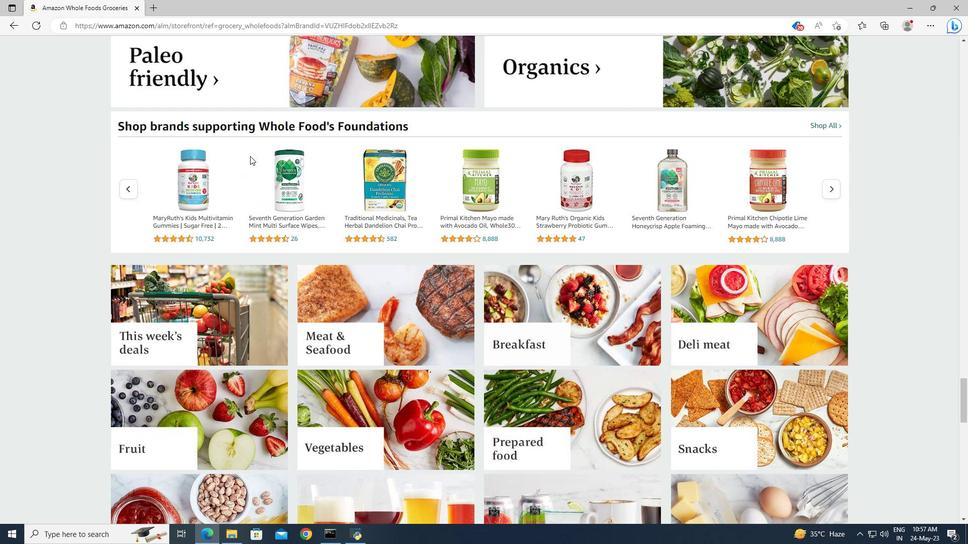 
Action: Mouse pressed left at (238, 48)
Screenshot: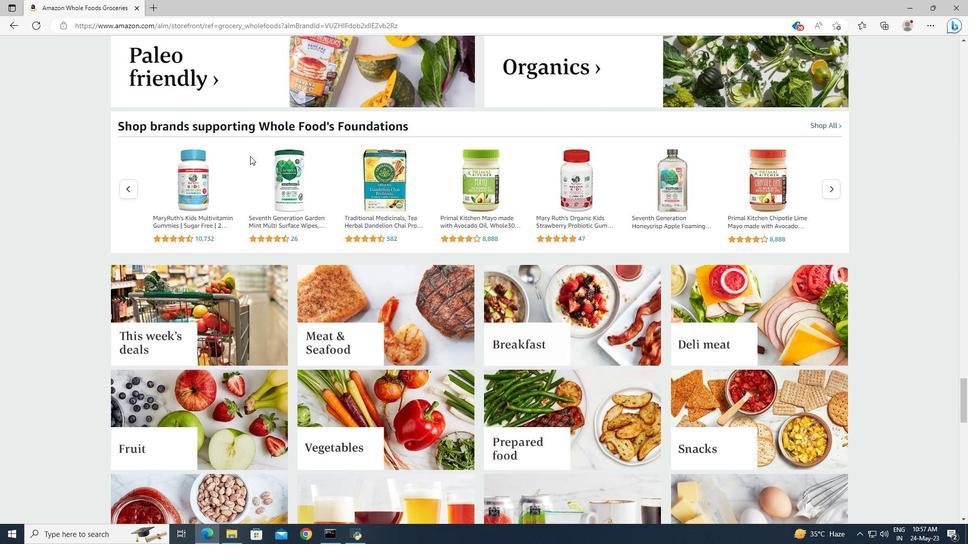 
Action: Mouse moved to (235, 74)
Screenshot: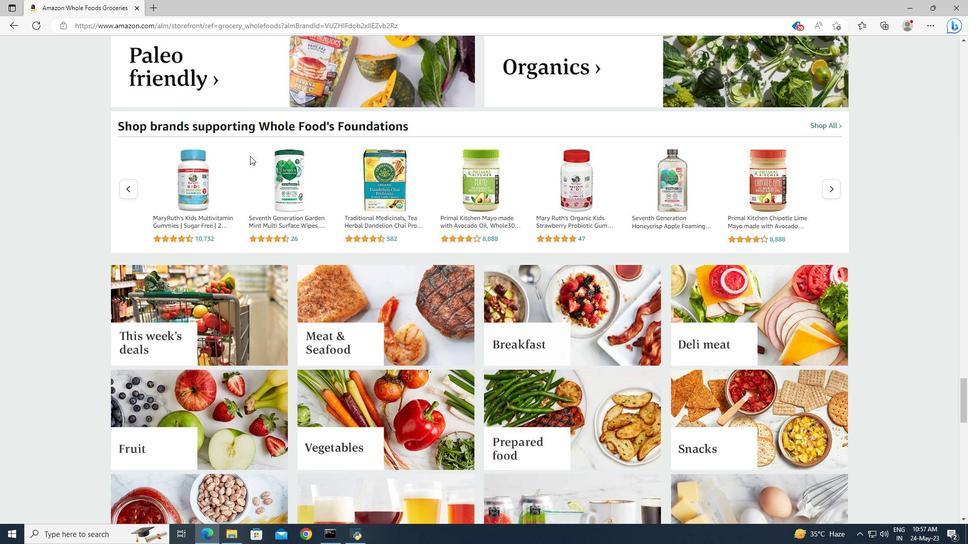 
Action: Mouse pressed left at (235, 74)
Screenshot: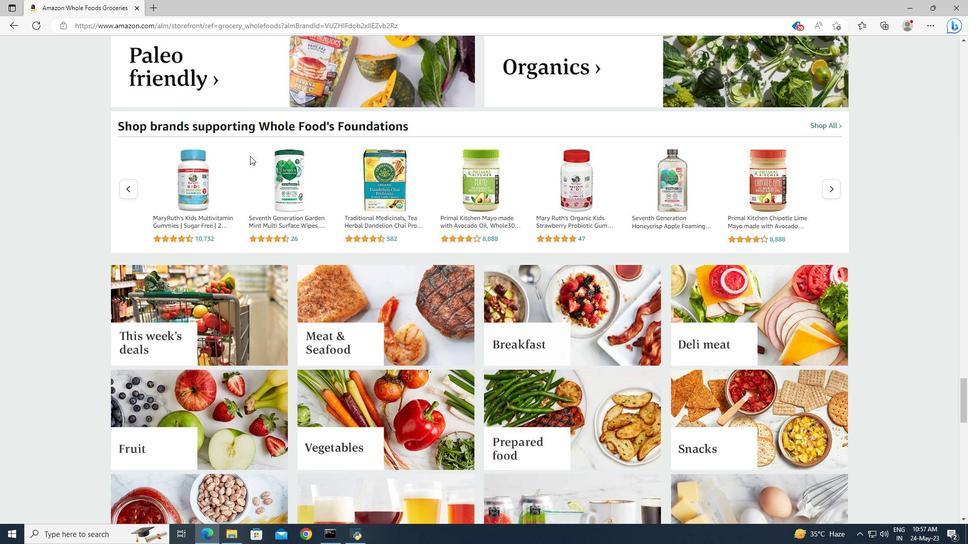 
Action: Mouse moved to (131, 155)
Screenshot: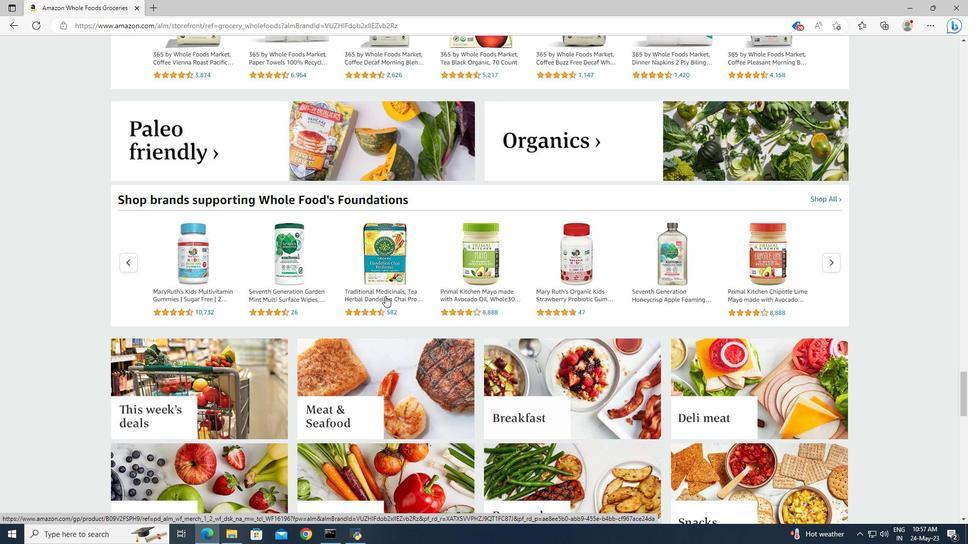 
Action: Mouse pressed left at (131, 155)
Screenshot: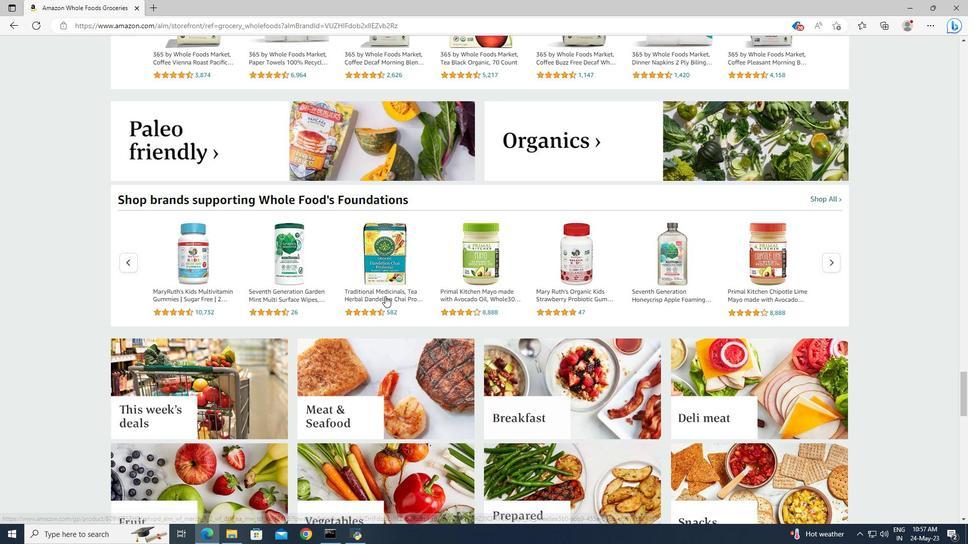 
Action: Mouse scrolled (131, 154) with delta (0, 0)
Screenshot: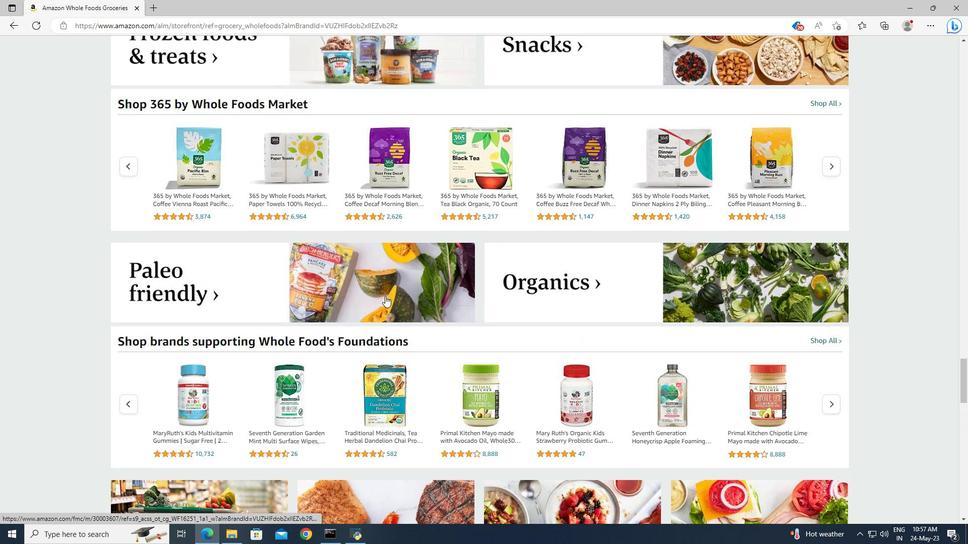 
Action: Mouse scrolled (131, 155) with delta (0, 0)
Screenshot: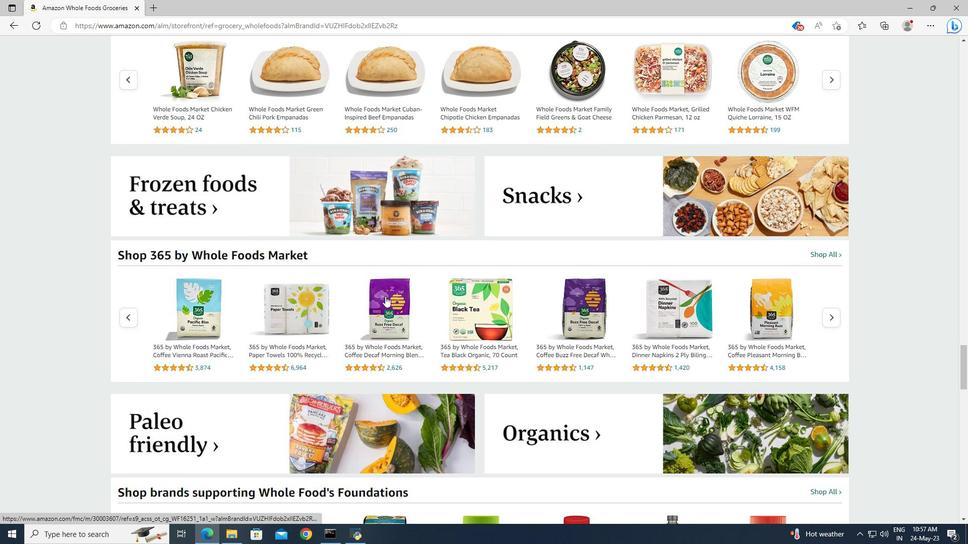 
Action: Mouse scrolled (131, 155) with delta (0, 0)
Screenshot: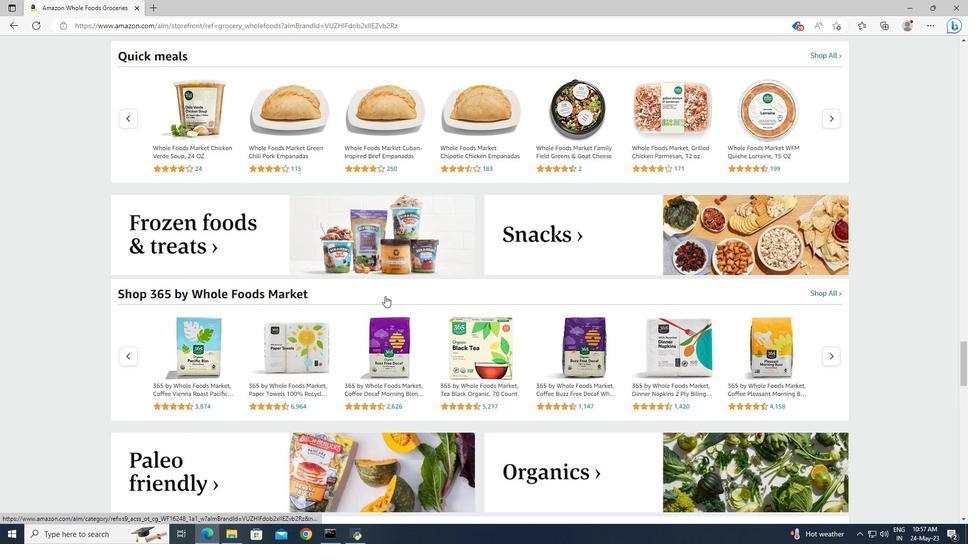 
Action: Mouse scrolled (131, 155) with delta (0, 0)
Screenshot: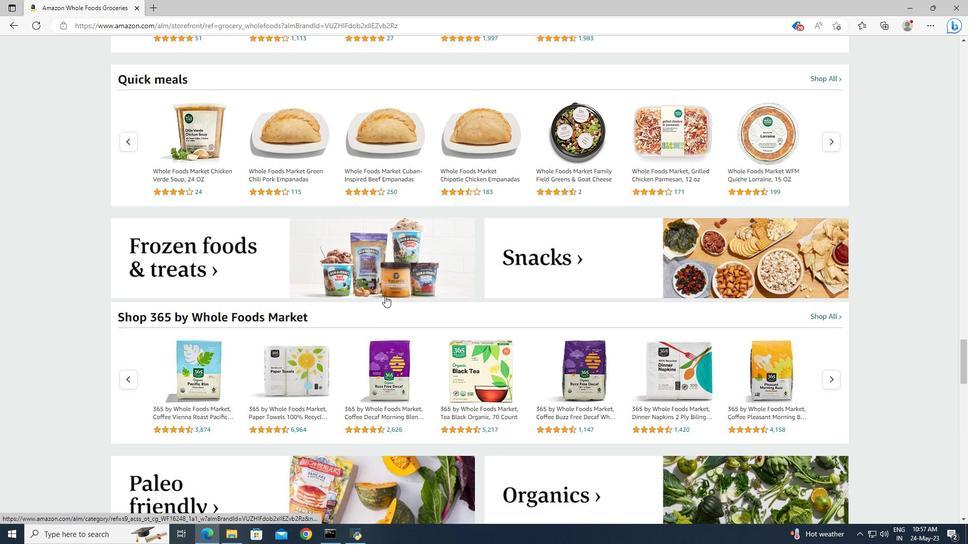 
Action: Mouse moved to (383, 240)
Screenshot: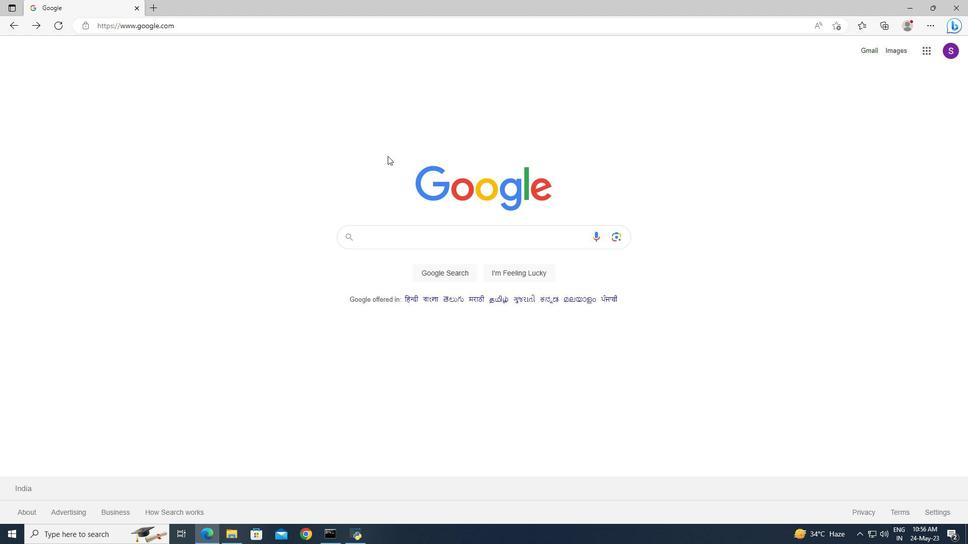 
Action: Mouse pressed left at (383, 240)
Screenshot: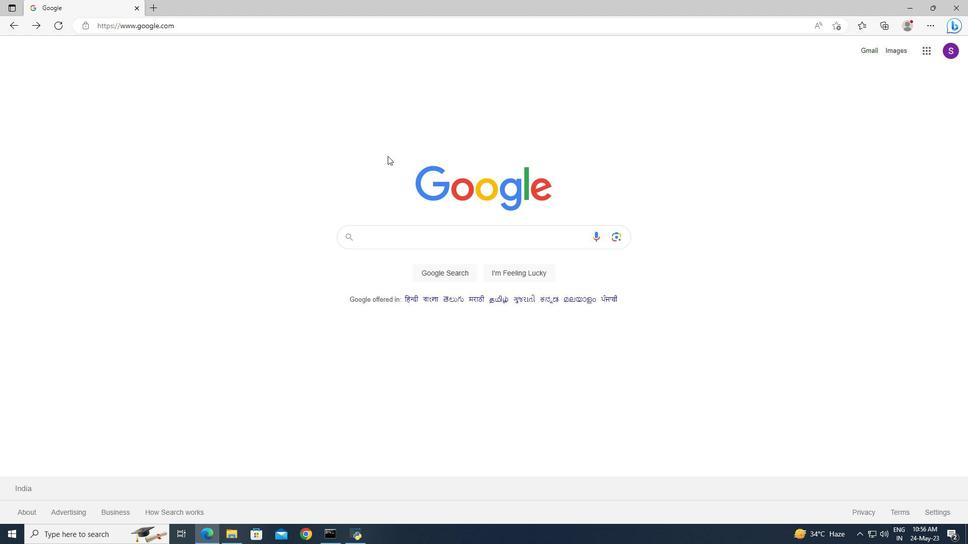 
Action: Key pressed amazon<Key.space>whole<Key.space>food<Key.space>ma<Key.down><Key.enter>
Screenshot: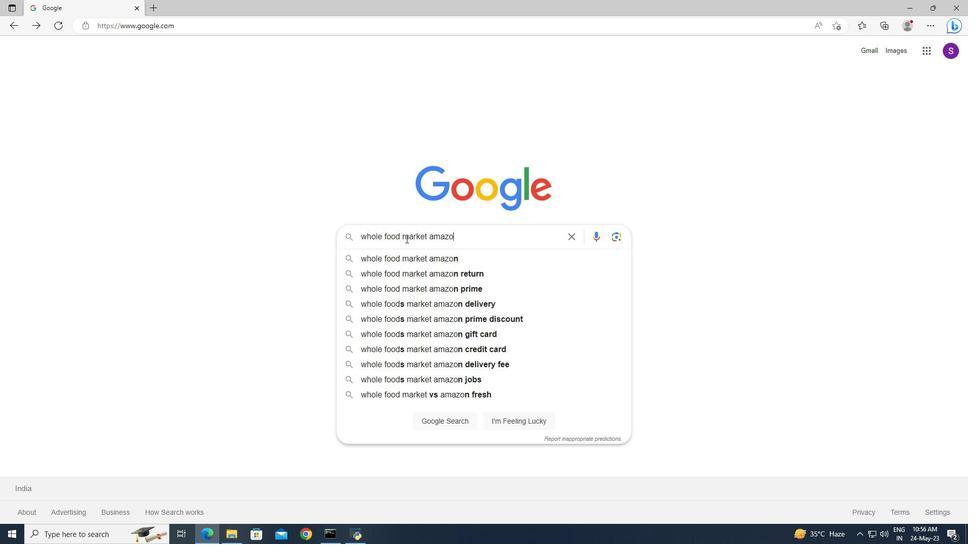 
Action: Mouse moved to (241, 225)
Screenshot: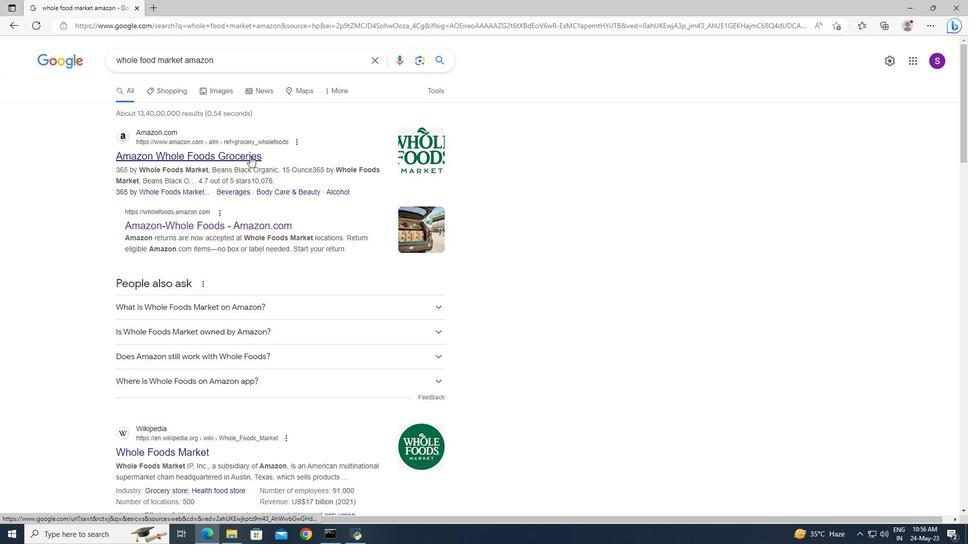 
Action: Mouse pressed left at (241, 225)
Screenshot: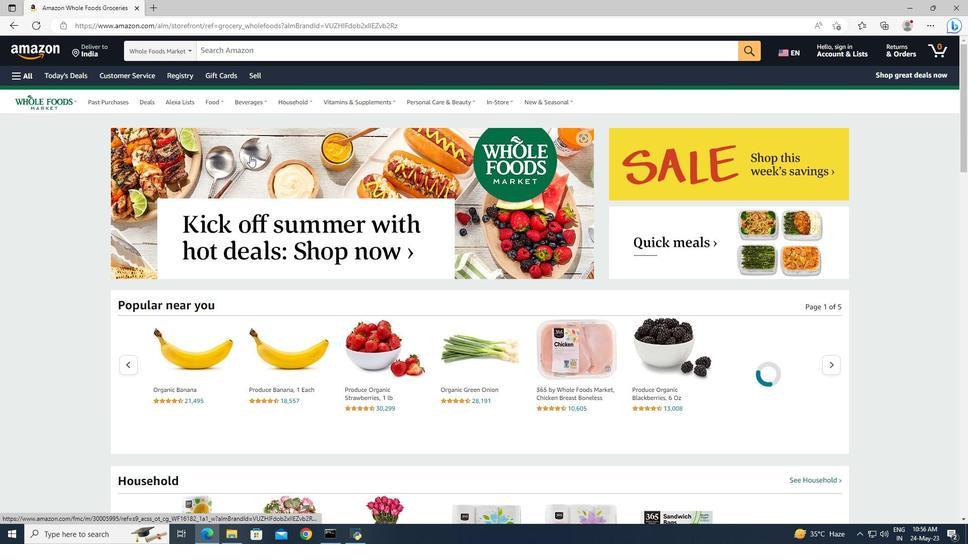 
Action: Mouse moved to (250, 205)
Screenshot: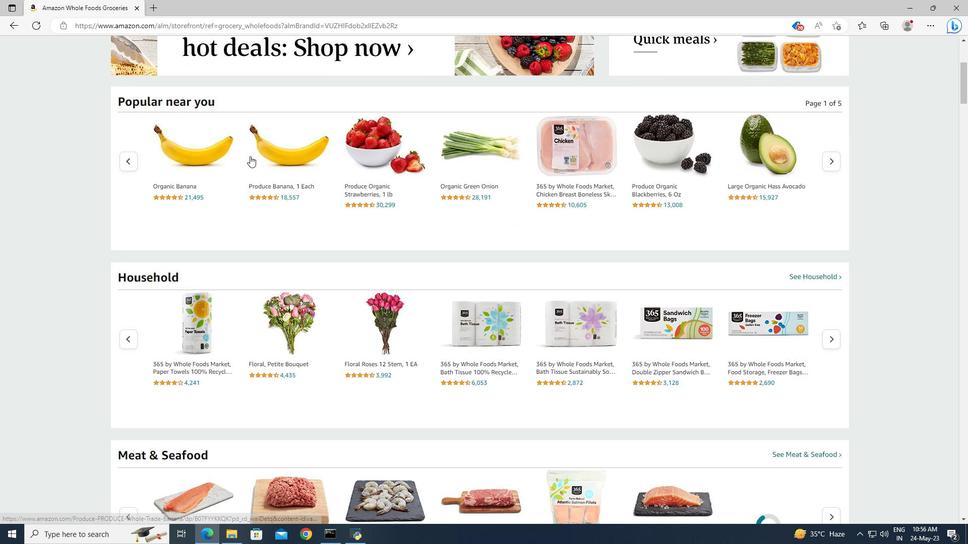 
Action: Mouse scrolled (250, 205) with delta (0, 0)
Screenshot: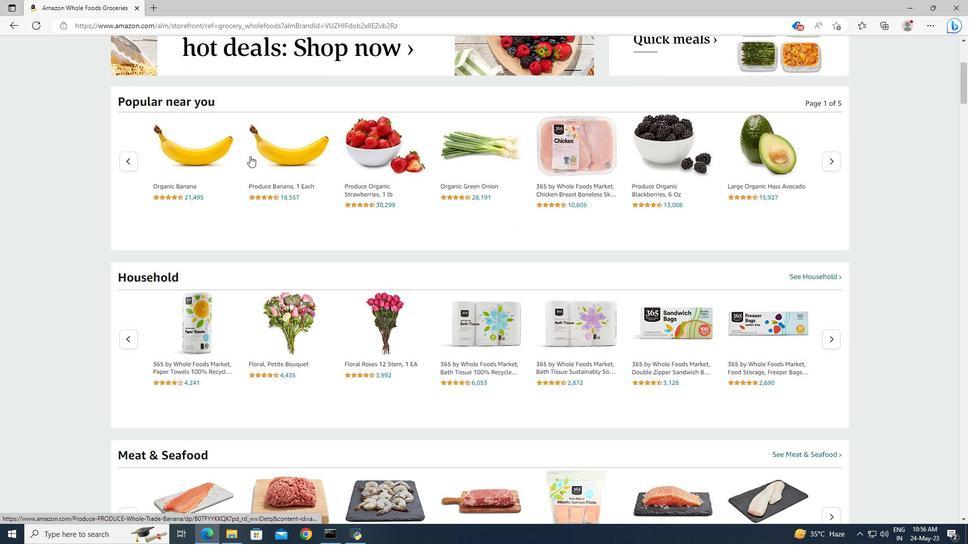 
Action: Mouse scrolled (250, 205) with delta (0, 0)
Screenshot: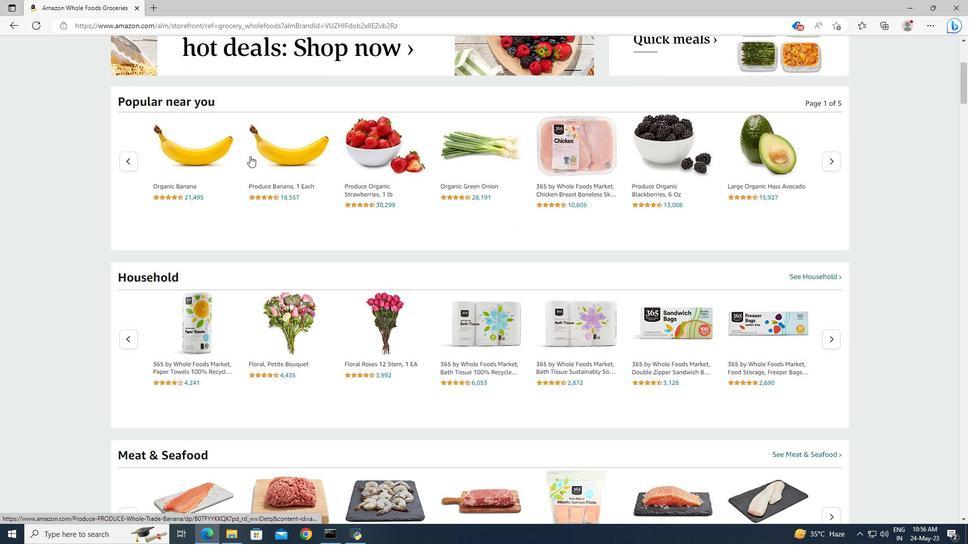 
Action: Mouse scrolled (250, 205) with delta (0, 0)
Screenshot: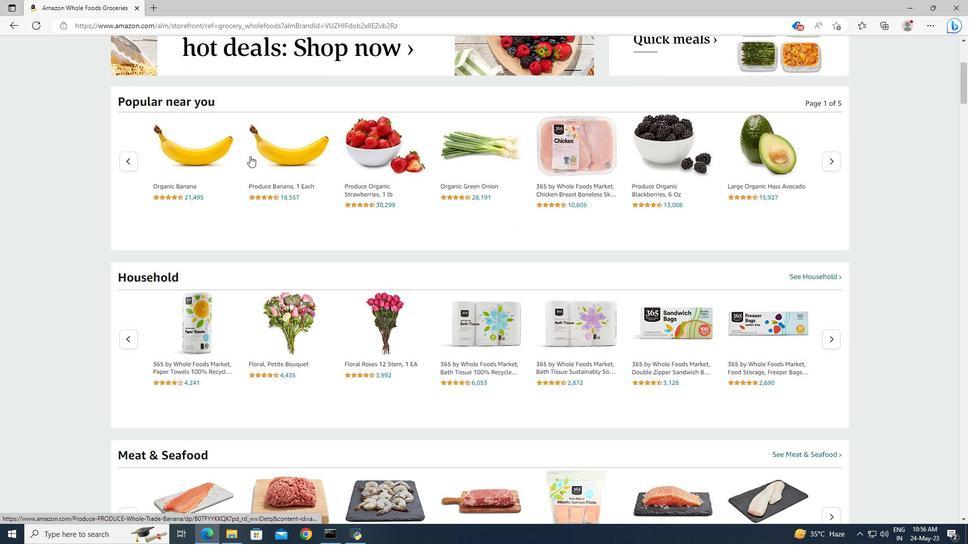 
Action: Mouse scrolled (250, 205) with delta (0, 0)
Screenshot: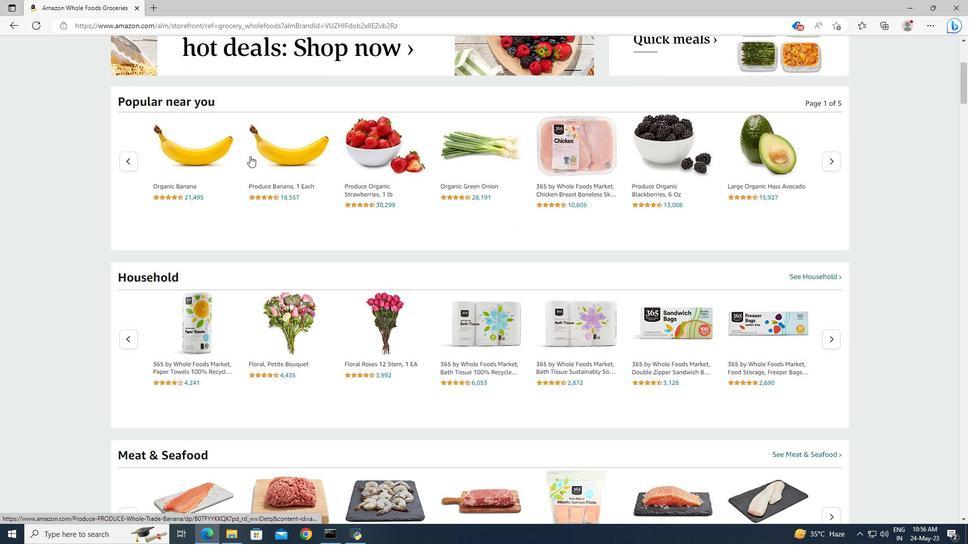 
Action: Mouse scrolled (250, 205) with delta (0, 0)
Screenshot: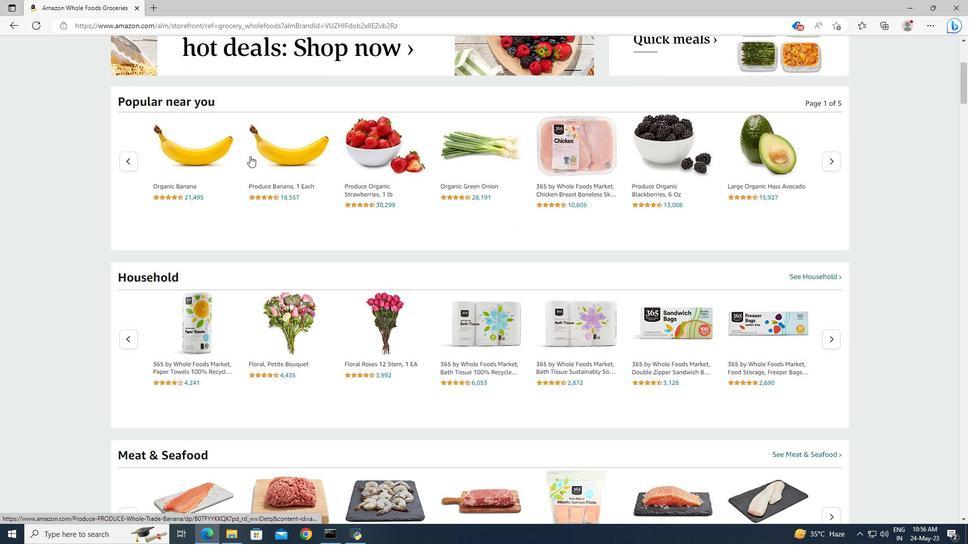 
Action: Mouse scrolled (250, 205) with delta (0, 0)
Screenshot: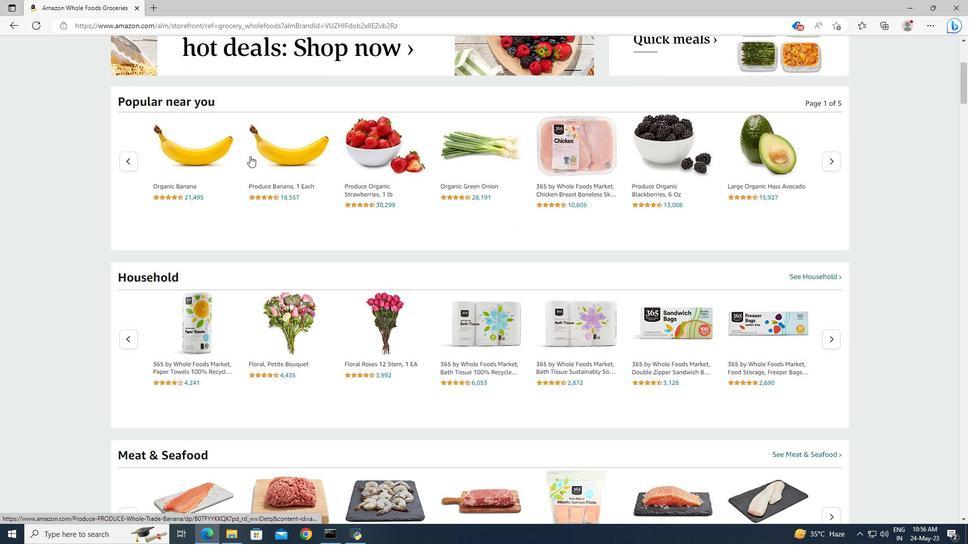
Action: Mouse scrolled (250, 205) with delta (0, 0)
Screenshot: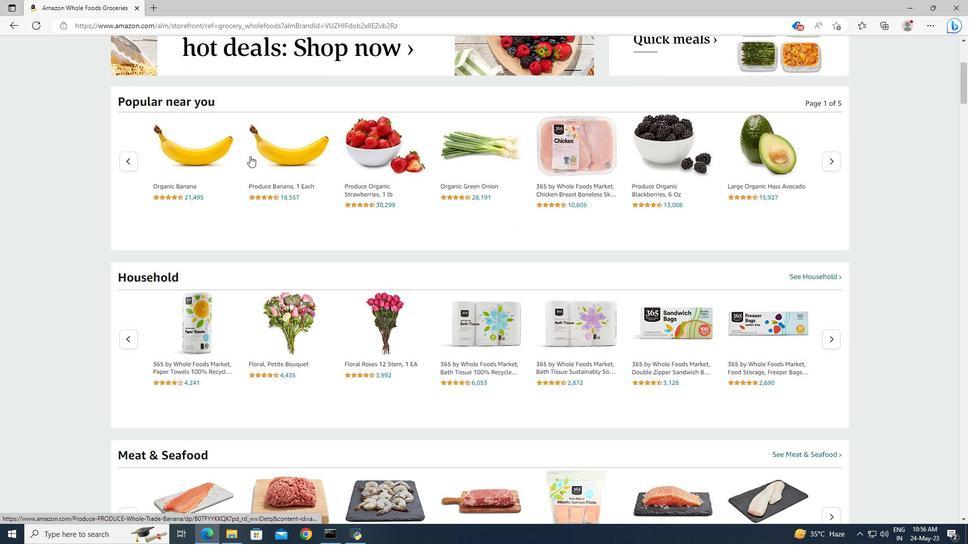 
Action: Mouse scrolled (250, 205) with delta (0, 0)
Screenshot: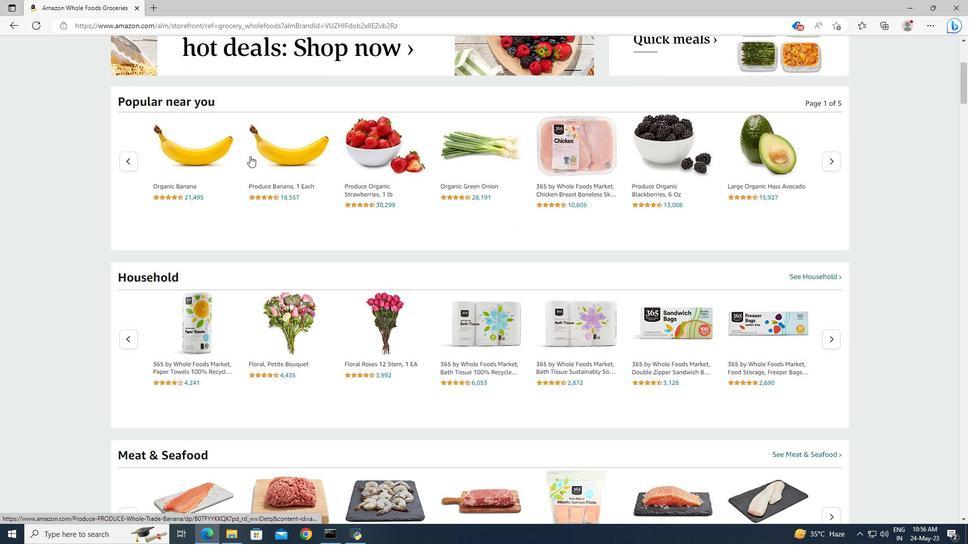 
Action: Mouse scrolled (250, 205) with delta (0, 0)
Screenshot: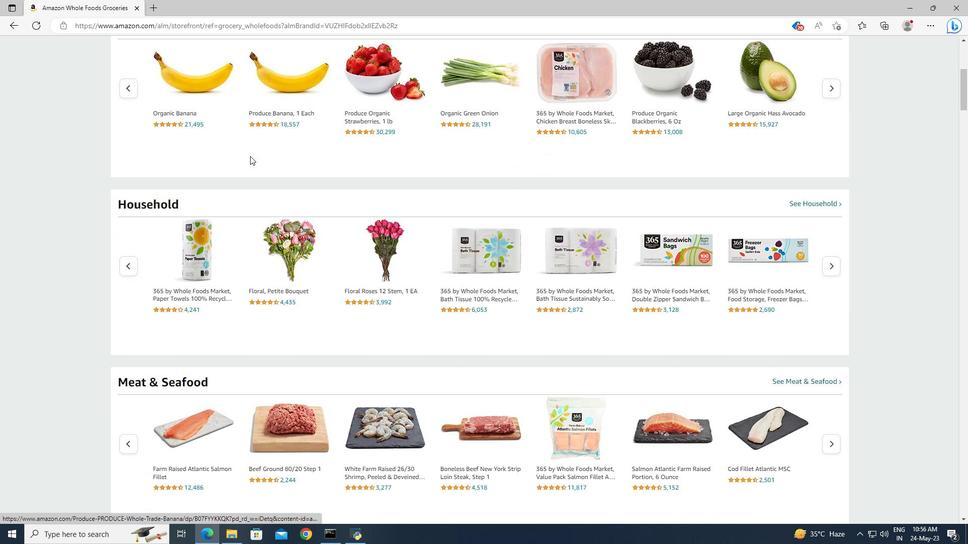 
Action: Mouse scrolled (250, 205) with delta (0, 0)
Screenshot: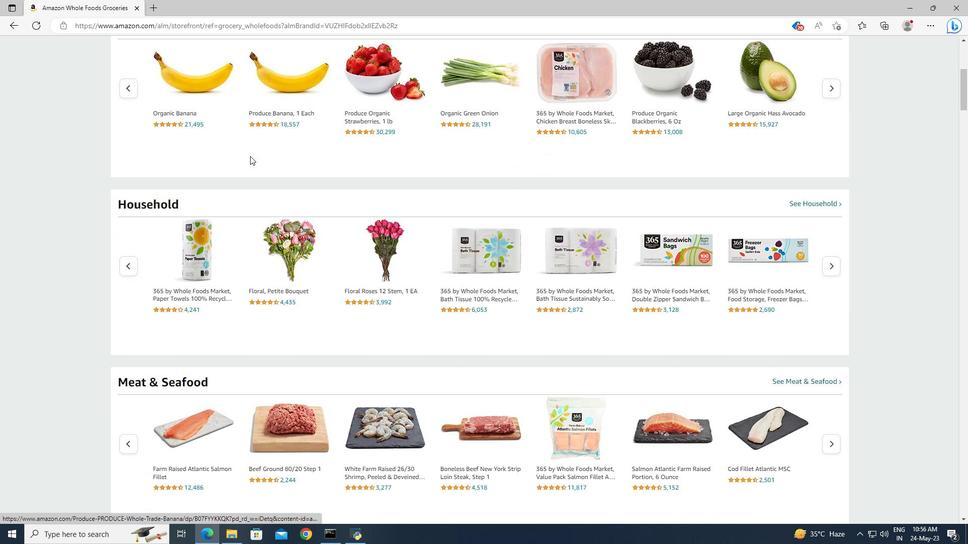 
Action: Mouse scrolled (250, 205) with delta (0, 0)
Screenshot: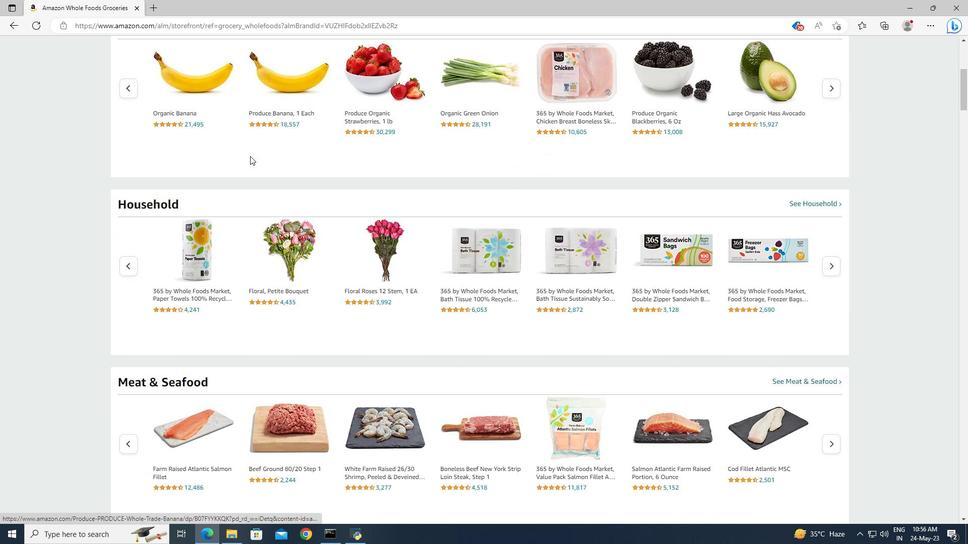 
Action: Mouse scrolled (250, 205) with delta (0, 0)
Screenshot: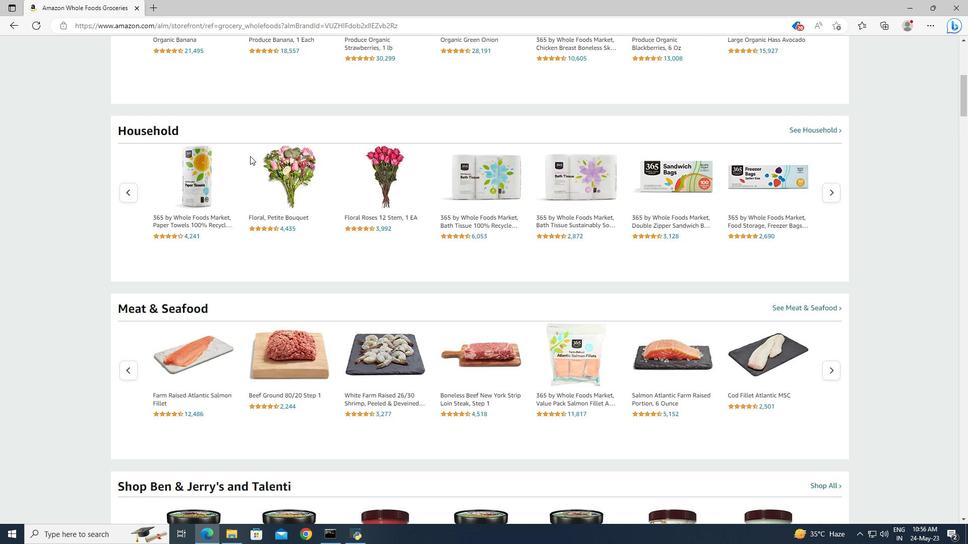 
Action: Mouse moved to (16, 25)
Screenshot: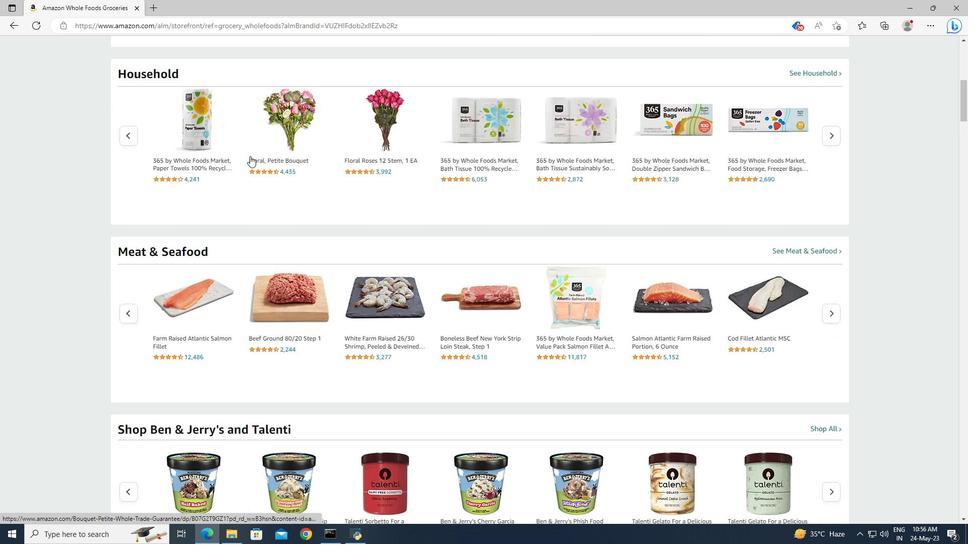 
Action: Mouse pressed left at (16, 25)
Screenshot: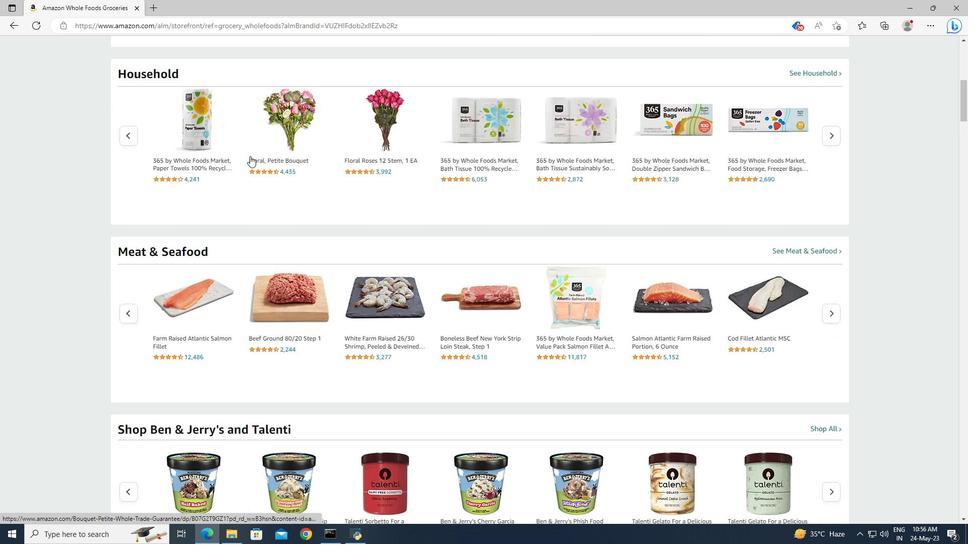 
Action: Mouse moved to (406, 239)
Screenshot: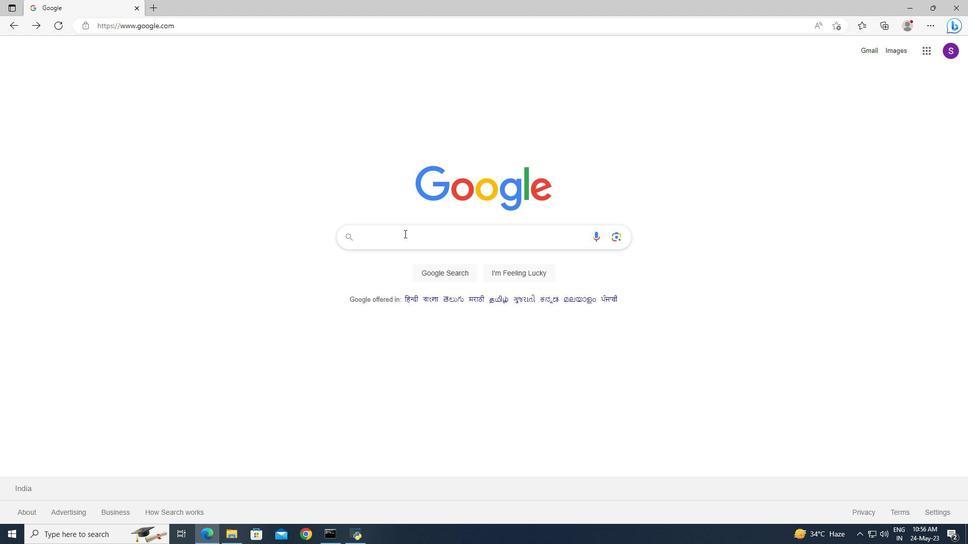 
Action: Mouse pressed left at (406, 239)
Screenshot: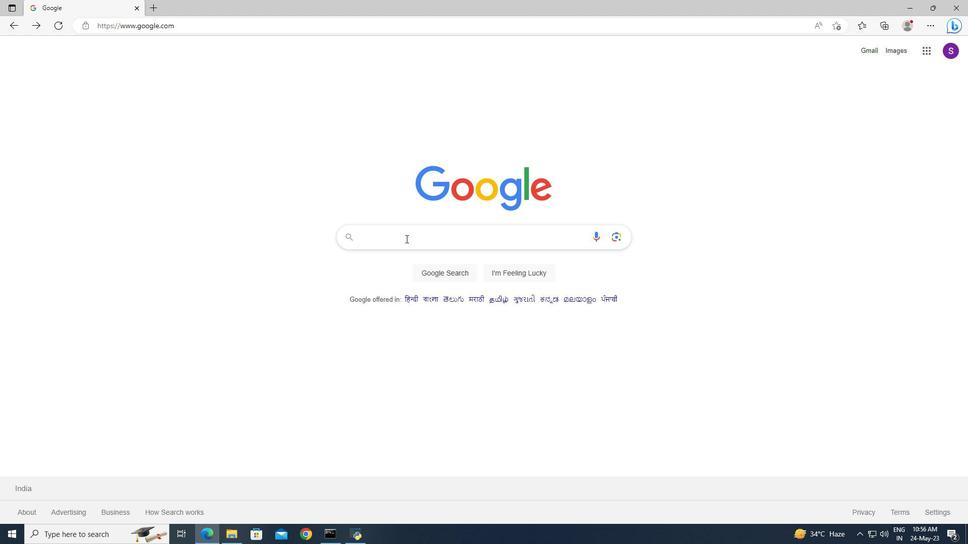 
Action: Key pressed whole<Key.space>food<Key.space>market<Key.space>amazon<Key.enter>
Screenshot: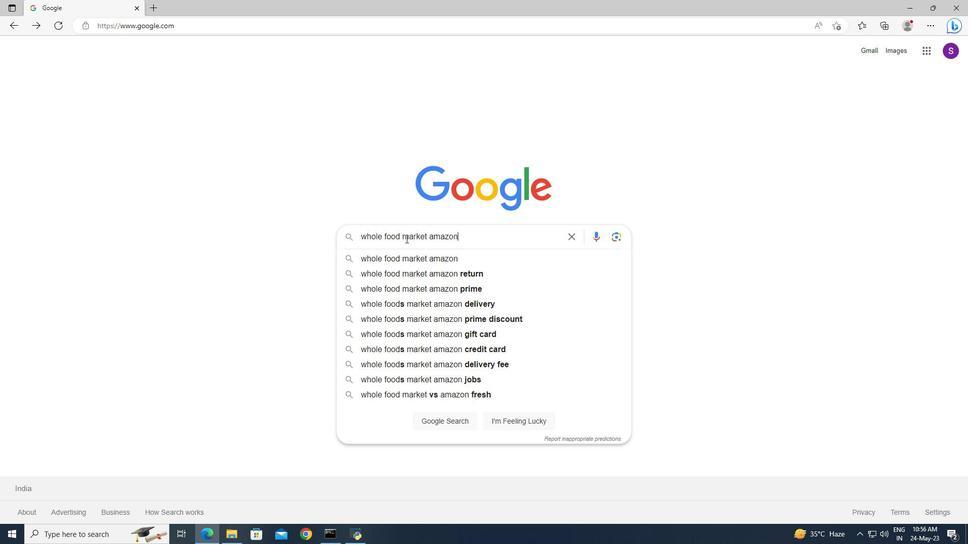 
Action: Mouse moved to (250, 156)
Screenshot: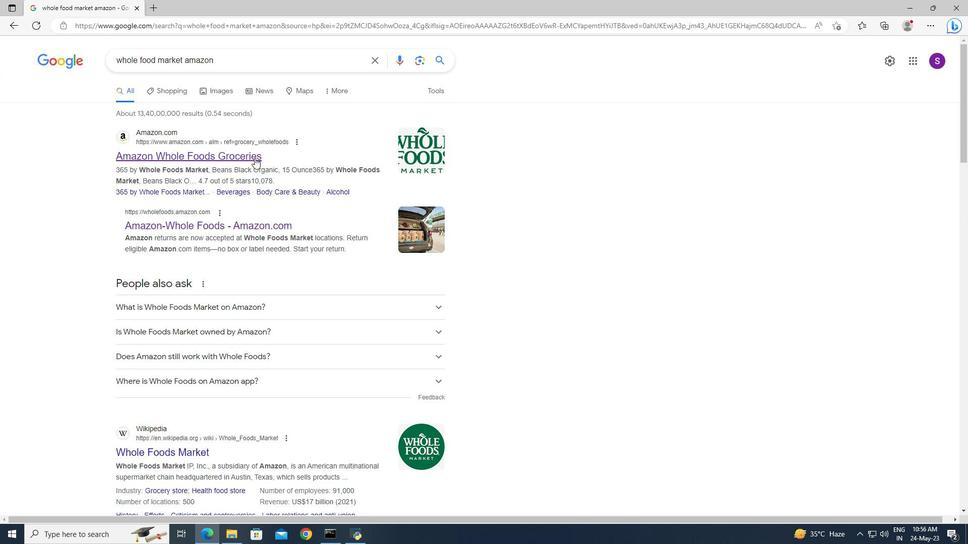 
Action: Mouse pressed left at (250, 156)
Screenshot: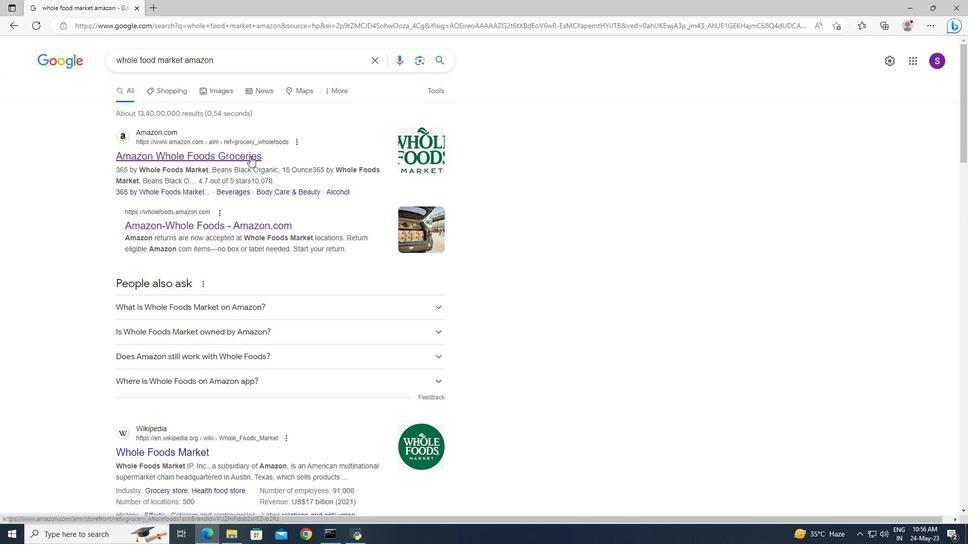 
Action: Mouse scrolled (250, 155) with delta (0, 0)
Screenshot: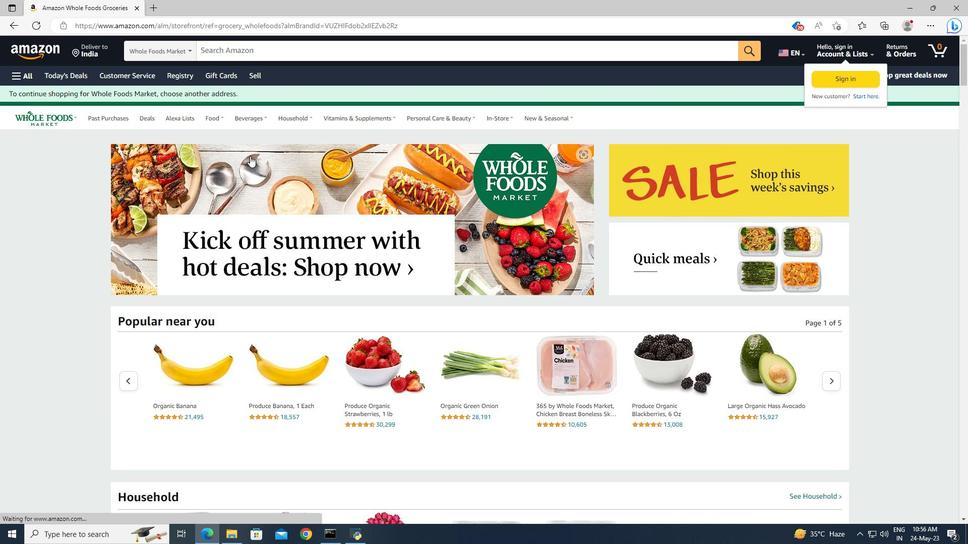 
Action: Mouse scrolled (250, 155) with delta (0, 0)
Screenshot: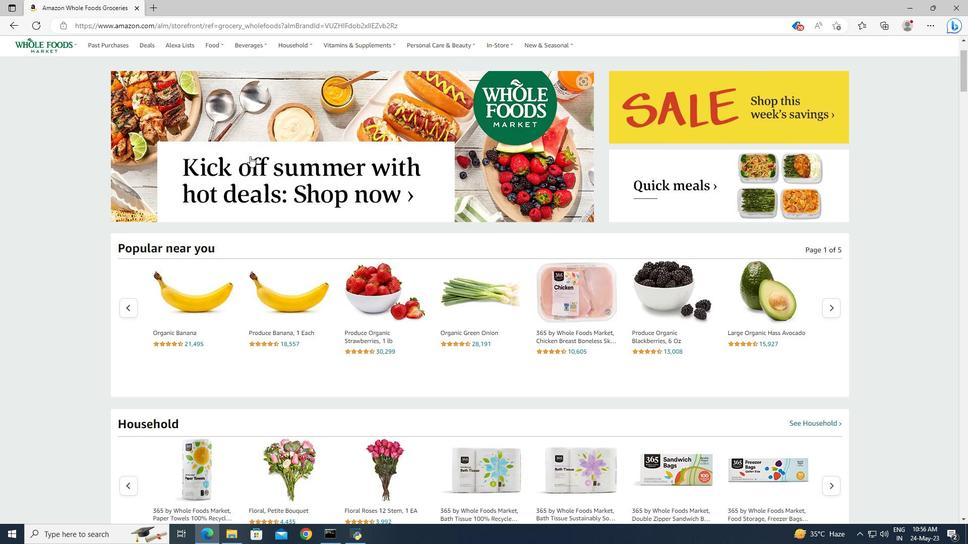 
Action: Mouse scrolled (250, 155) with delta (0, 0)
Screenshot: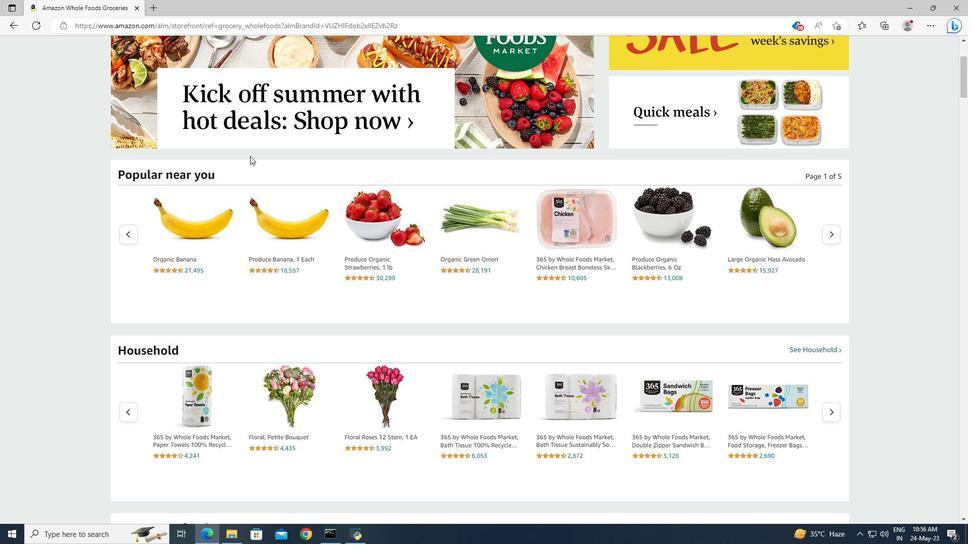 
Action: Mouse scrolled (250, 155) with delta (0, 0)
Screenshot: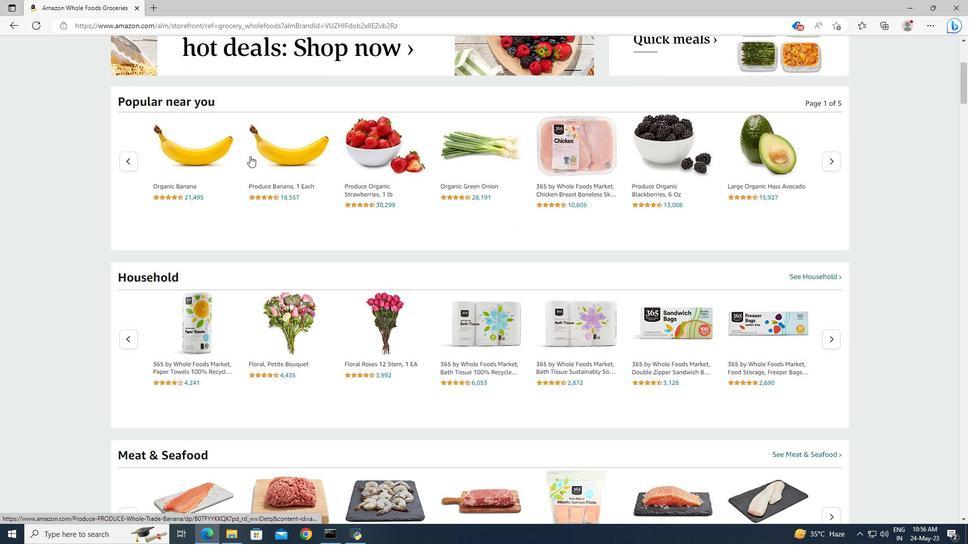 
Action: Mouse scrolled (250, 155) with delta (0, 0)
Screenshot: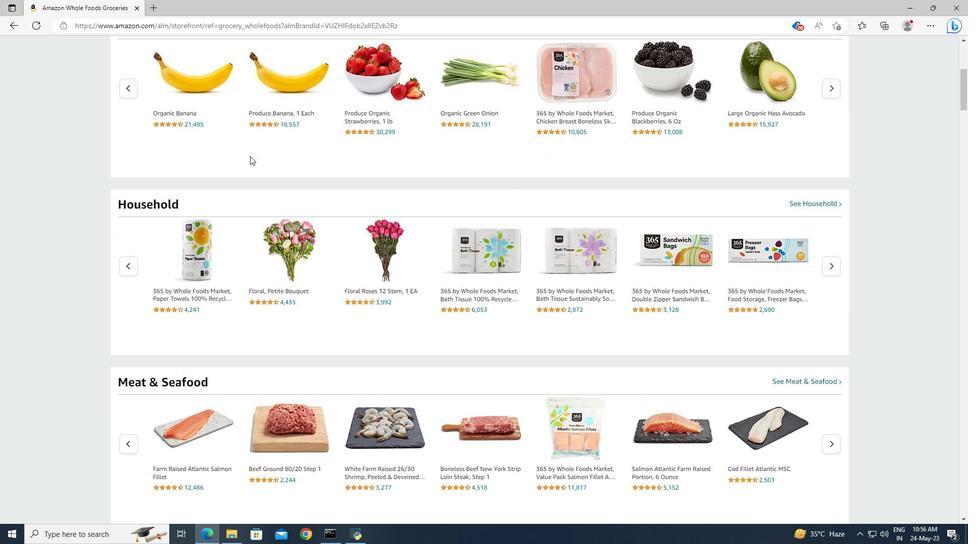 
Action: Mouse scrolled (250, 155) with delta (0, 0)
Screenshot: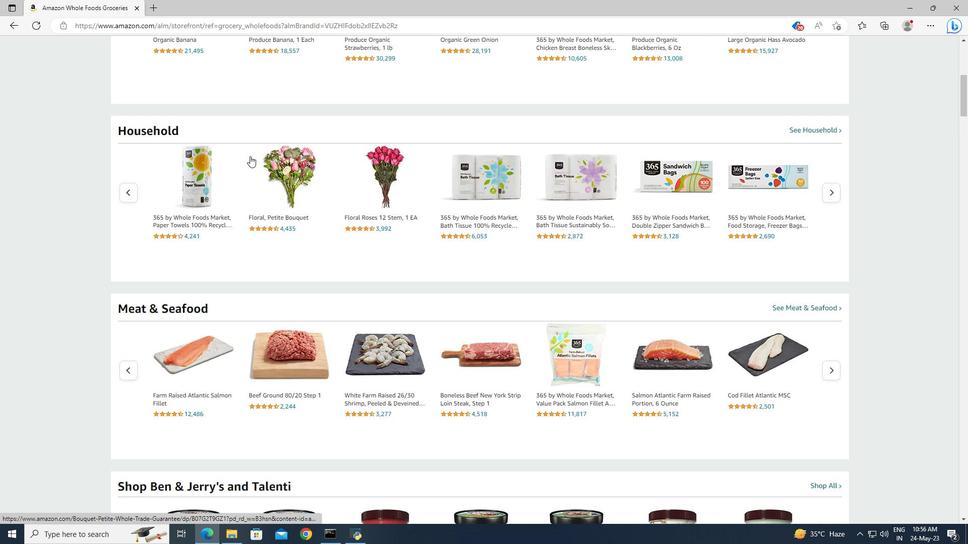 
Action: Mouse scrolled (250, 155) with delta (0, 0)
Screenshot: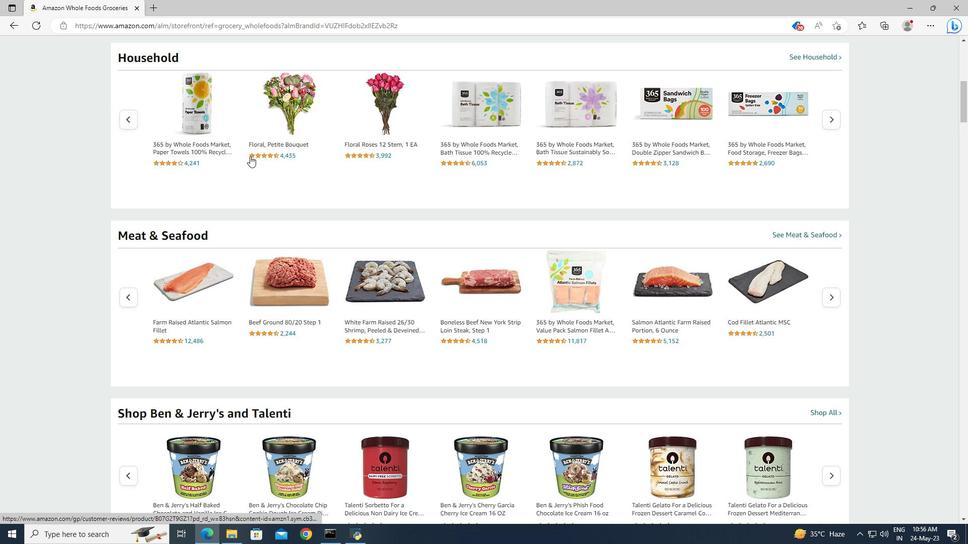
Action: Mouse scrolled (250, 155) with delta (0, 0)
Screenshot: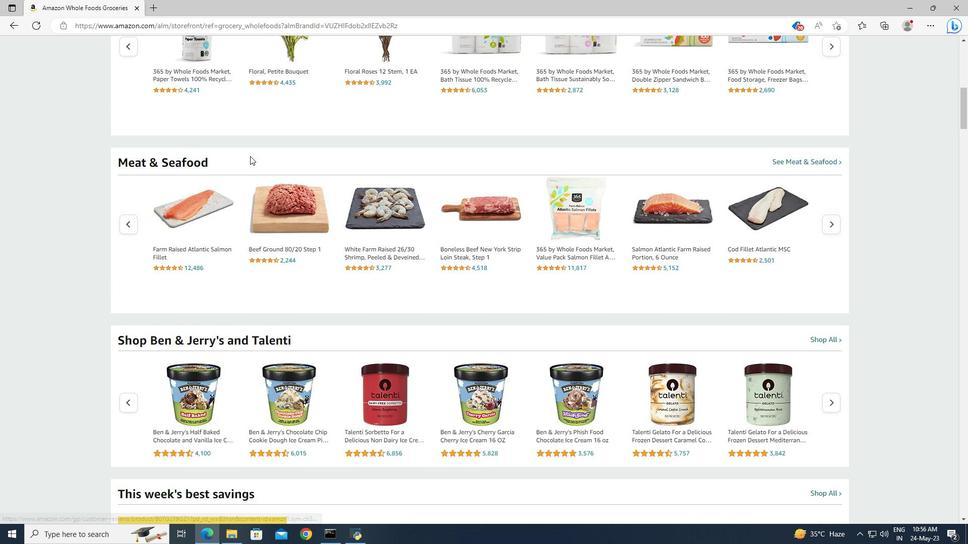 
Action: Mouse scrolled (250, 155) with delta (0, 0)
Screenshot: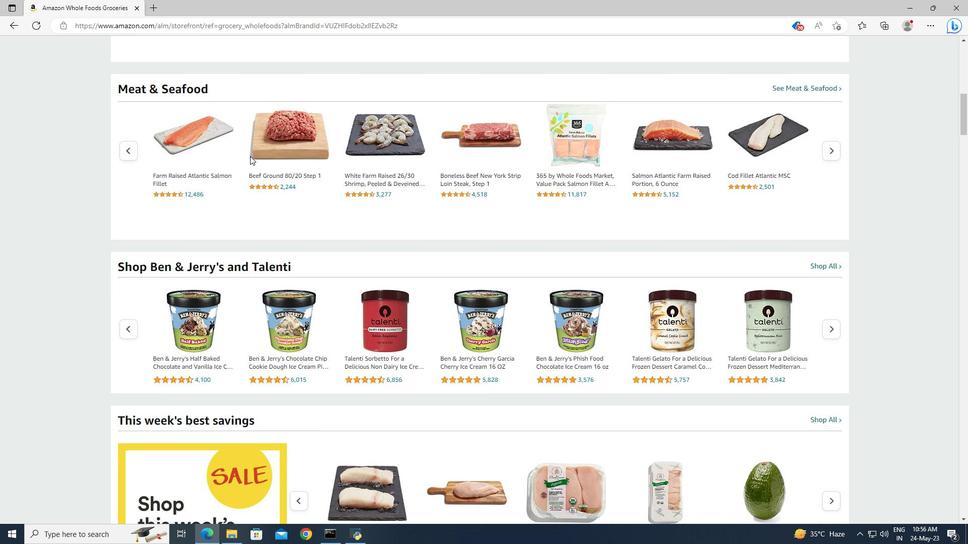 
Action: Mouse scrolled (250, 155) with delta (0, 0)
Screenshot: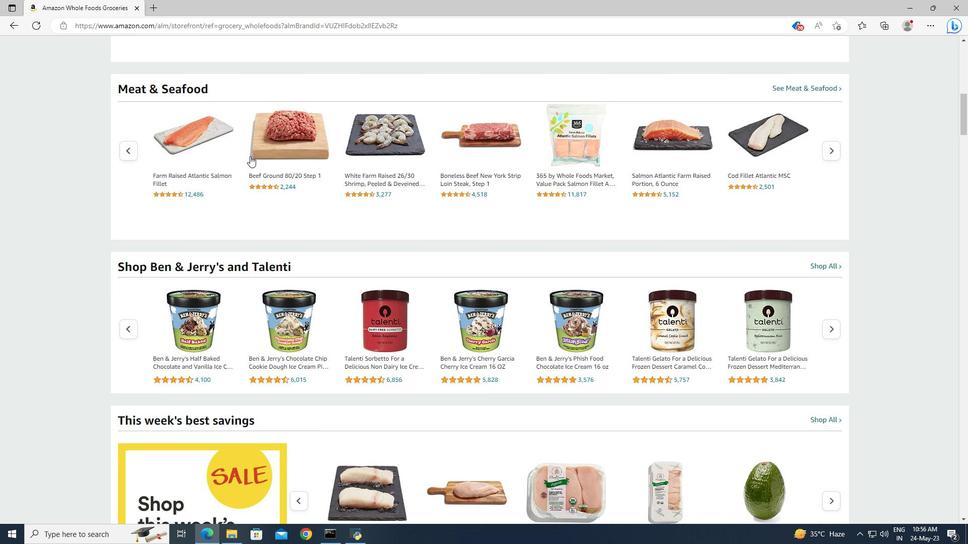 
Action: Mouse scrolled (250, 155) with delta (0, 0)
Screenshot: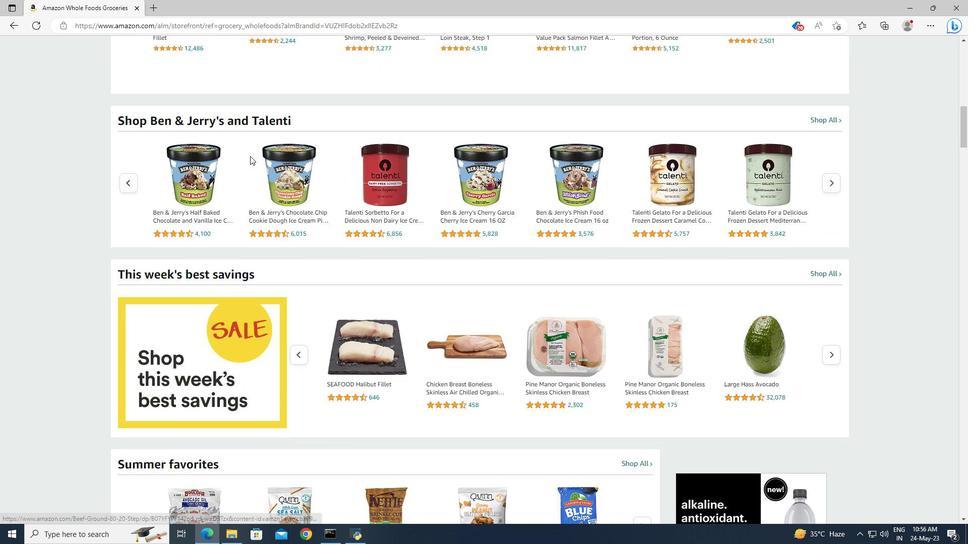 
Action: Mouse scrolled (250, 155) with delta (0, 0)
Screenshot: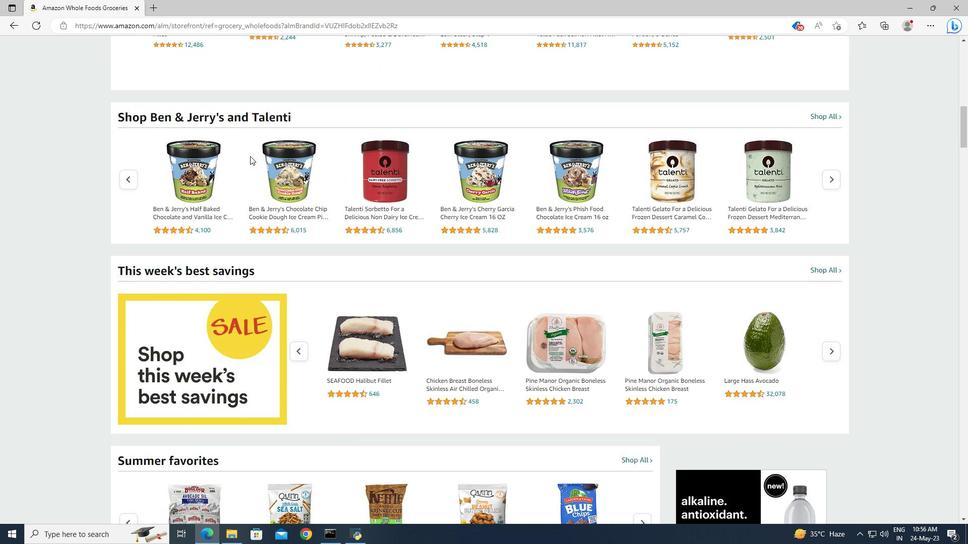 
Action: Mouse scrolled (250, 155) with delta (0, 0)
Screenshot: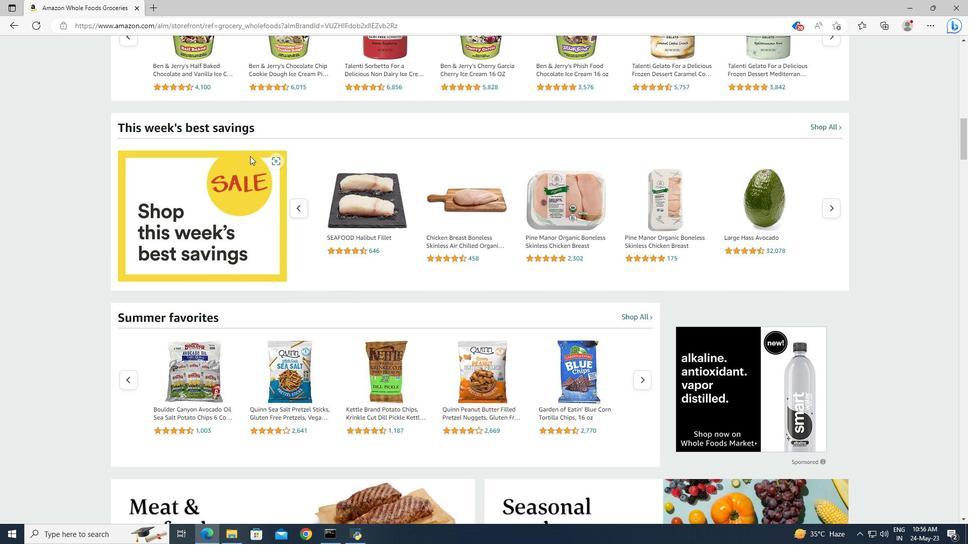 
Action: Mouse scrolled (250, 155) with delta (0, 0)
Screenshot: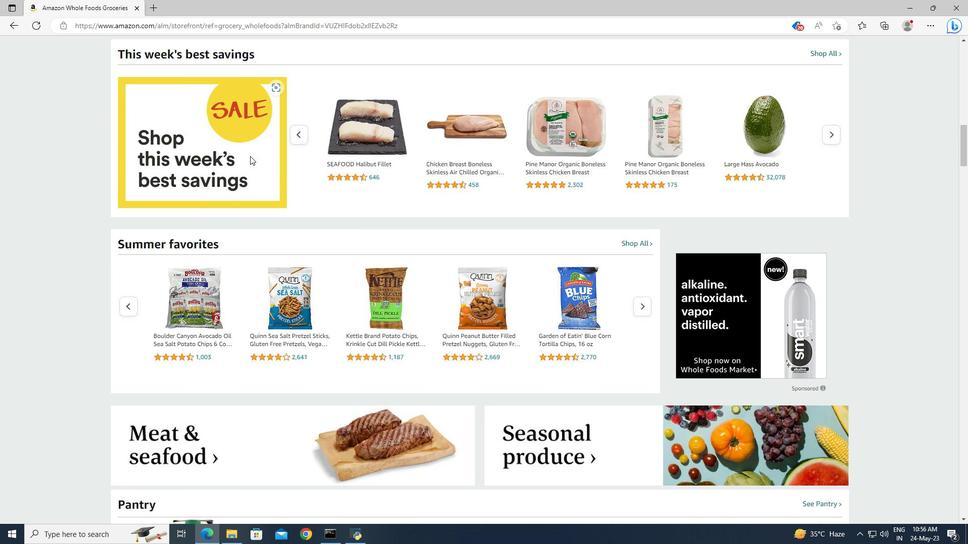 
Action: Mouse scrolled (250, 155) with delta (0, 0)
Screenshot: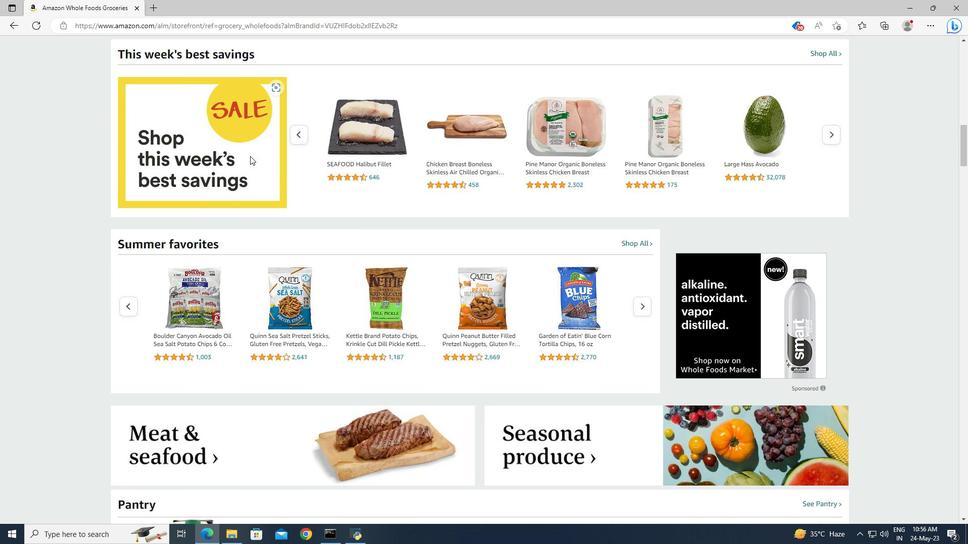 
Action: Mouse scrolled (250, 155) with delta (0, 0)
Screenshot: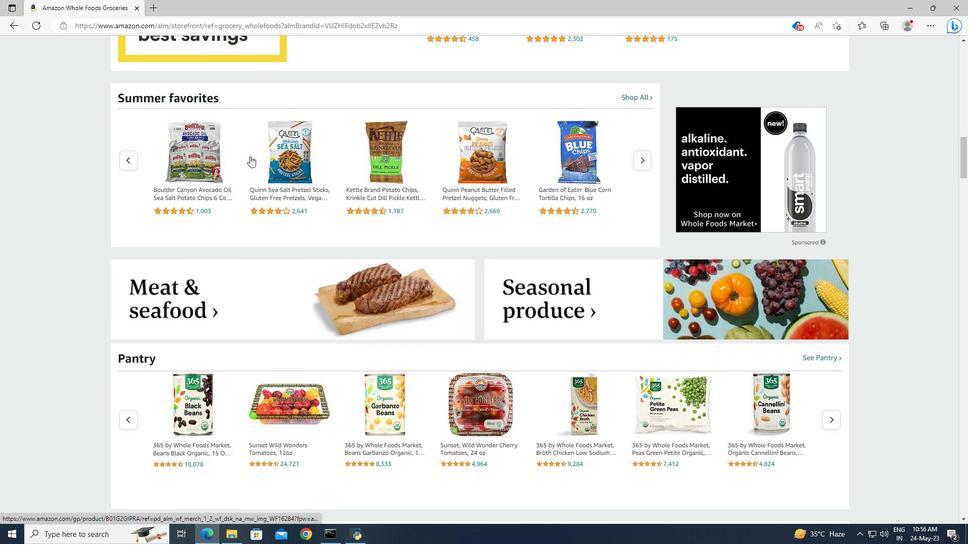 
Action: Mouse scrolled (250, 155) with delta (0, 0)
Screenshot: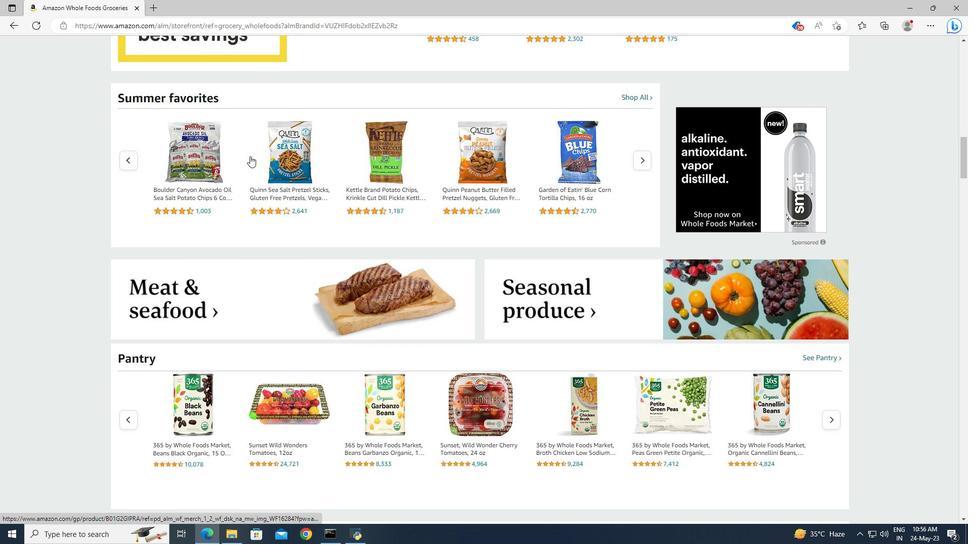 
Action: Mouse scrolled (250, 155) with delta (0, 0)
Screenshot: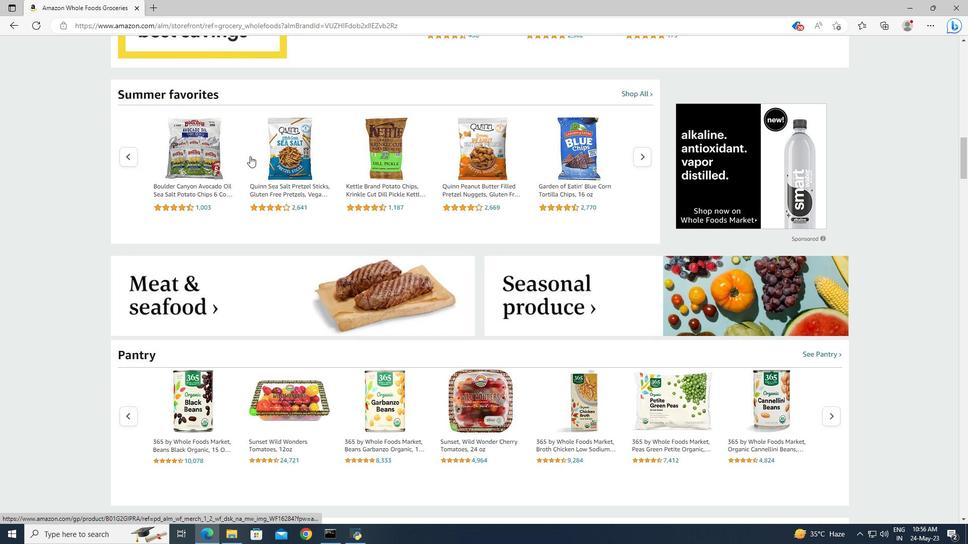 
Action: Mouse scrolled (250, 155) with delta (0, 0)
Screenshot: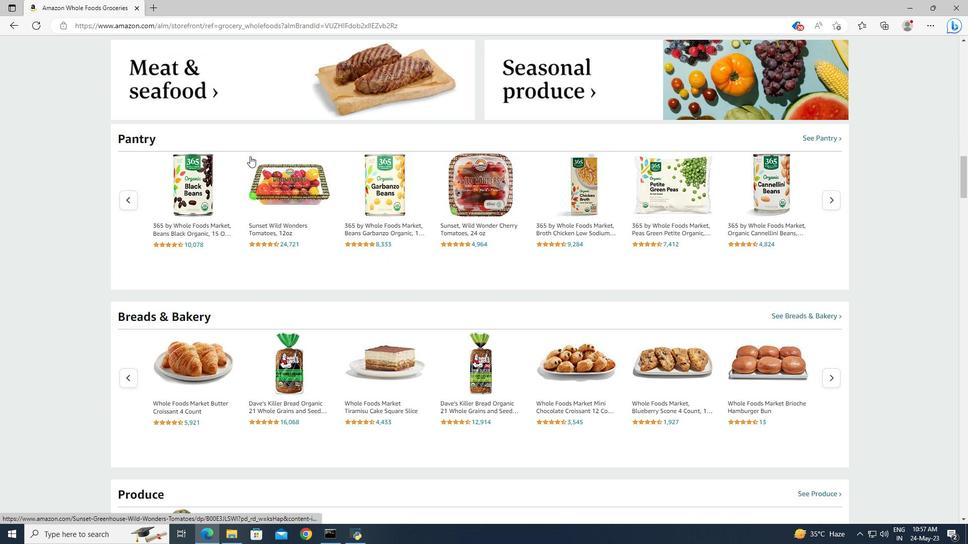 
Action: Mouse scrolled (250, 155) with delta (0, 0)
Screenshot: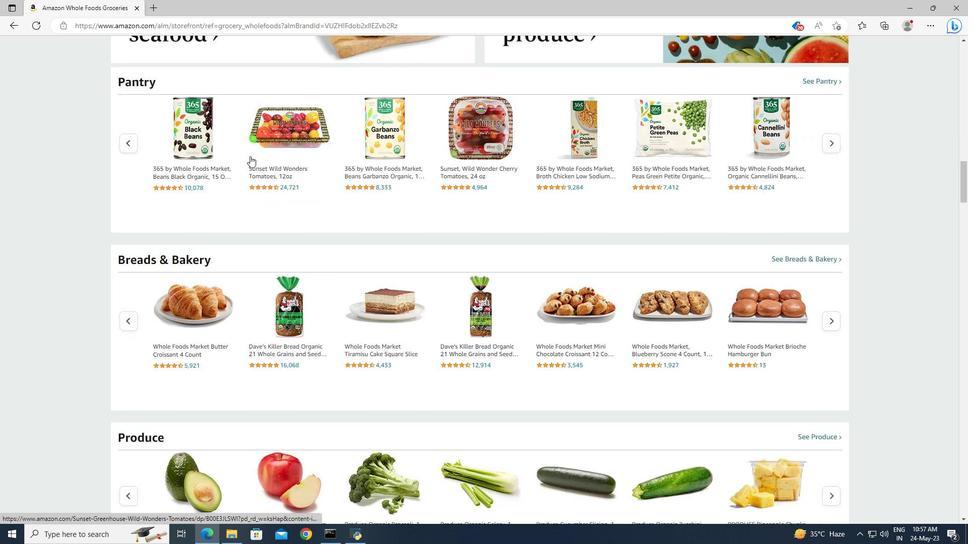
Action: Mouse scrolled (250, 155) with delta (0, 0)
Screenshot: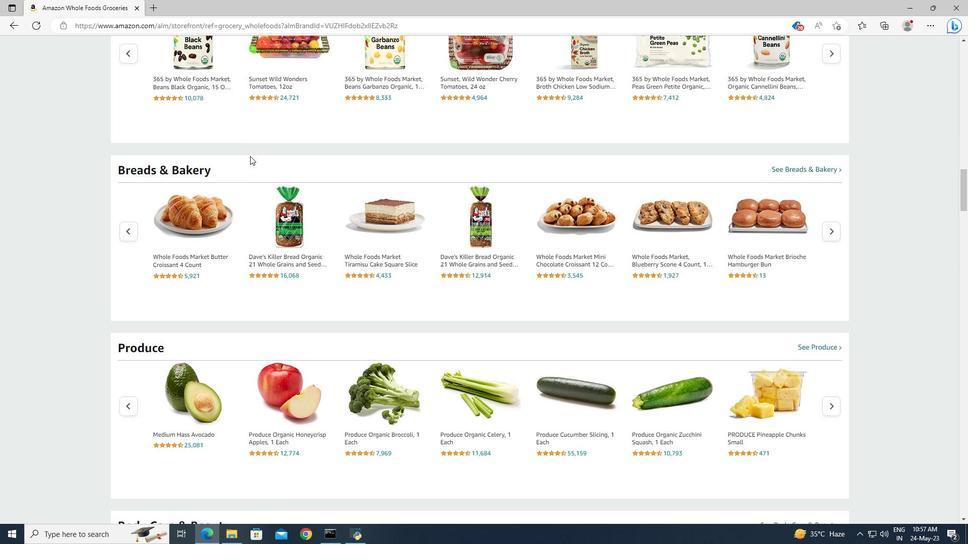 
Action: Mouse scrolled (250, 155) with delta (0, 0)
Screenshot: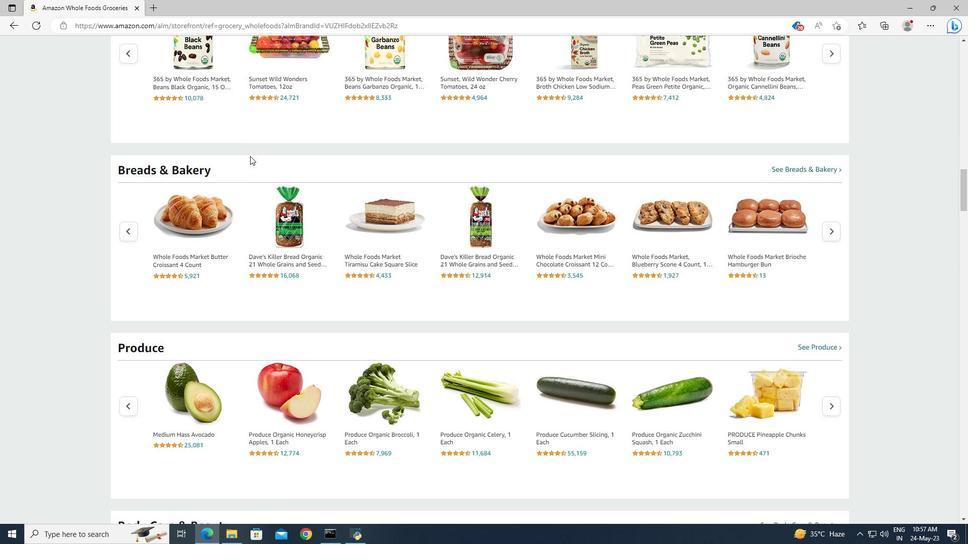 
Action: Mouse scrolled (250, 155) with delta (0, 0)
Screenshot: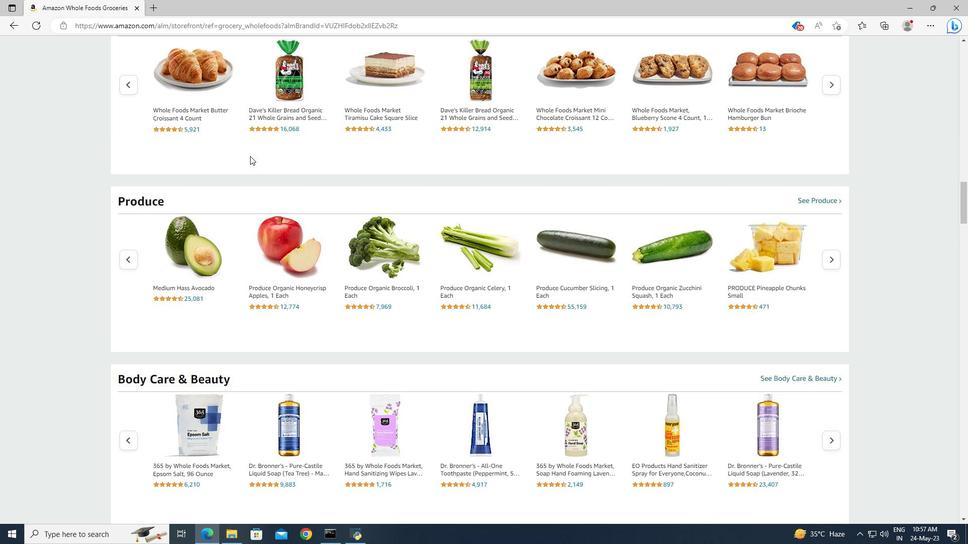 
Action: Mouse scrolled (250, 155) with delta (0, 0)
Screenshot: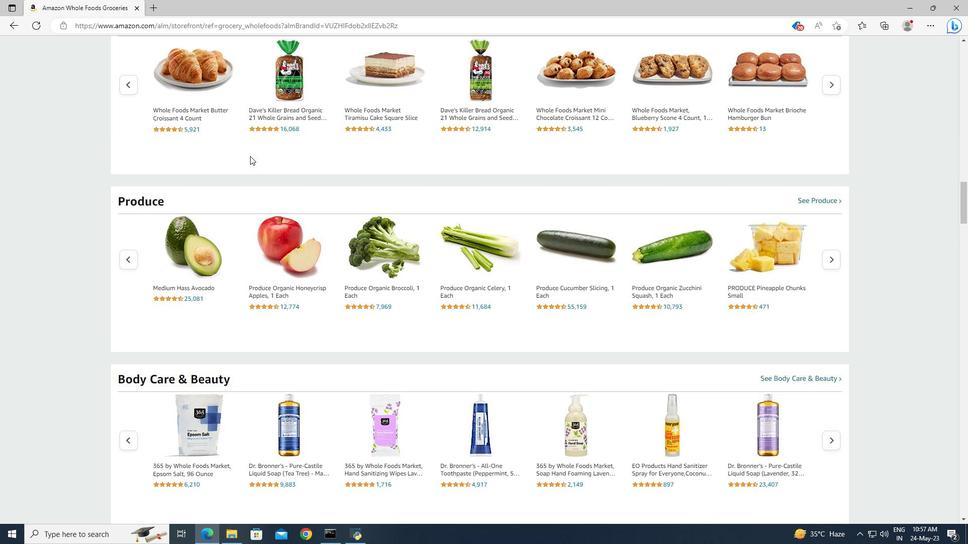 
Action: Mouse scrolled (250, 155) with delta (0, 0)
Screenshot: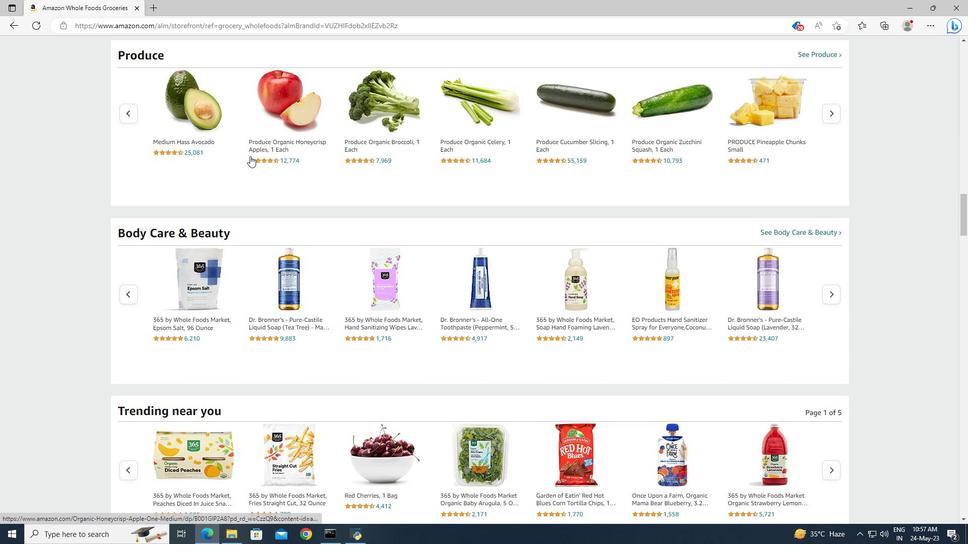 
Action: Mouse scrolled (250, 155) with delta (0, 0)
Screenshot: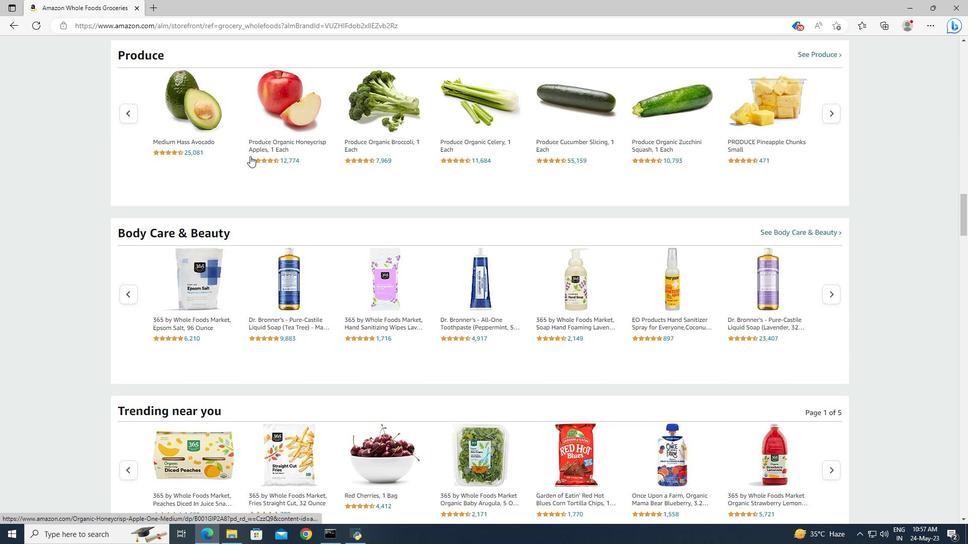 
Action: Mouse scrolled (250, 155) with delta (0, 0)
Screenshot: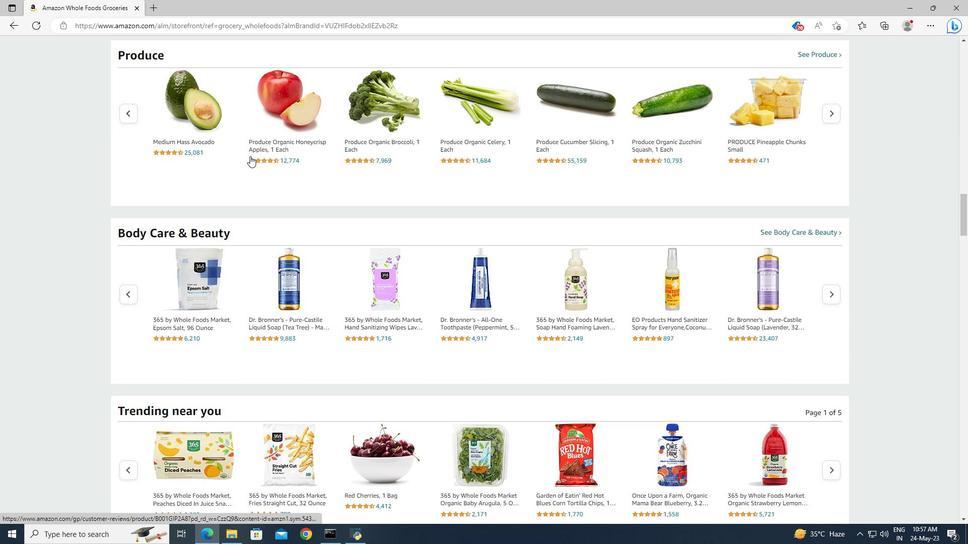 
Action: Mouse scrolled (250, 155) with delta (0, 0)
Screenshot: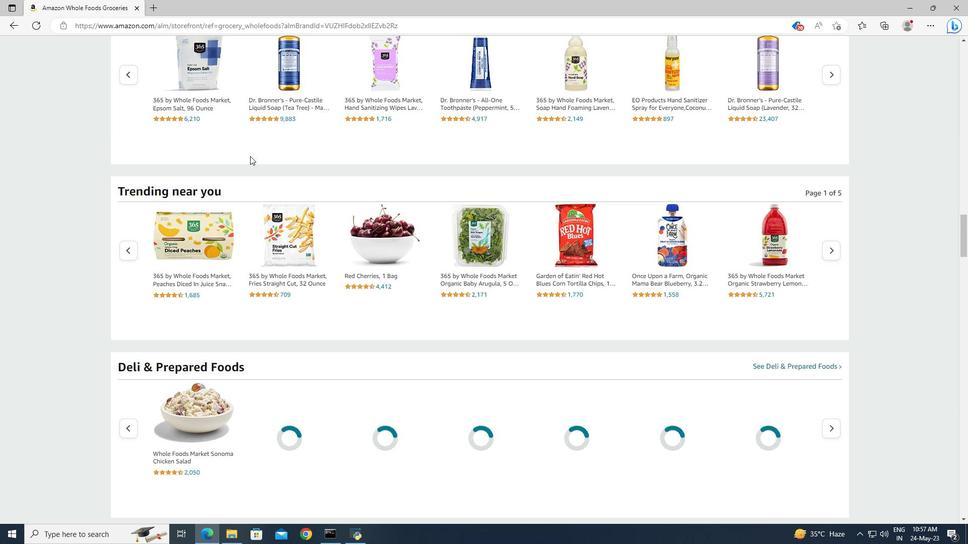 
Action: Mouse scrolled (250, 155) with delta (0, 0)
Screenshot: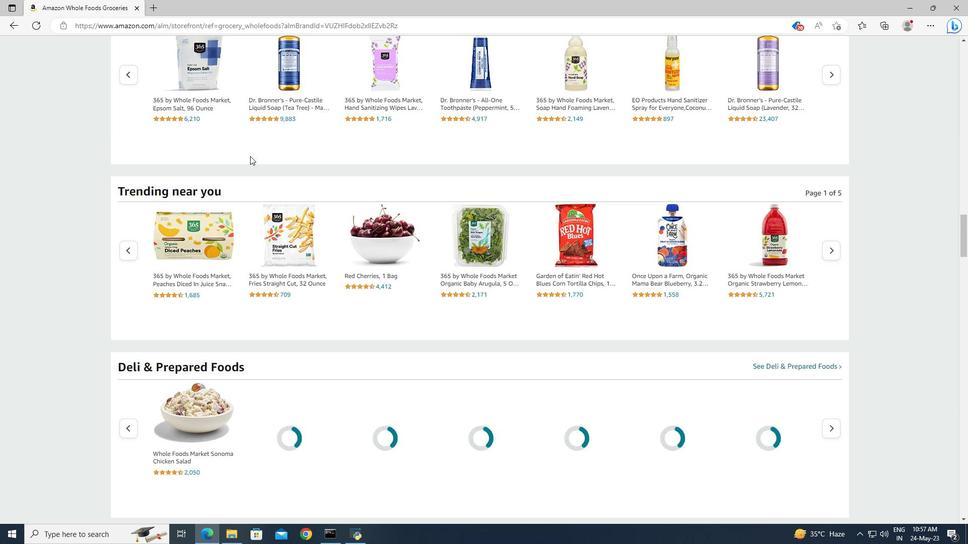 
Action: Mouse scrolled (250, 155) with delta (0, 0)
Screenshot: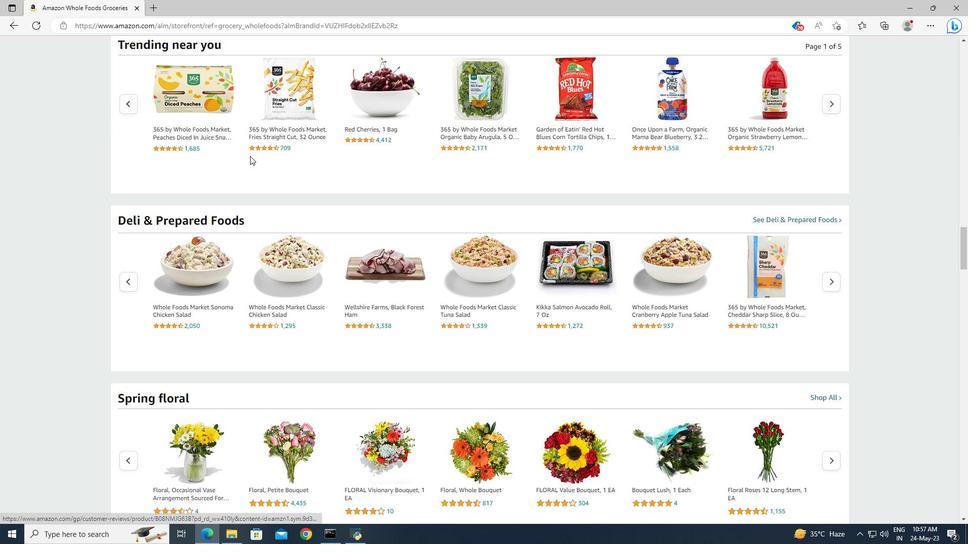 
Action: Mouse scrolled (250, 155) with delta (0, 0)
Screenshot: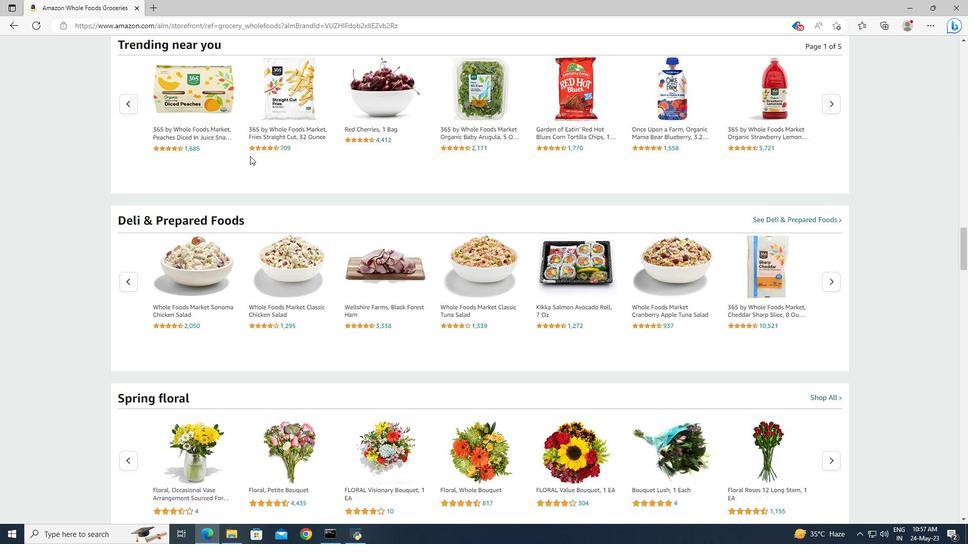 
Action: Mouse scrolled (250, 155) with delta (0, 0)
Screenshot: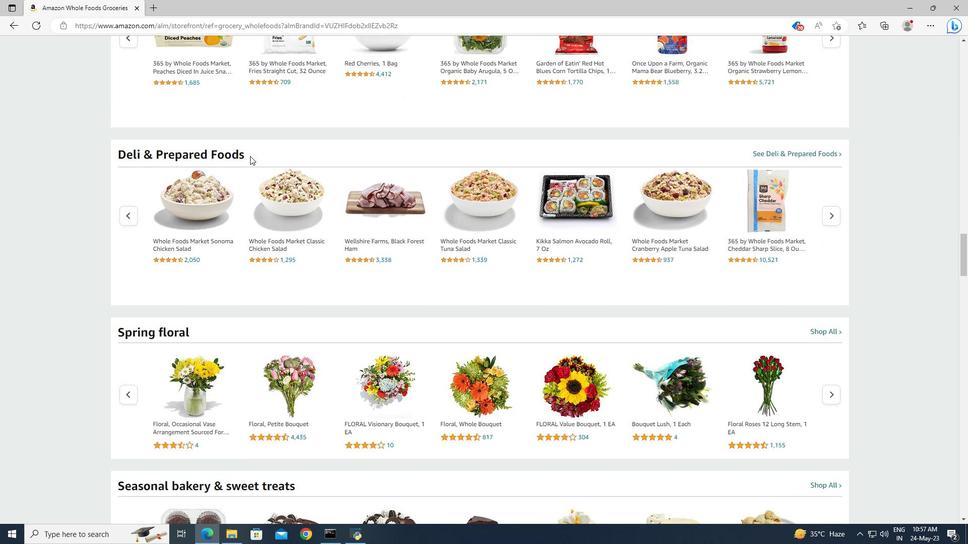 
Action: Mouse scrolled (250, 155) with delta (0, 0)
Screenshot: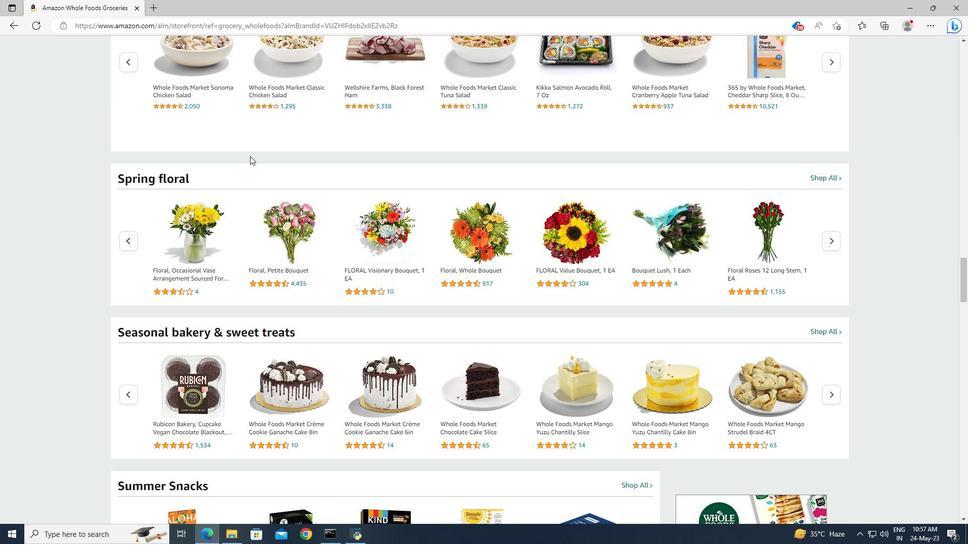
Action: Mouse scrolled (250, 155) with delta (0, 0)
Screenshot: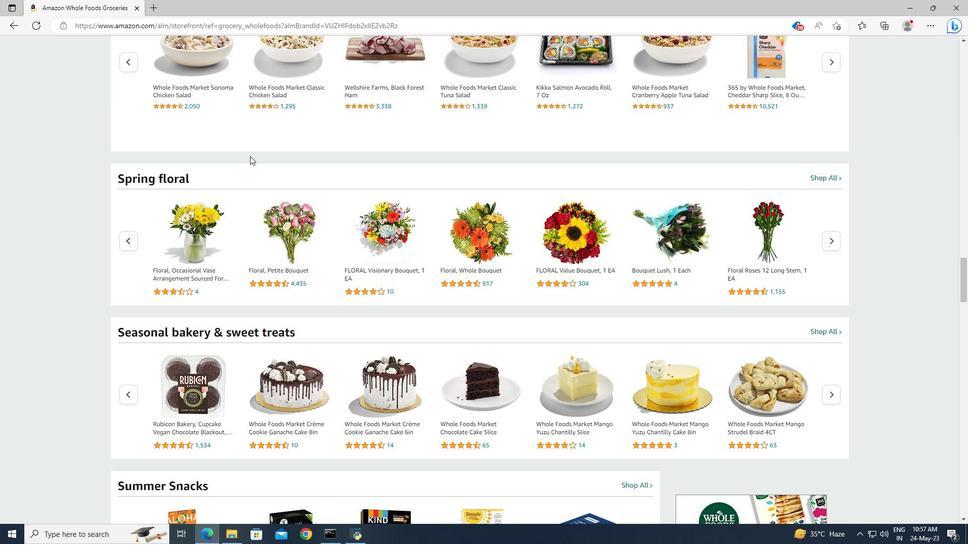 
Action: Mouse scrolled (250, 155) with delta (0, 0)
Screenshot: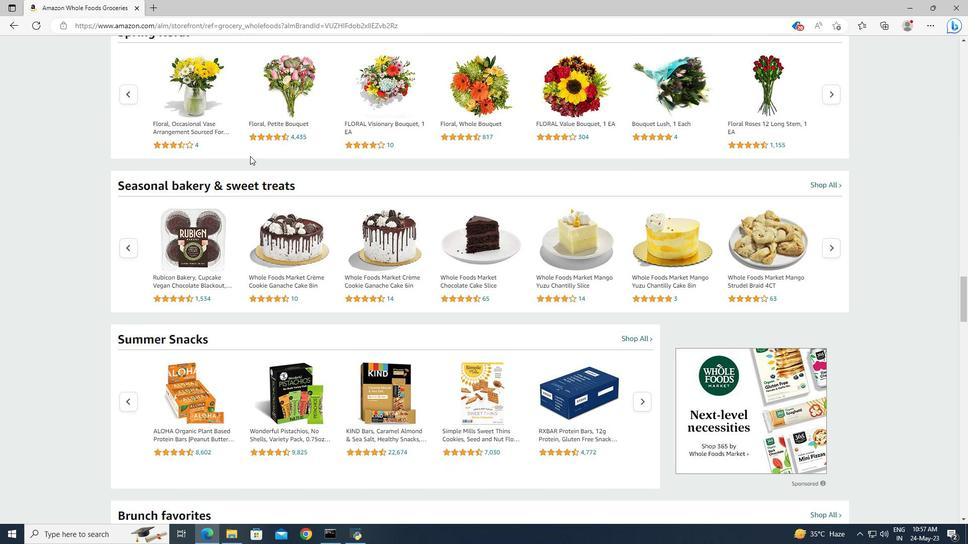 
Action: Mouse scrolled (250, 155) with delta (0, 0)
Screenshot: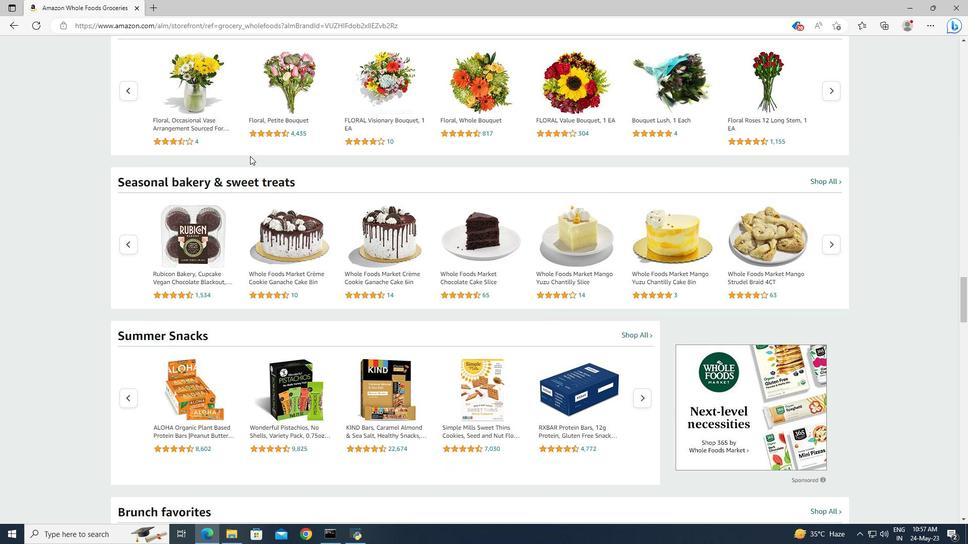 
Action: Mouse scrolled (250, 155) with delta (0, 0)
Screenshot: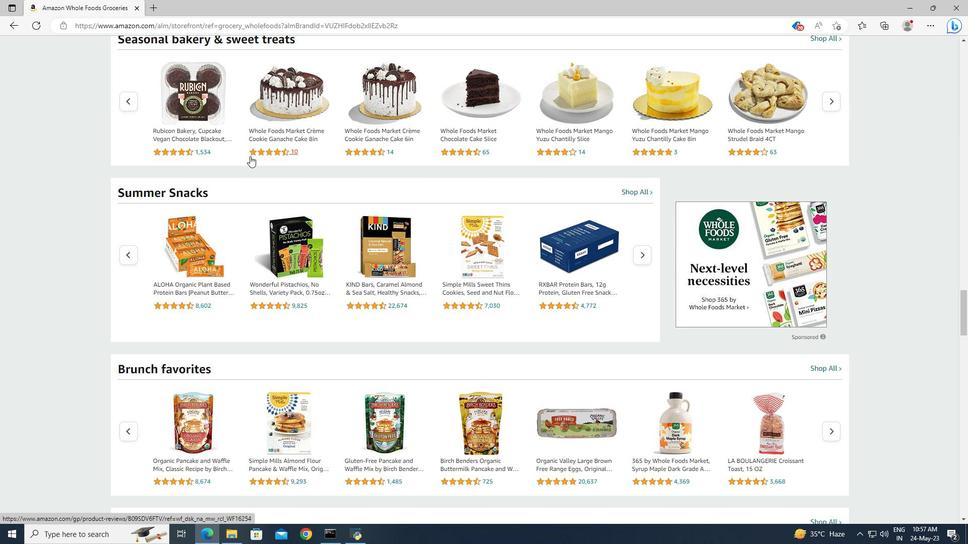 
Action: Mouse scrolled (250, 155) with delta (0, 0)
Screenshot: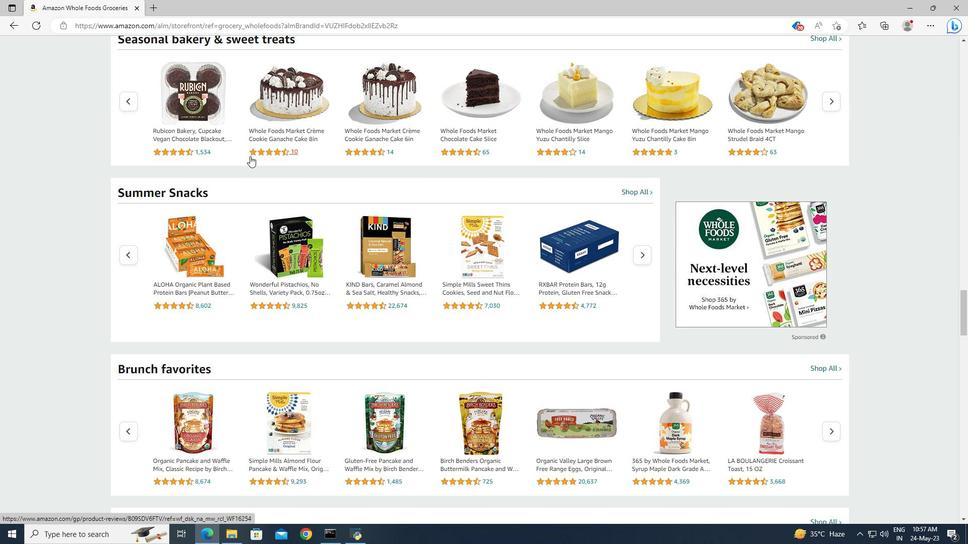 
Action: Mouse scrolled (250, 155) with delta (0, 0)
Screenshot: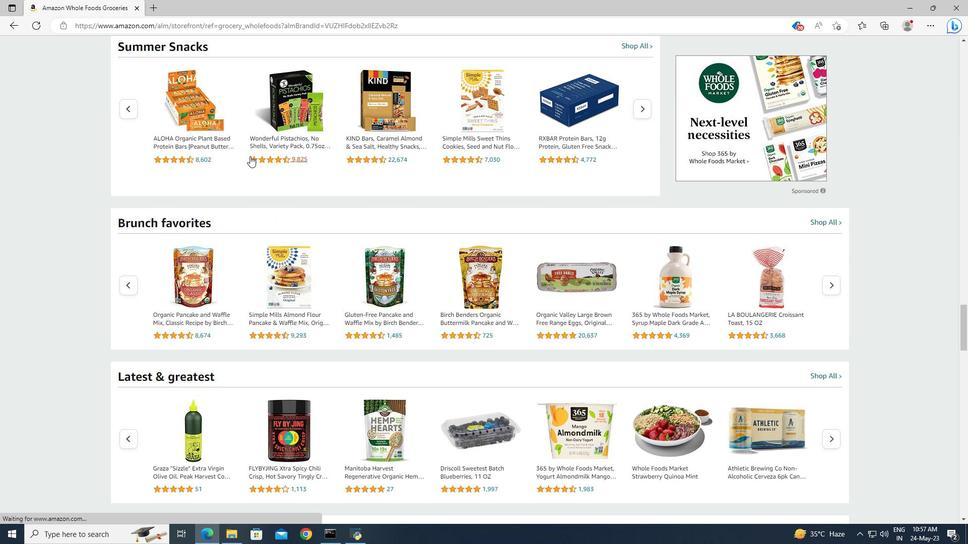 
Action: Mouse scrolled (250, 155) with delta (0, 0)
Screenshot: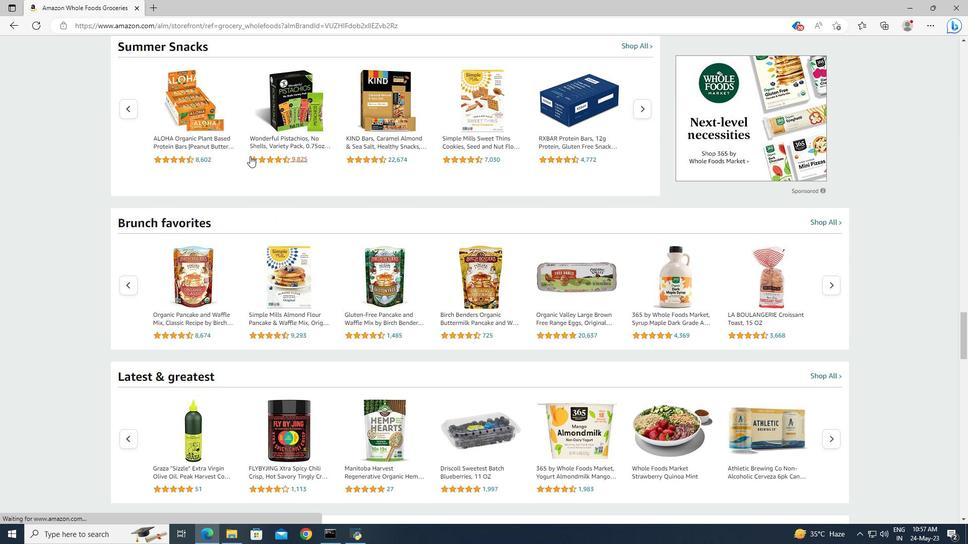 
Action: Mouse scrolled (250, 155) with delta (0, 0)
Screenshot: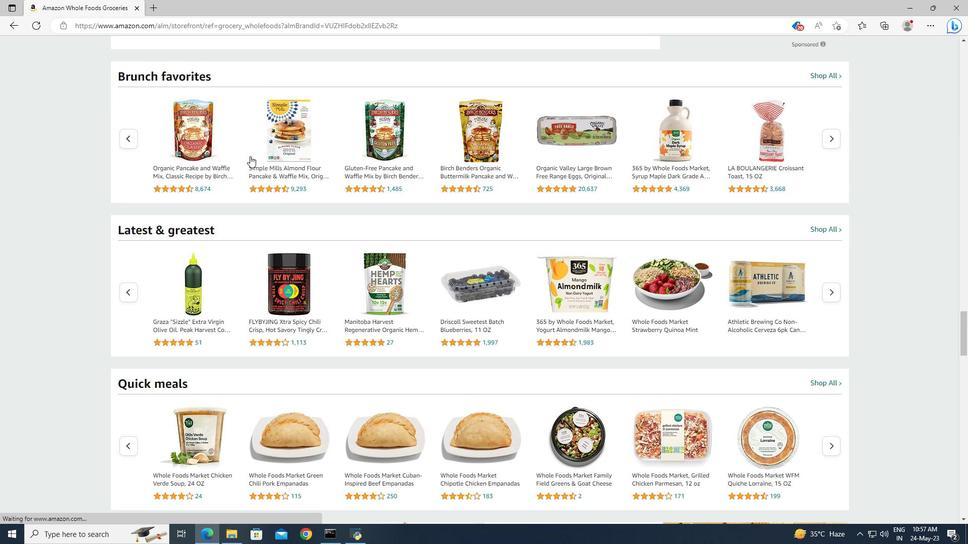 
Action: Mouse scrolled (250, 155) with delta (0, 0)
Screenshot: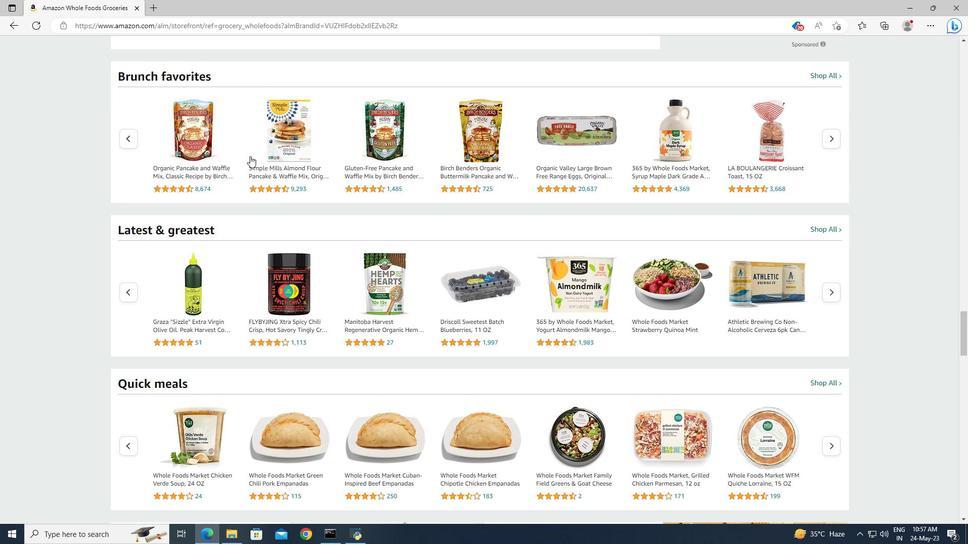
Action: Mouse scrolled (250, 155) with delta (0, 0)
Screenshot: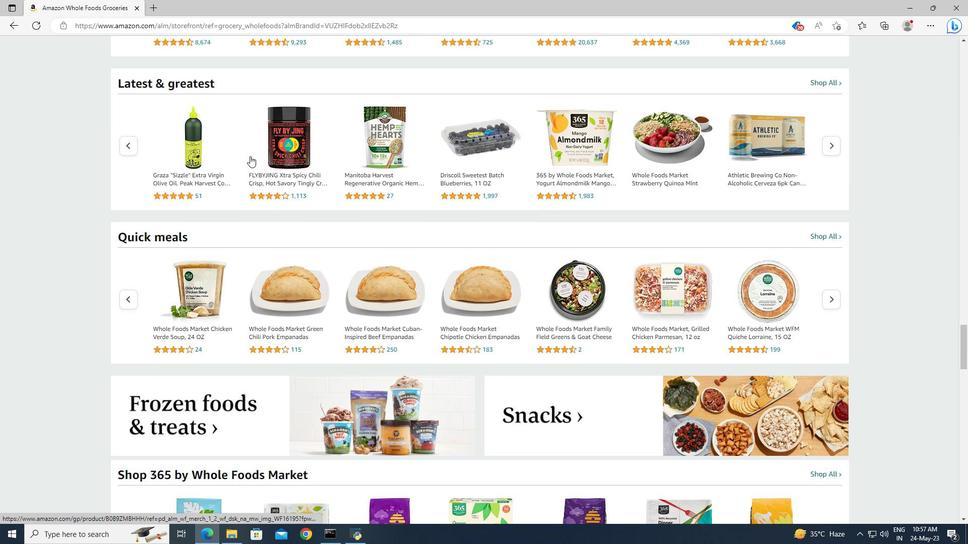 
Action: Mouse scrolled (250, 155) with delta (0, 0)
Screenshot: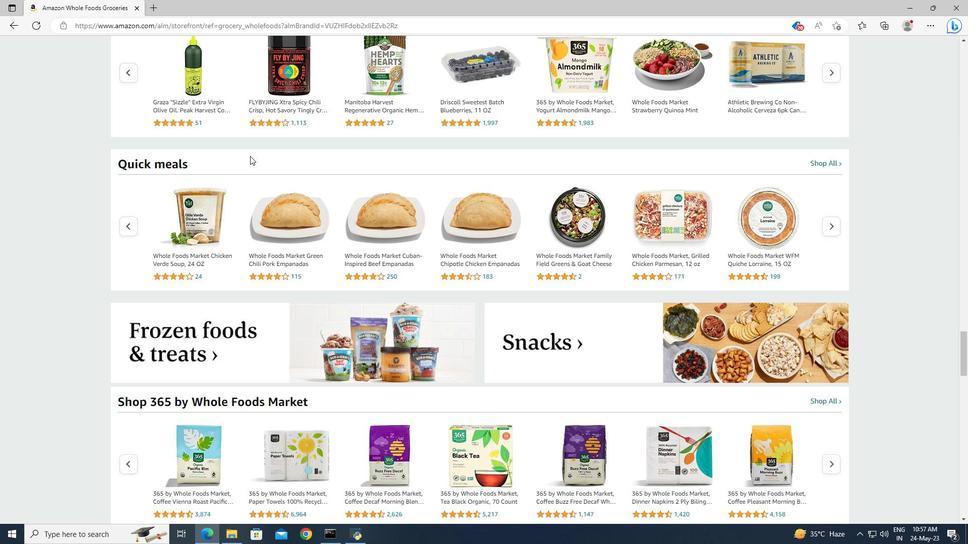 
Action: Mouse scrolled (250, 155) with delta (0, 0)
Screenshot: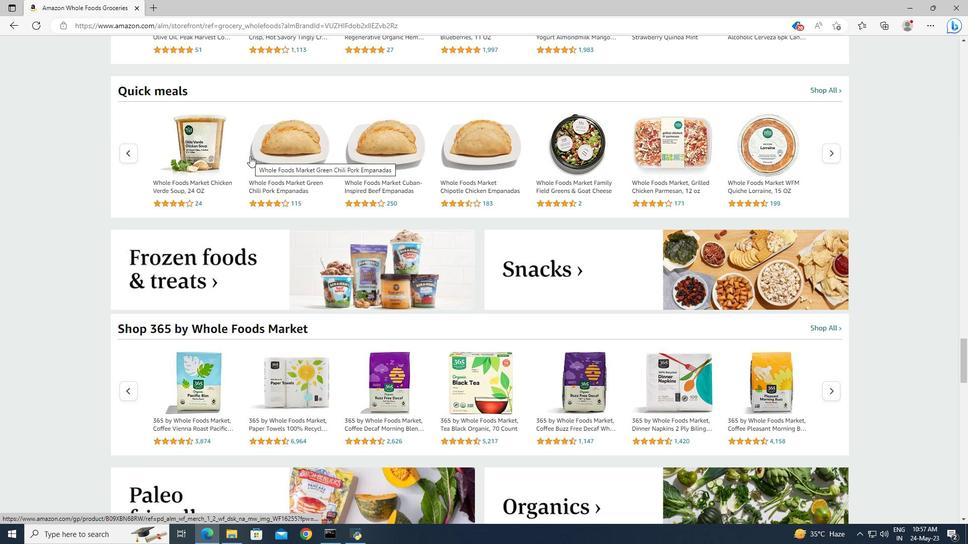 
Action: Mouse scrolled (250, 155) with delta (0, 0)
Screenshot: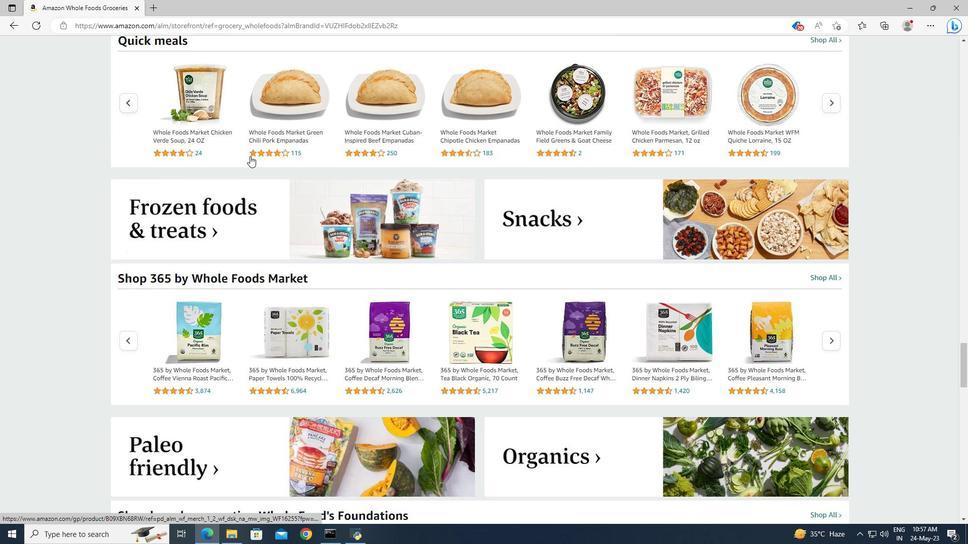 
Action: Mouse scrolled (250, 155) with delta (0, 0)
Screenshot: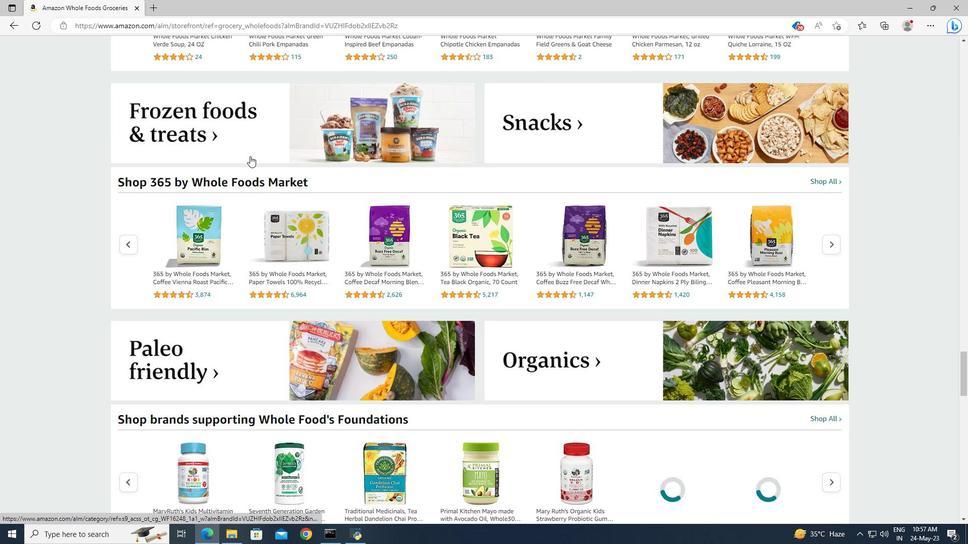 
Action: Mouse scrolled (250, 155) with delta (0, 0)
Screenshot: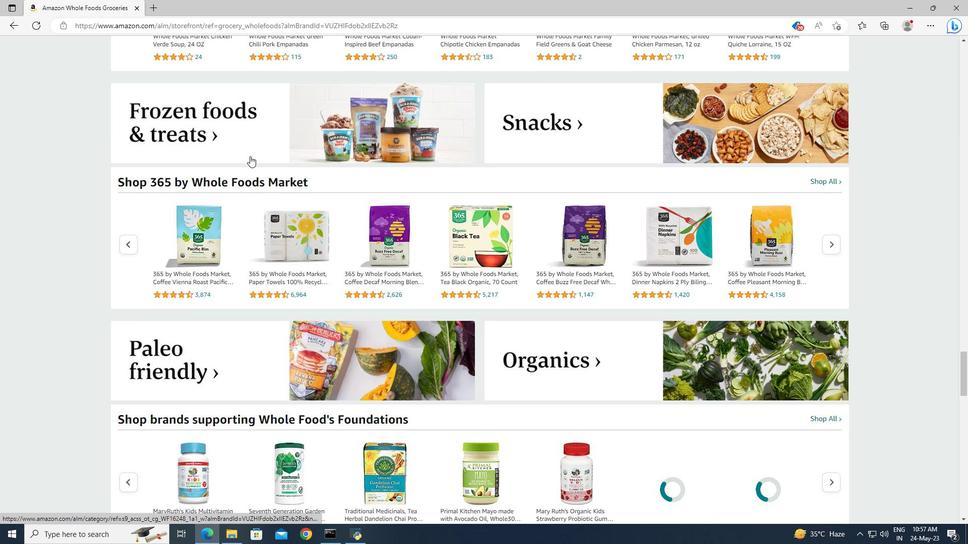 
Action: Mouse scrolled (250, 155) with delta (0, 0)
Screenshot: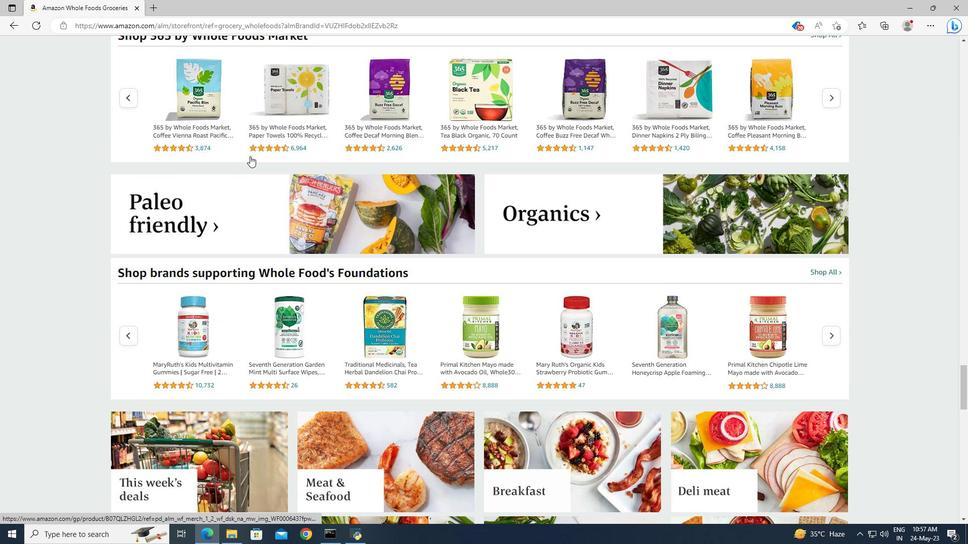 
Action: Mouse scrolled (250, 155) with delta (0, 0)
Screenshot: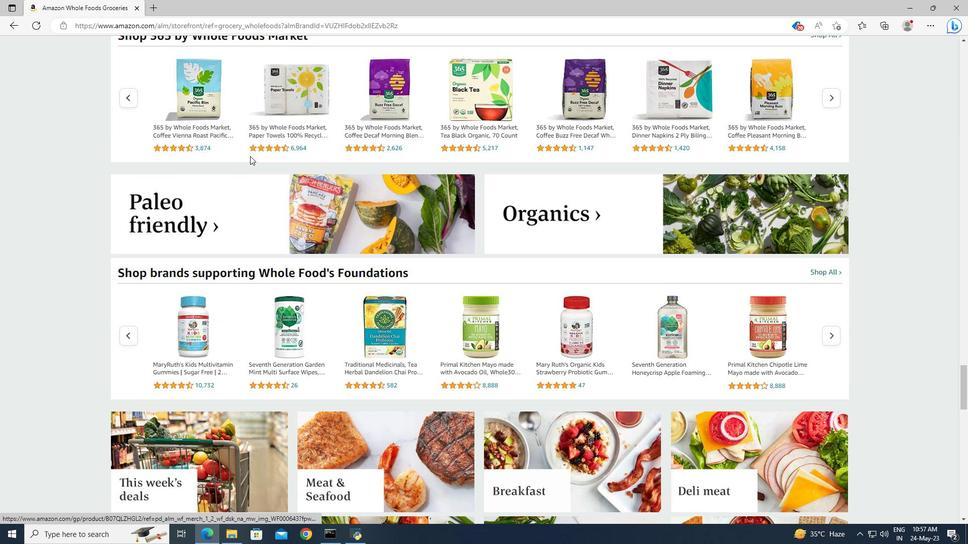 
Action: Mouse scrolled (250, 155) with delta (0, 0)
Screenshot: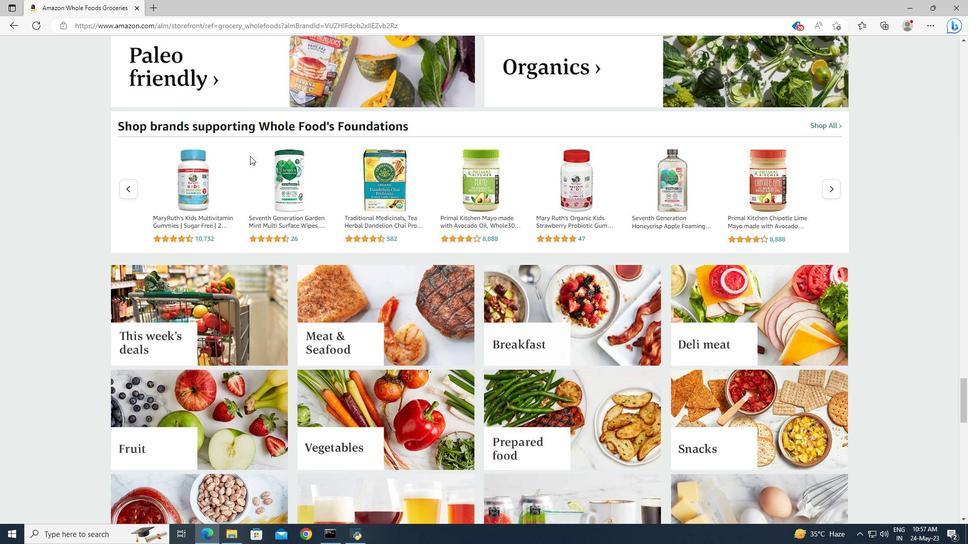 
Action: Mouse scrolled (250, 155) with delta (0, 0)
Screenshot: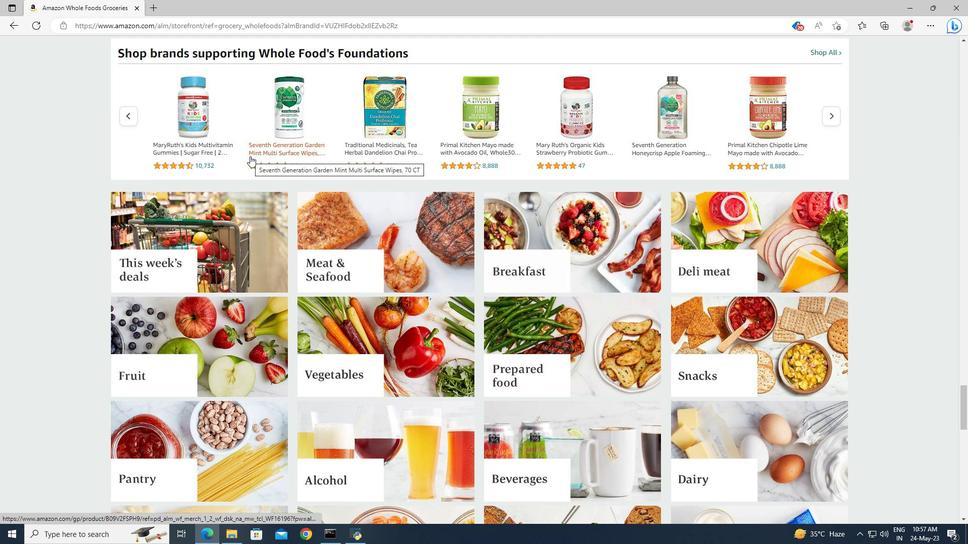 
Action: Mouse scrolled (250, 155) with delta (0, 0)
Screenshot: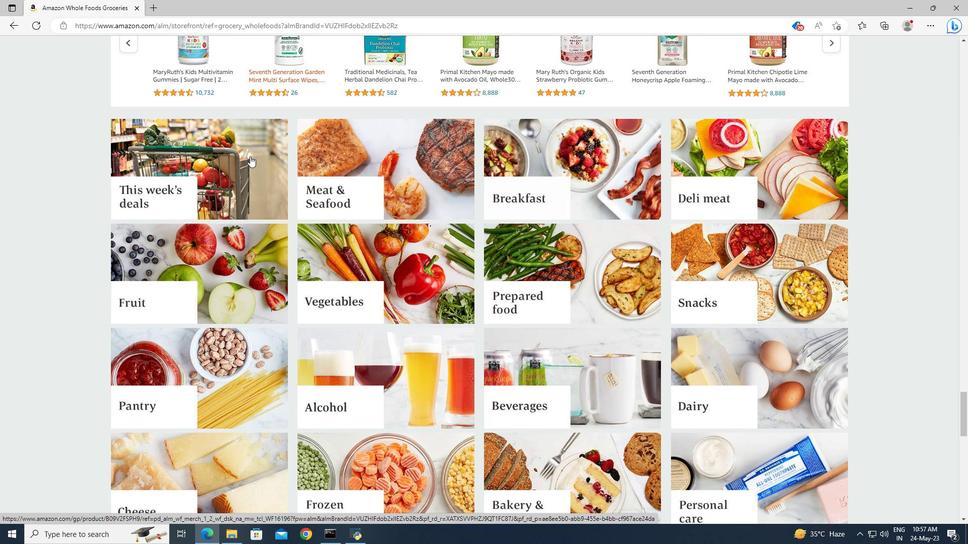 
Action: Mouse scrolled (250, 155) with delta (0, 0)
Screenshot: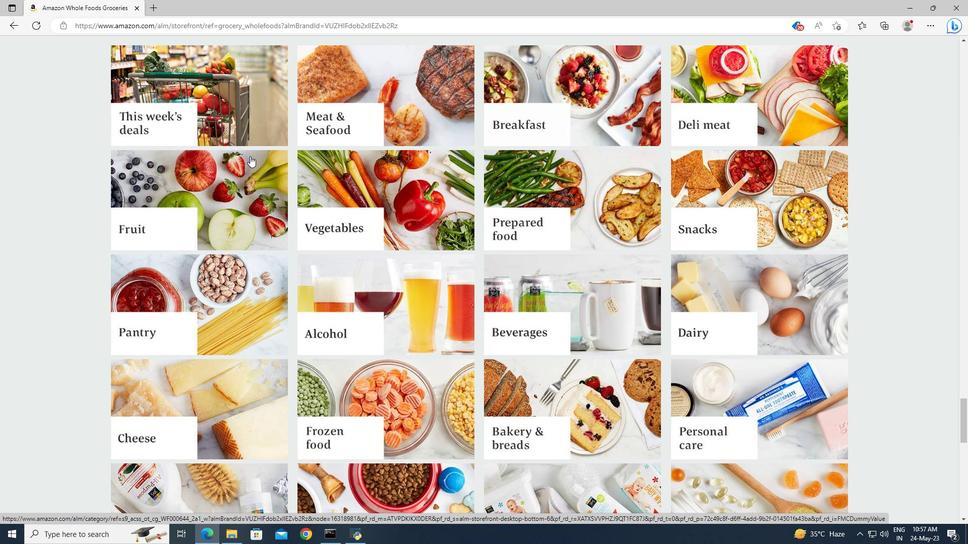 
Action: Mouse scrolled (250, 155) with delta (0, 0)
Screenshot: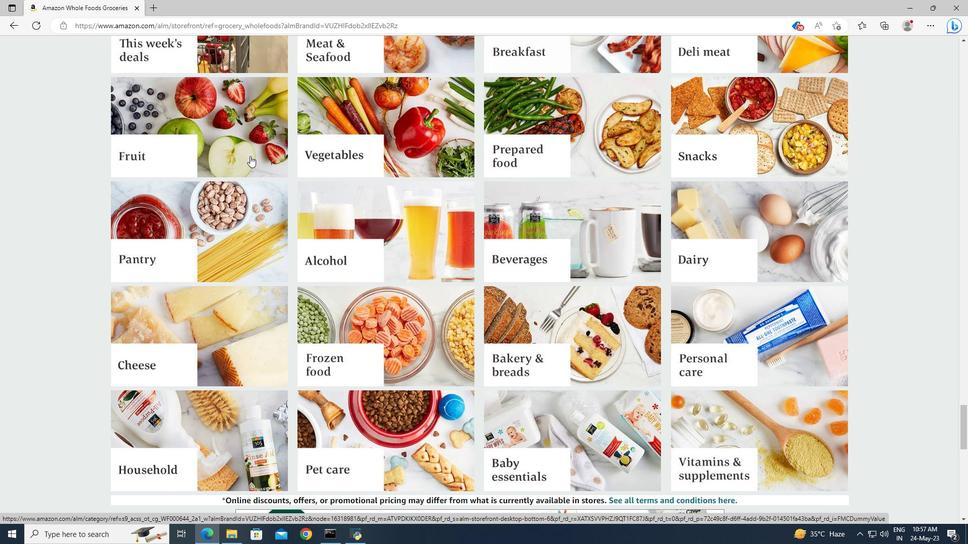 
Action: Mouse scrolled (250, 155) with delta (0, 0)
Screenshot: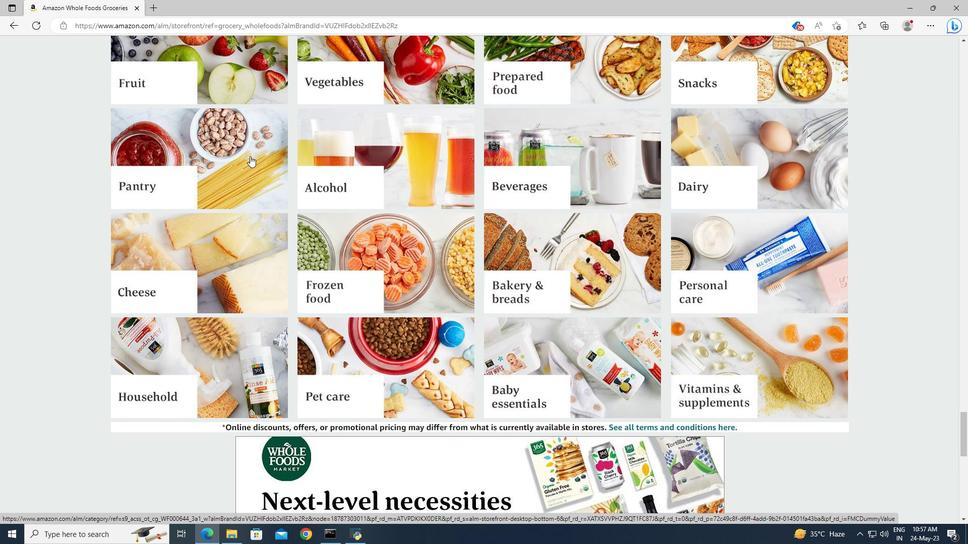 
Action: Mouse scrolled (250, 155) with delta (0, 0)
Screenshot: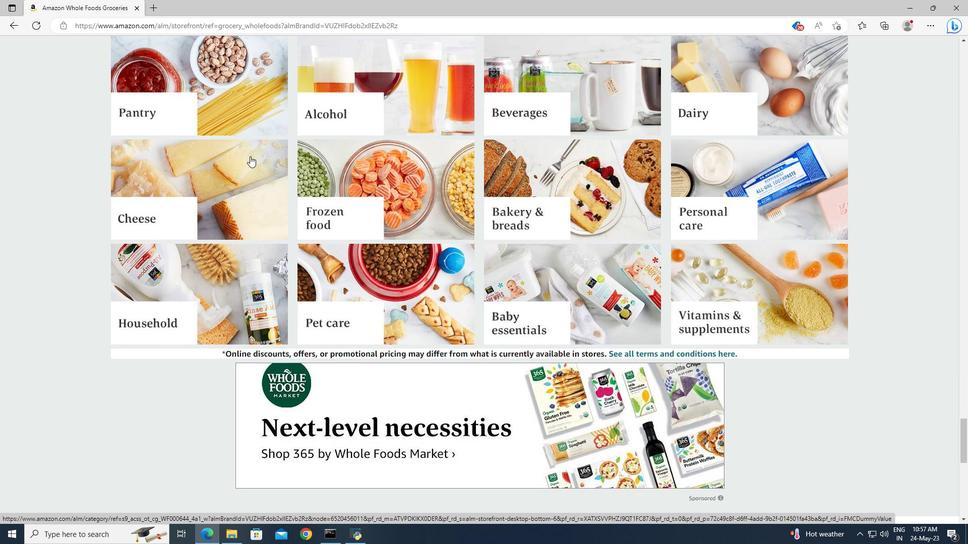 
Action: Mouse scrolled (250, 155) with delta (0, 0)
Screenshot: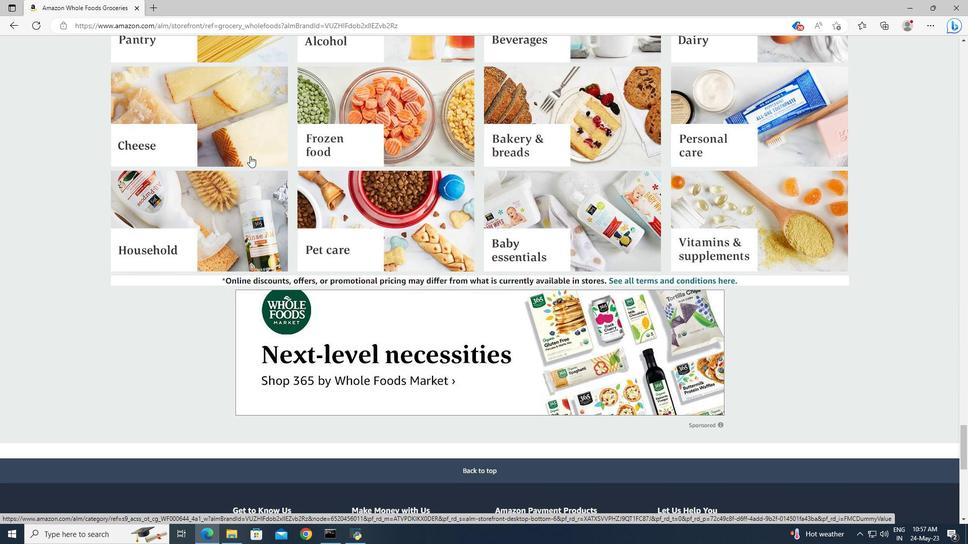 
Action: Mouse moved to (385, 296)
Screenshot: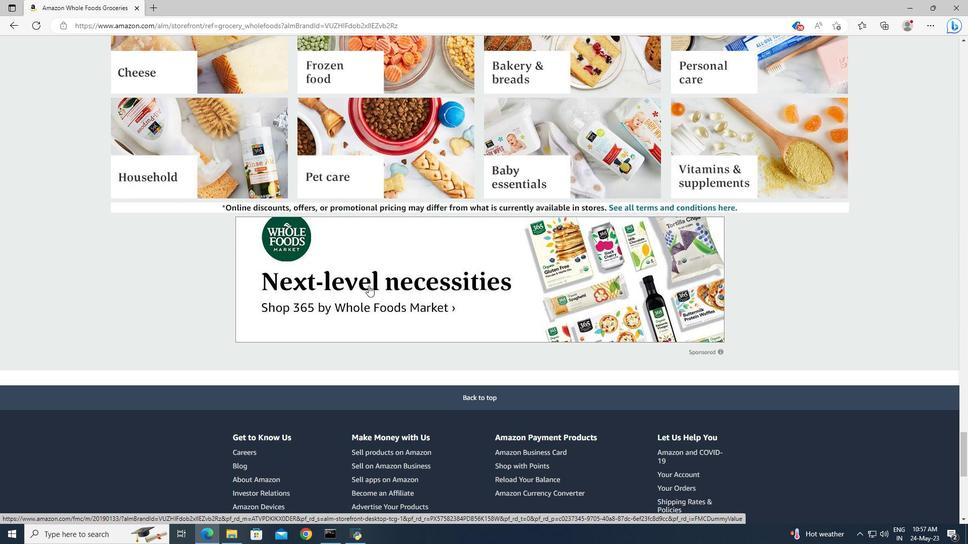 
Action: Mouse scrolled (385, 297) with delta (0, 0)
Screenshot: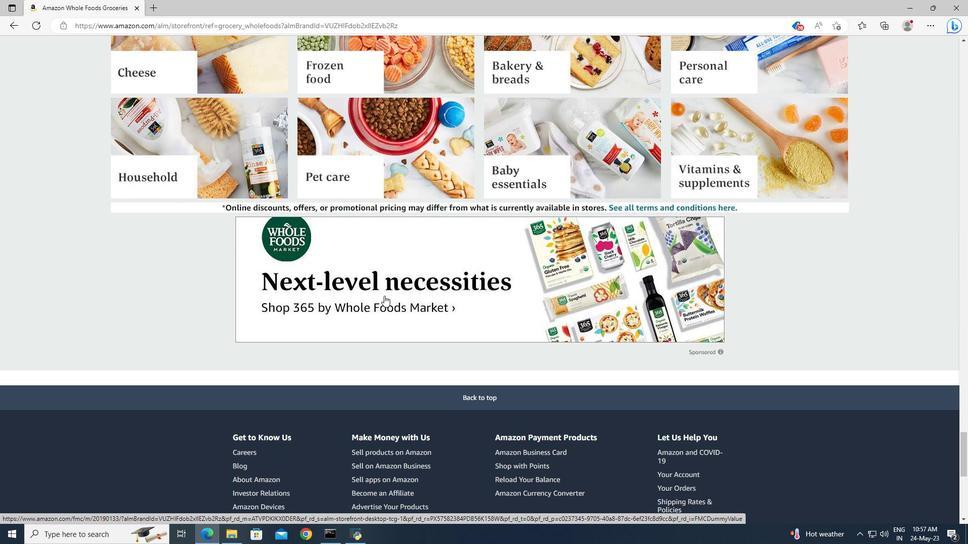 
Action: Mouse scrolled (385, 297) with delta (0, 0)
Screenshot: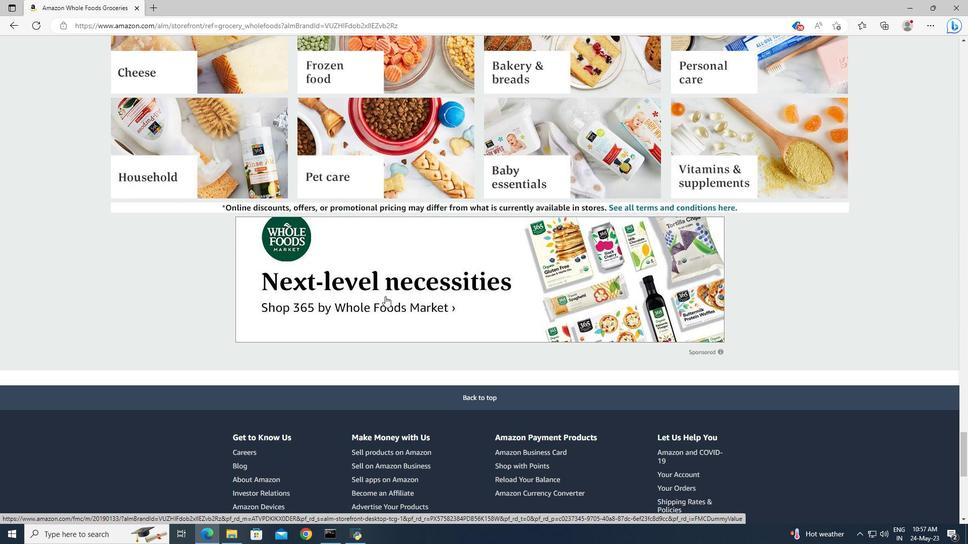 
Action: Mouse scrolled (385, 297) with delta (0, 0)
Screenshot: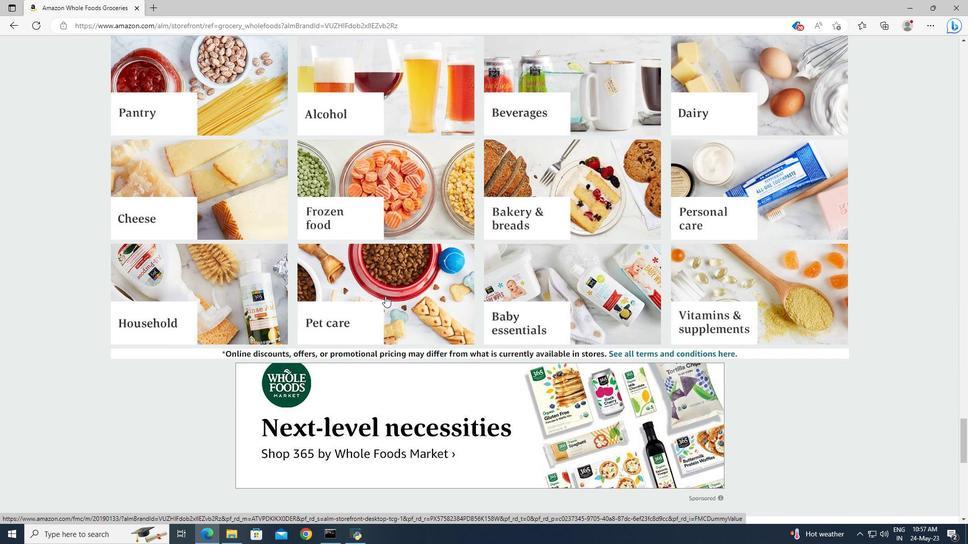 
Action: Mouse scrolled (385, 297) with delta (0, 0)
Screenshot: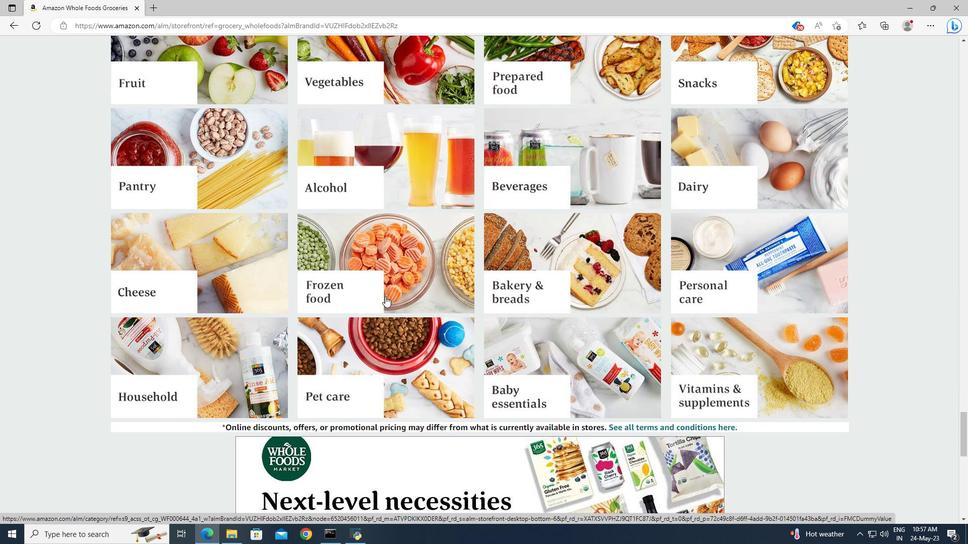 
Action: Mouse scrolled (385, 297) with delta (0, 0)
Screenshot: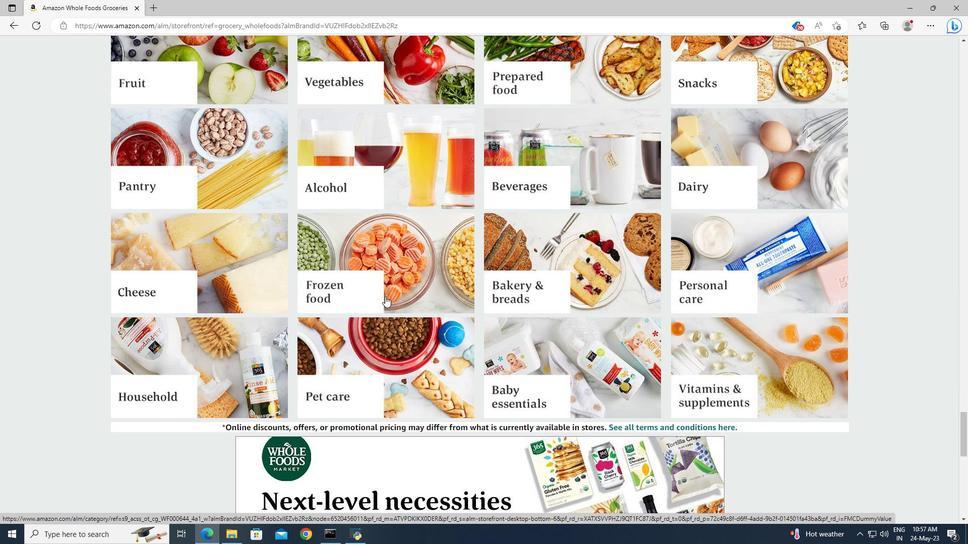 
Action: Mouse scrolled (385, 297) with delta (0, 0)
Screenshot: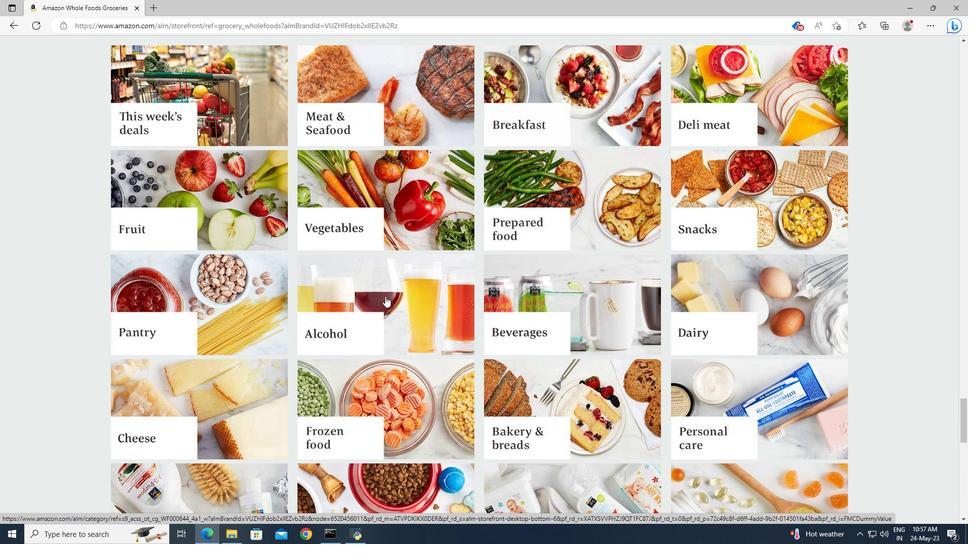 
Action: Mouse scrolled (385, 297) with delta (0, 0)
Screenshot: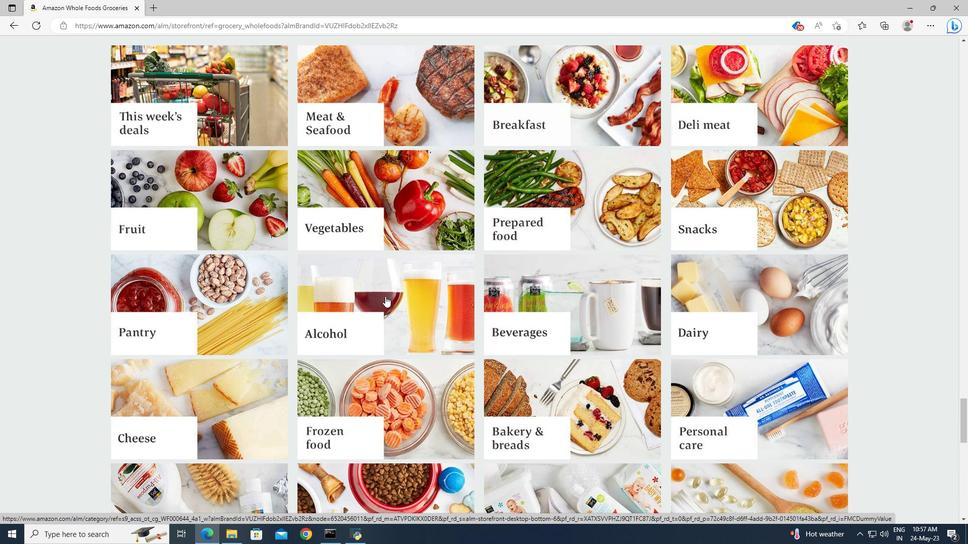 
Action: Mouse scrolled (385, 297) with delta (0, 0)
Screenshot: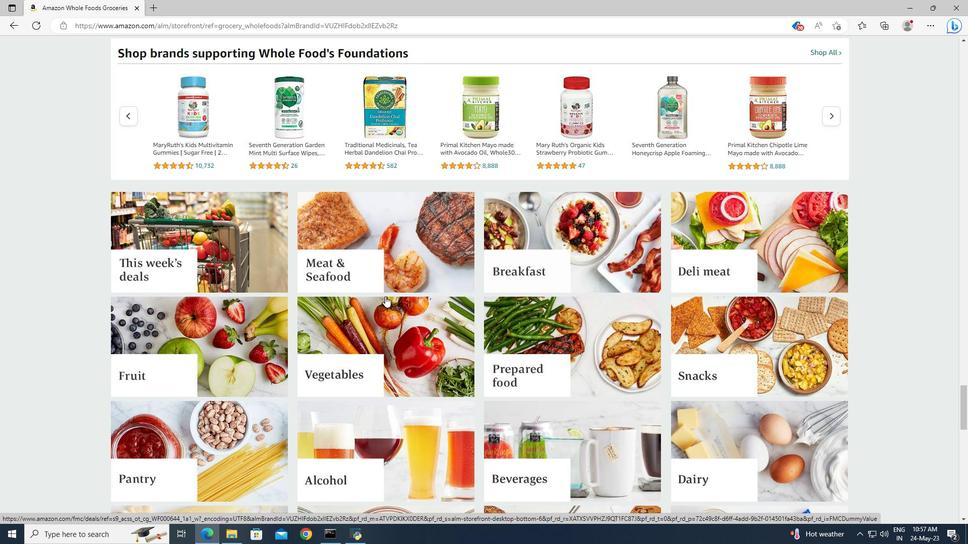 
Action: Mouse scrolled (385, 297) with delta (0, 0)
Screenshot: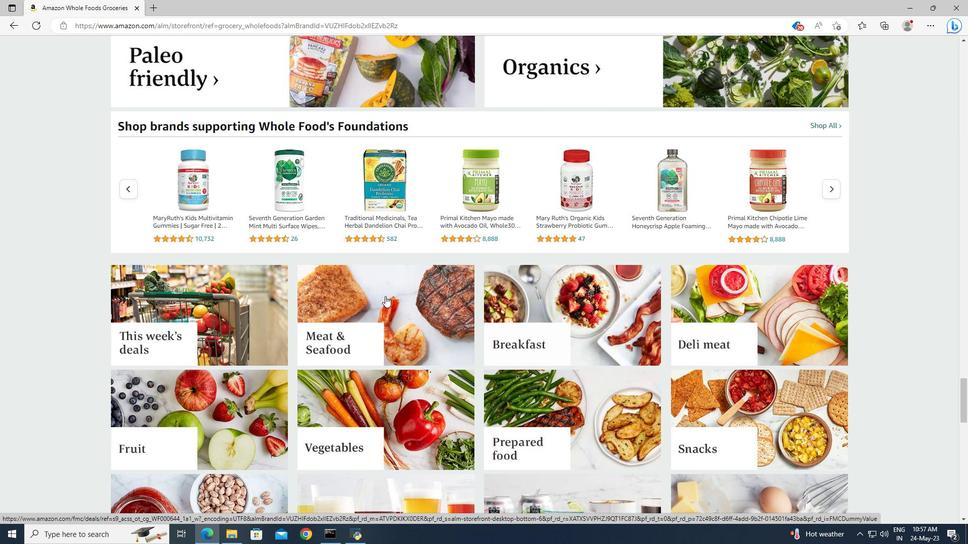 
Action: Mouse scrolled (385, 297) with delta (0, 0)
Screenshot: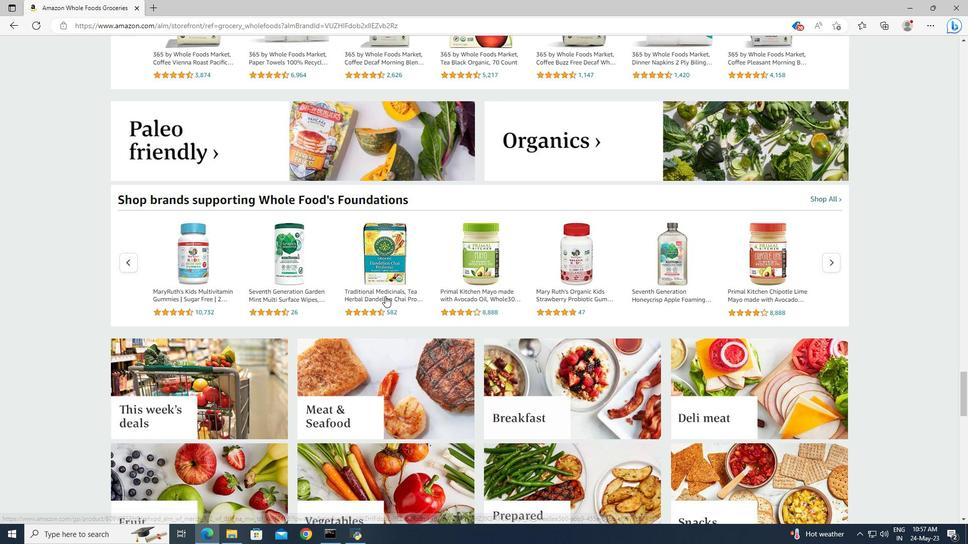 
Action: Mouse scrolled (385, 297) with delta (0, 0)
Screenshot: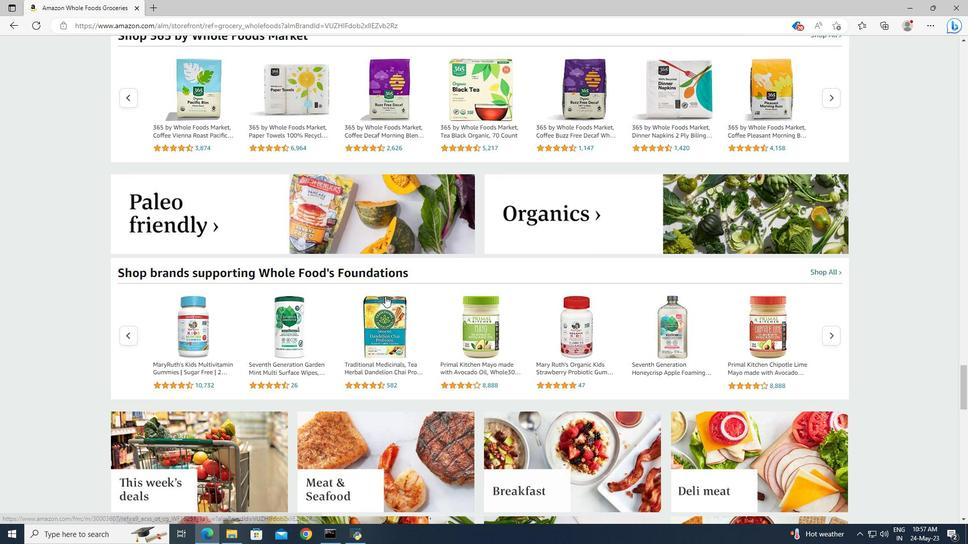 
Action: Mouse scrolled (385, 297) with delta (0, 0)
Screenshot: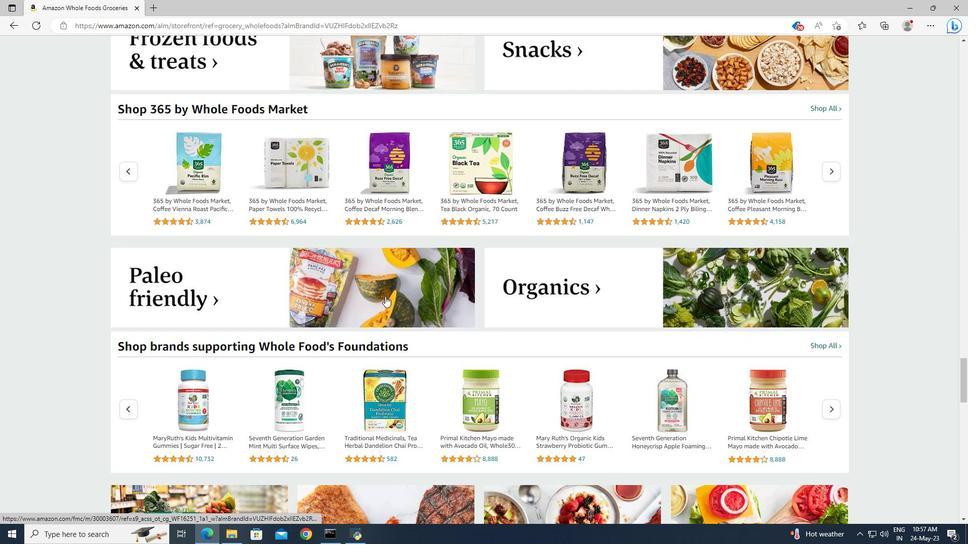 
Action: Mouse scrolled (385, 297) with delta (0, 0)
Screenshot: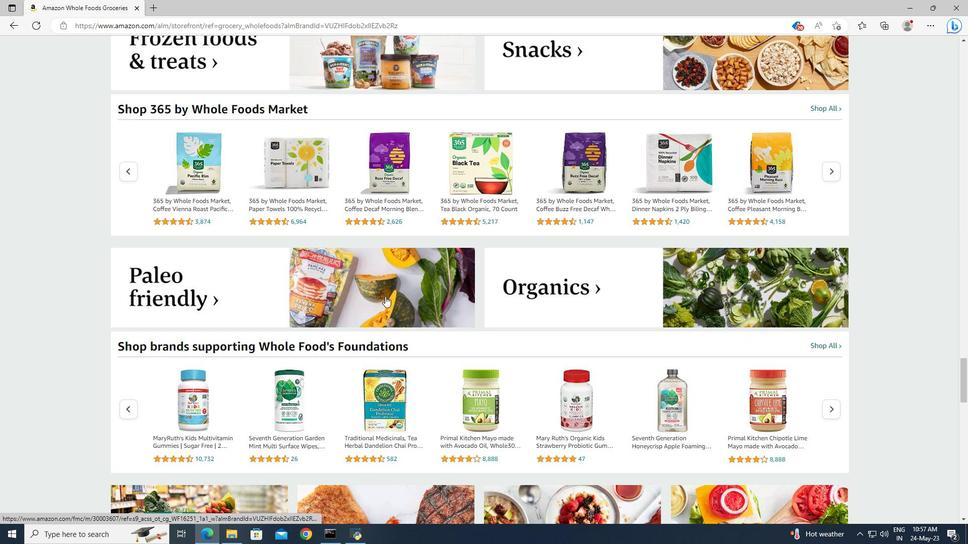 
Action: Mouse scrolled (385, 297) with delta (0, 0)
Screenshot: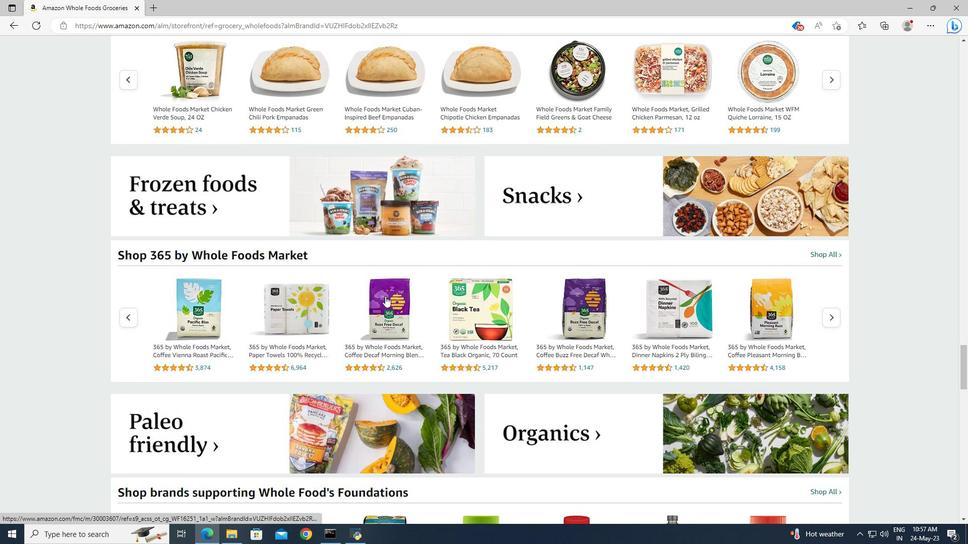 
Action: Mouse scrolled (385, 297) with delta (0, 0)
Screenshot: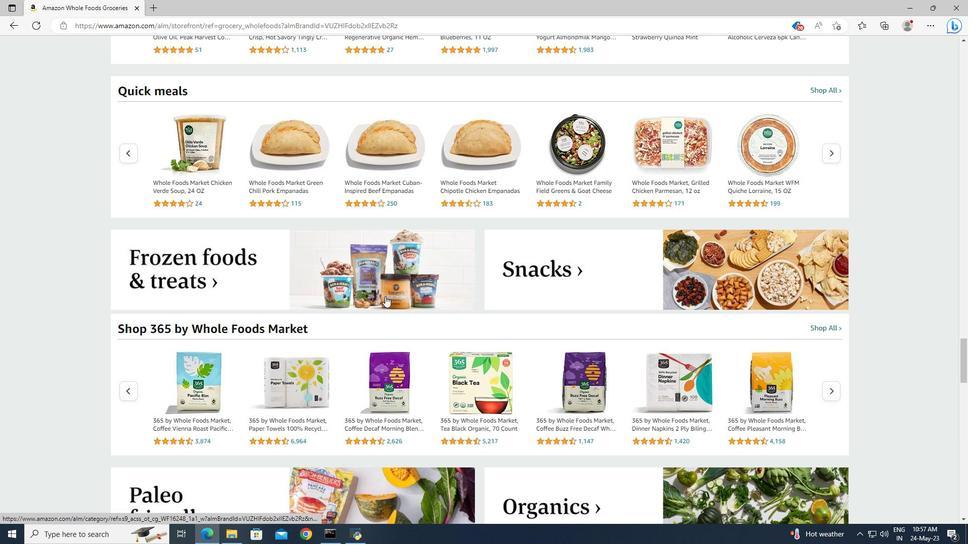 
Action: Mouse scrolled (385, 297) with delta (0, 0)
Screenshot: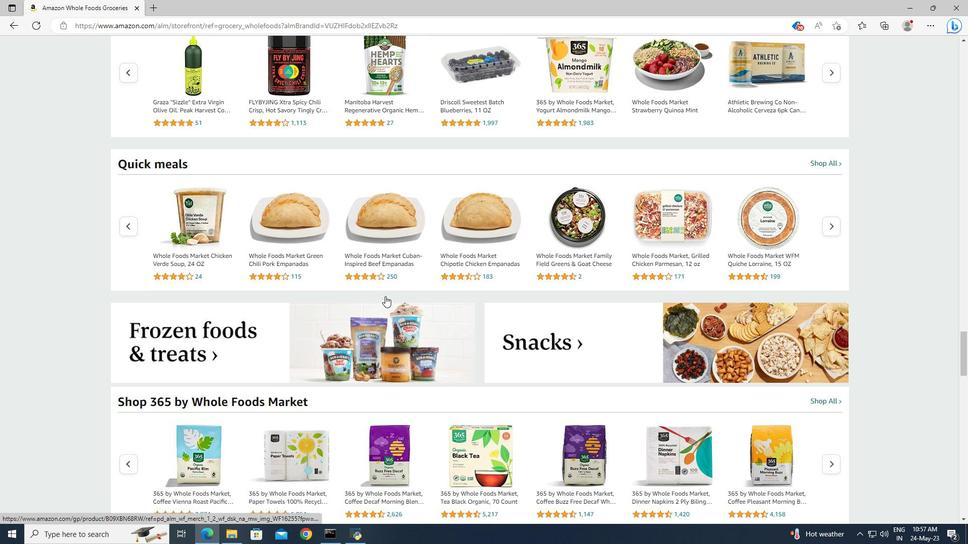 
Action: Mouse scrolled (385, 297) with delta (0, 0)
Screenshot: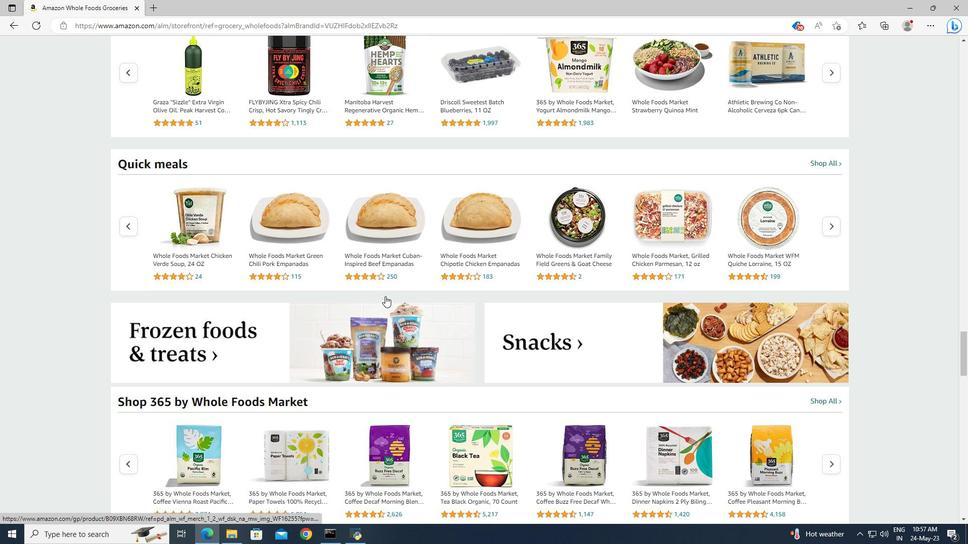 
Action: Mouse scrolled (385, 297) with delta (0, 0)
Screenshot: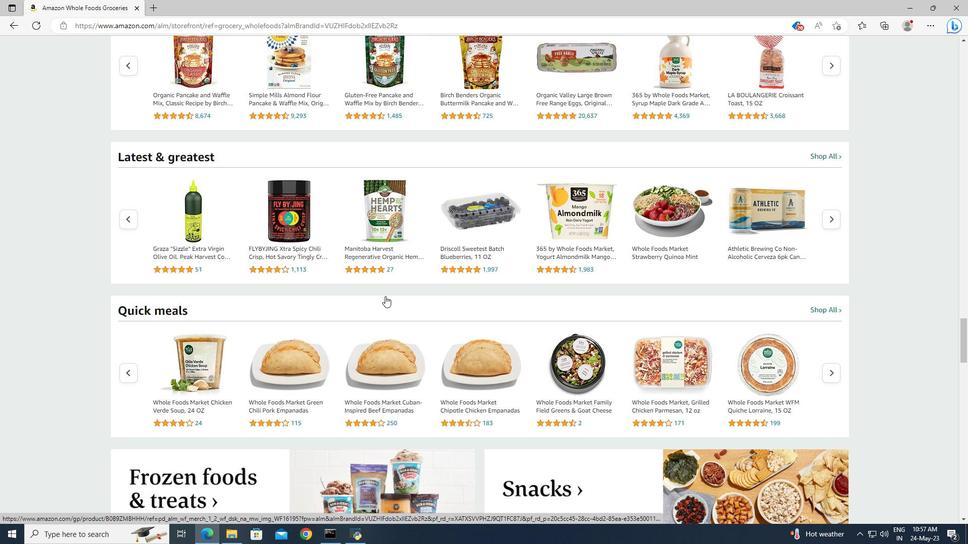 
Action: Mouse scrolled (385, 297) with delta (0, 0)
Screenshot: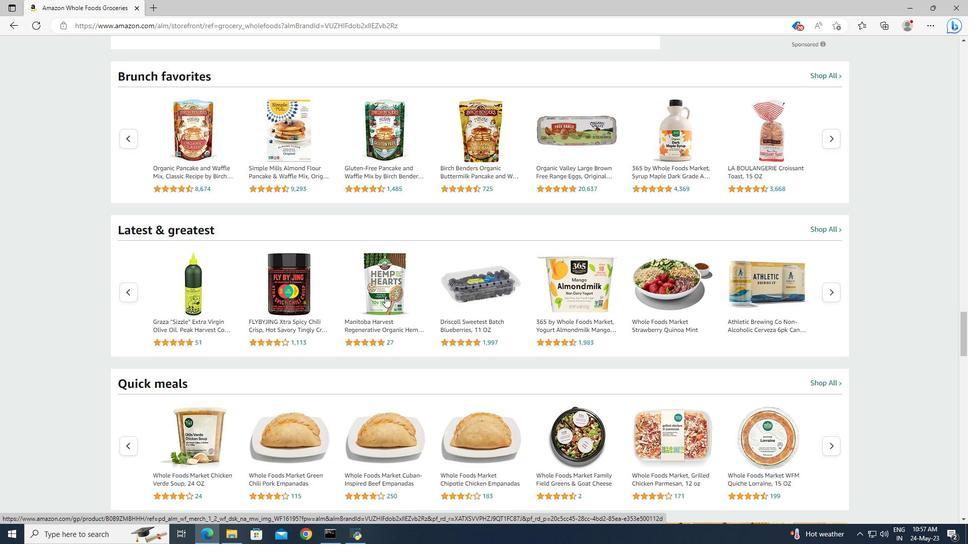 
Action: Mouse scrolled (385, 297) with delta (0, 0)
Screenshot: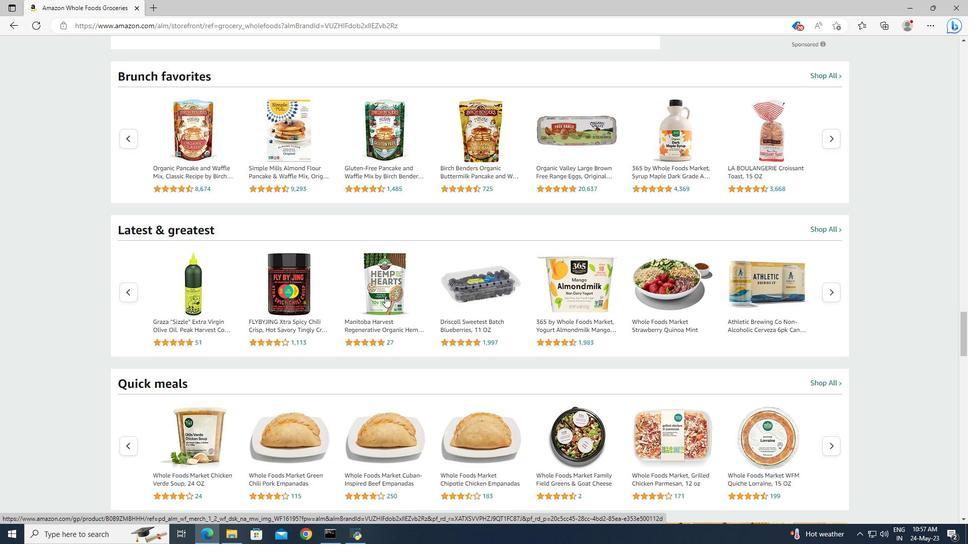 
Action: Mouse scrolled (385, 297) with delta (0, 0)
Screenshot: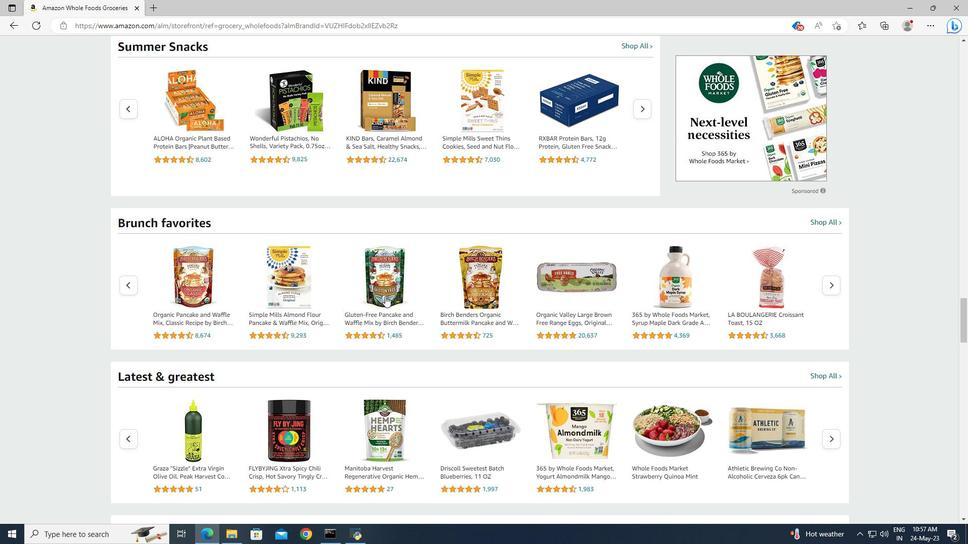 
Action: Mouse scrolled (385, 297) with delta (0, 0)
Screenshot: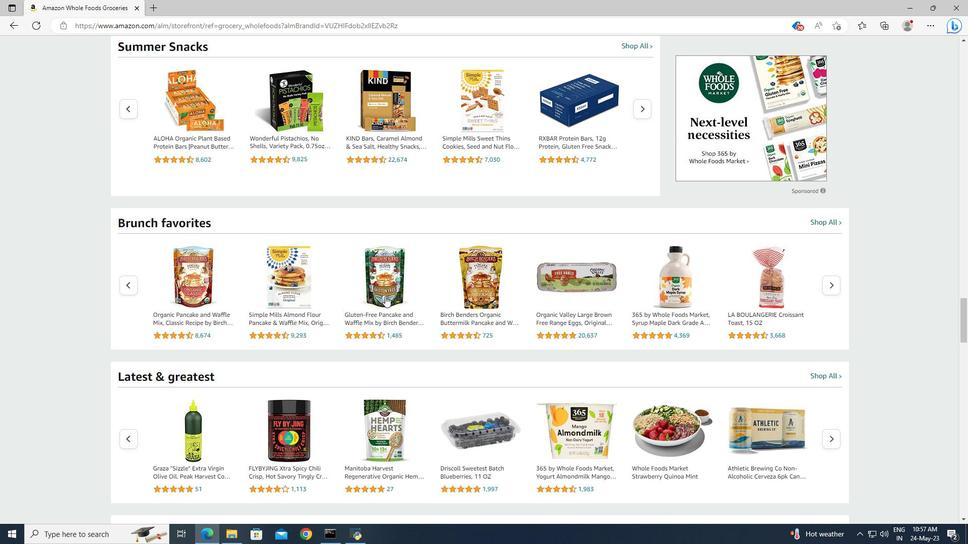 
Action: Mouse scrolled (385, 297) with delta (0, 0)
Screenshot: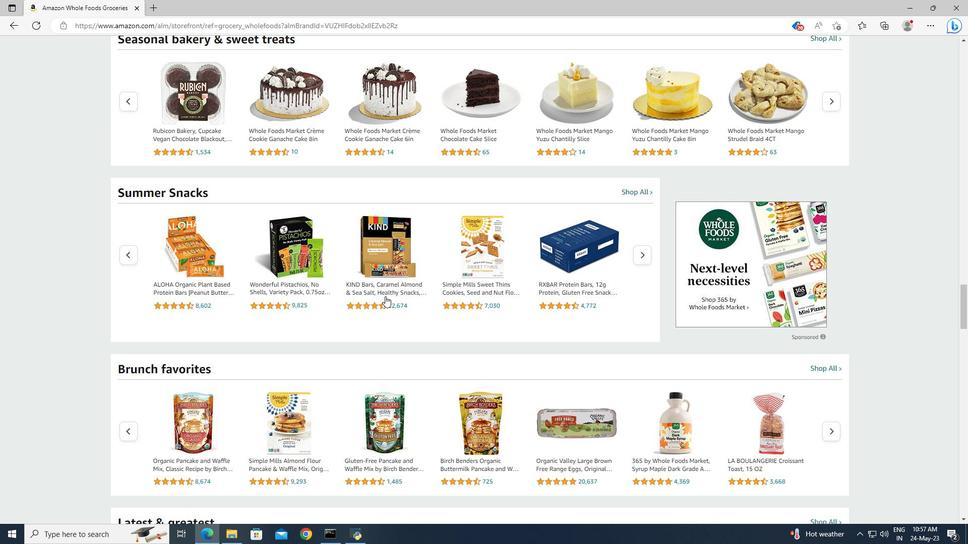 
Action: Mouse scrolled (385, 297) with delta (0, 0)
Screenshot: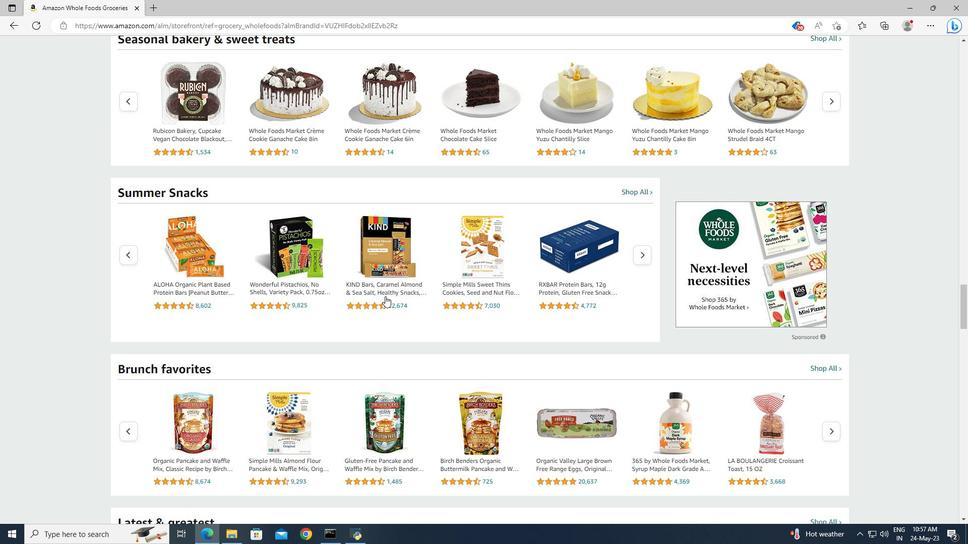
Action: Mouse scrolled (385, 297) with delta (0, 0)
Screenshot: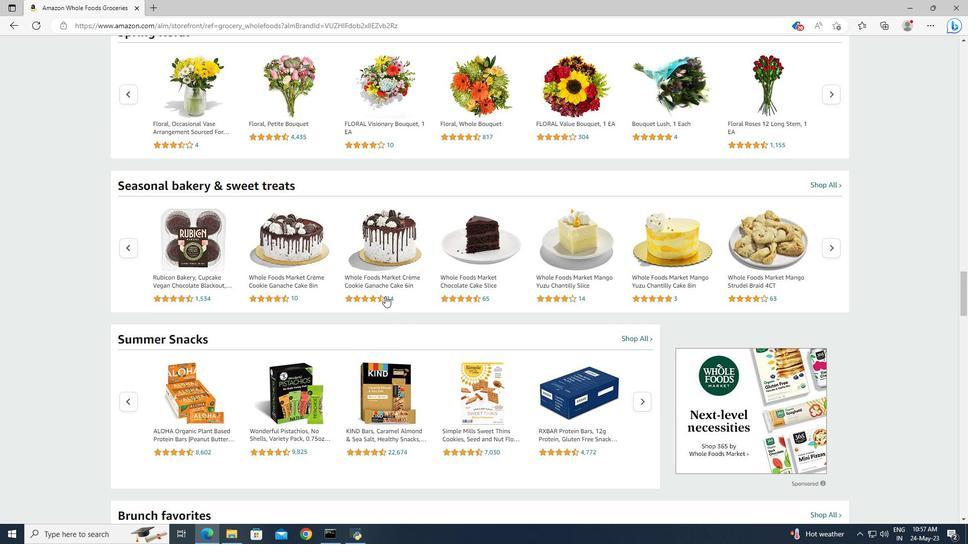 
Action: Mouse scrolled (385, 297) with delta (0, 0)
Screenshot: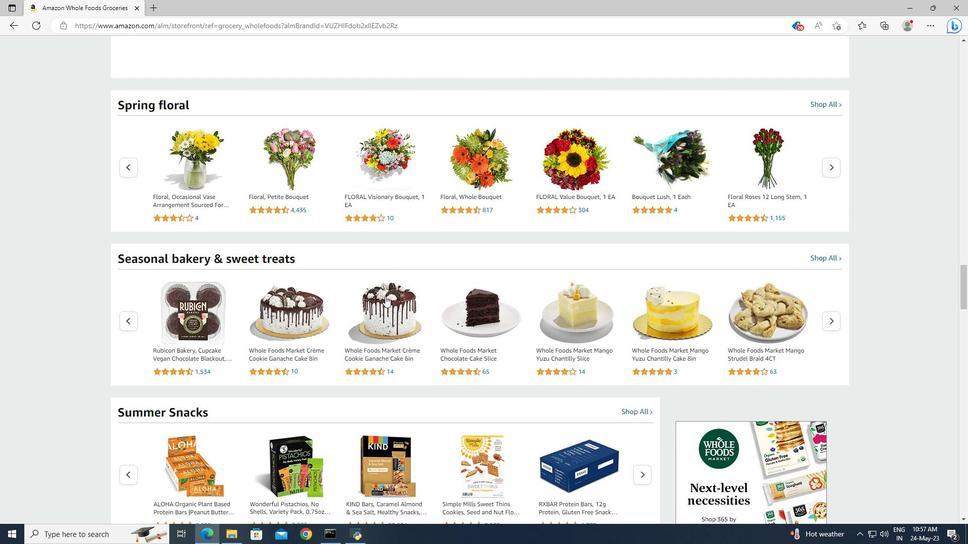 
Action: Mouse scrolled (385, 297) with delta (0, 0)
Screenshot: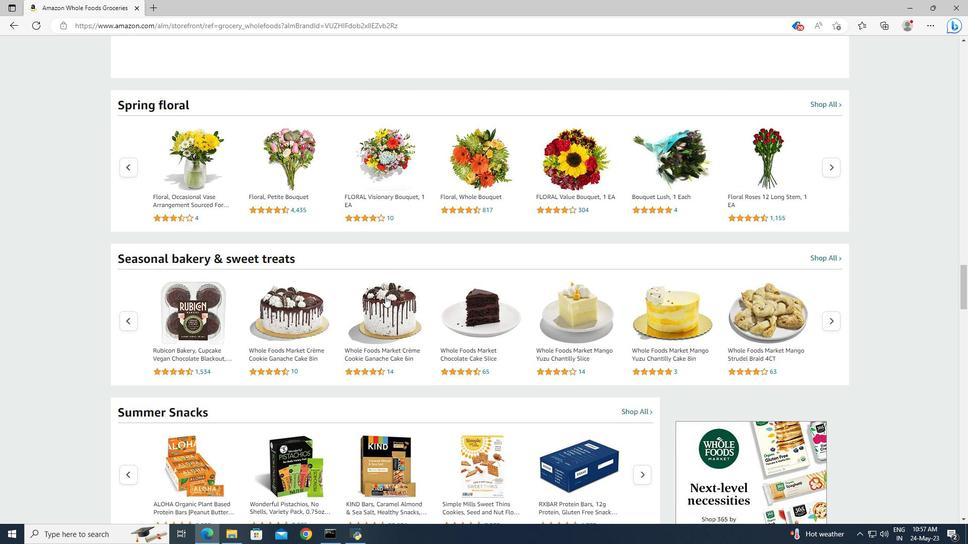 
Action: Mouse scrolled (385, 297) with delta (0, 0)
Screenshot: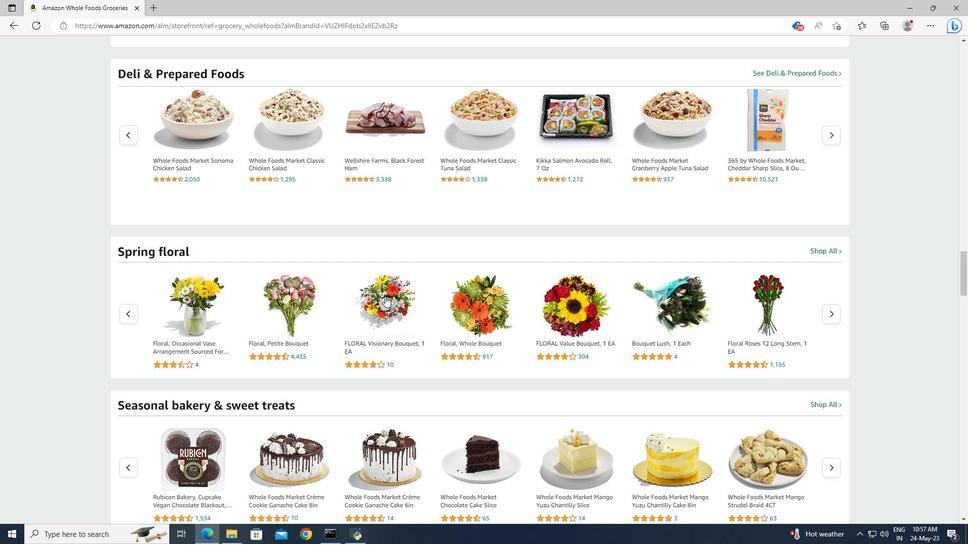 
Action: Mouse scrolled (385, 297) with delta (0, 0)
Screenshot: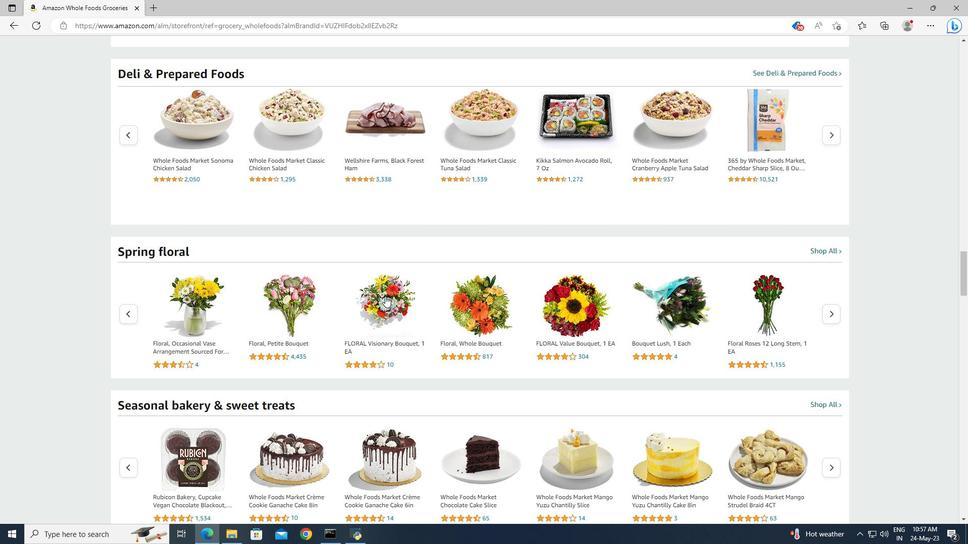
Action: Mouse scrolled (385, 297) with delta (0, 0)
Screenshot: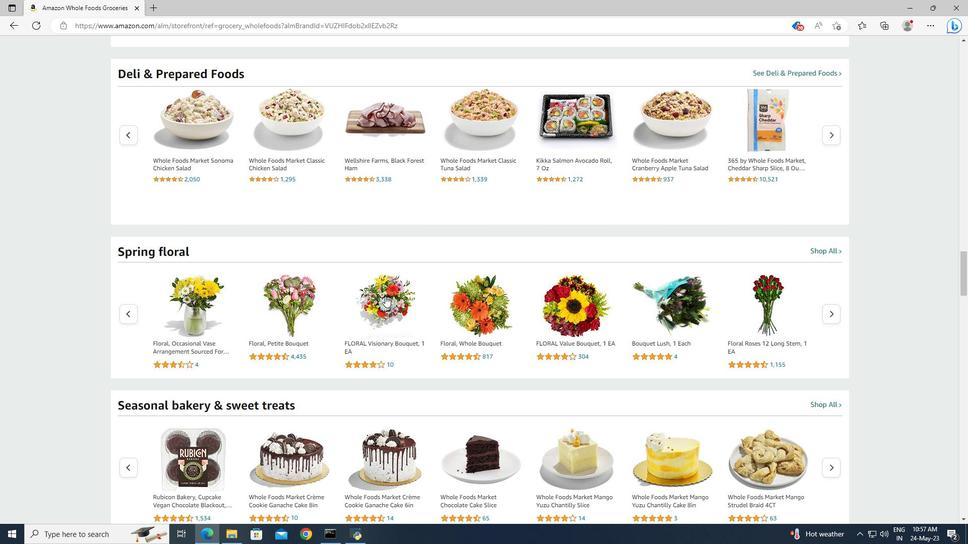 
Action: Mouse scrolled (385, 297) with delta (0, 0)
Screenshot: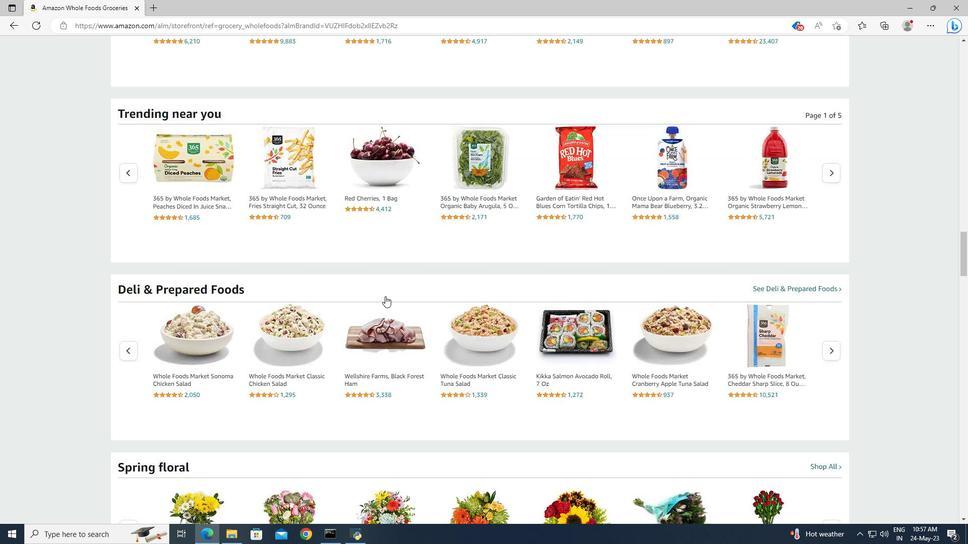 
Action: Mouse scrolled (385, 297) with delta (0, 0)
